 Task: Look for space in Galatina, Italy from 1st July, 2023 to 8th July, 2023 for 2 adults, 1 child in price range Rs.15000 to Rs.20000. Place can be entire place with 1  bedroom having 1 bed and 1 bathroom. Property type can be house, flat, guest house, hotel. Booking option can be shelf check-in. Required host language is English.
Action: Mouse moved to (569, 160)
Screenshot: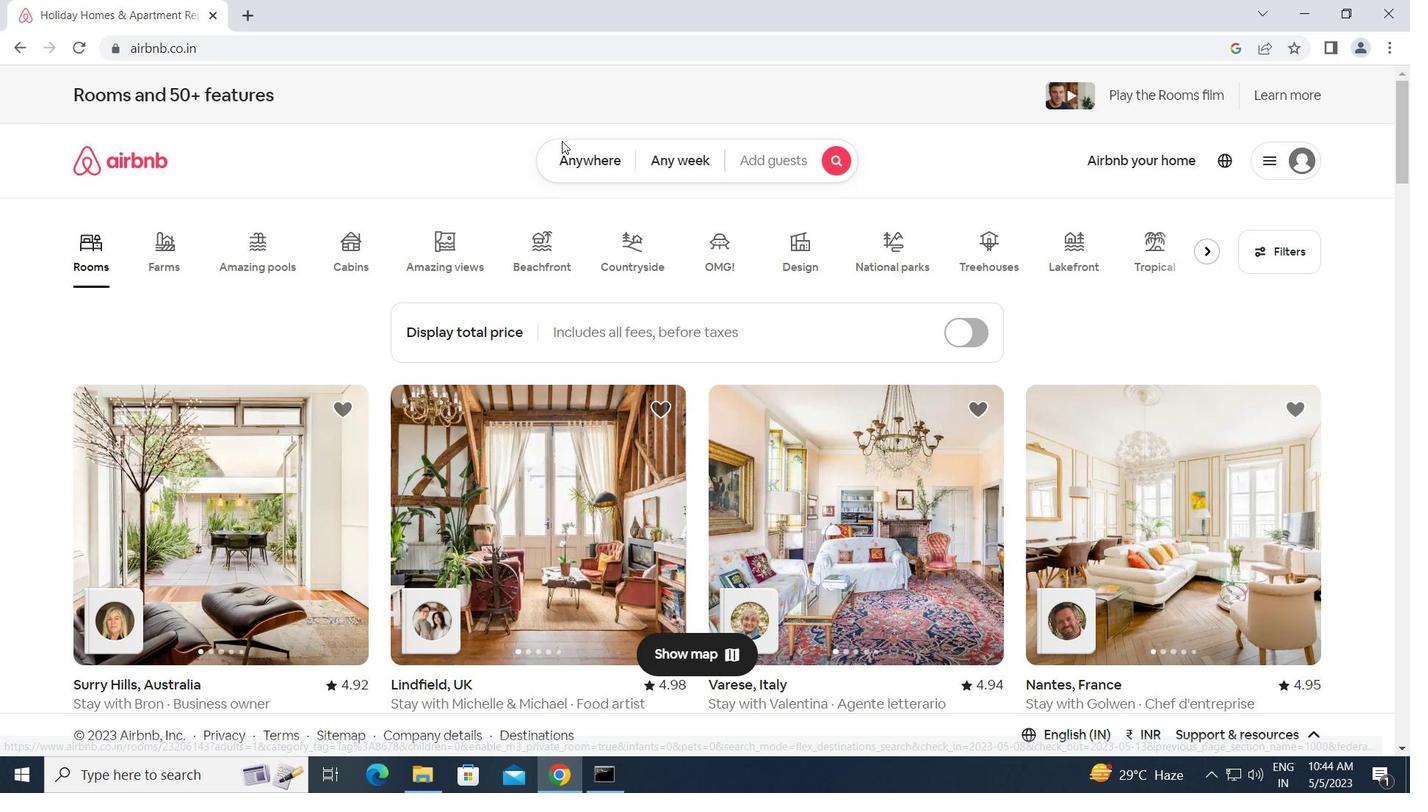 
Action: Mouse pressed left at (569, 160)
Screenshot: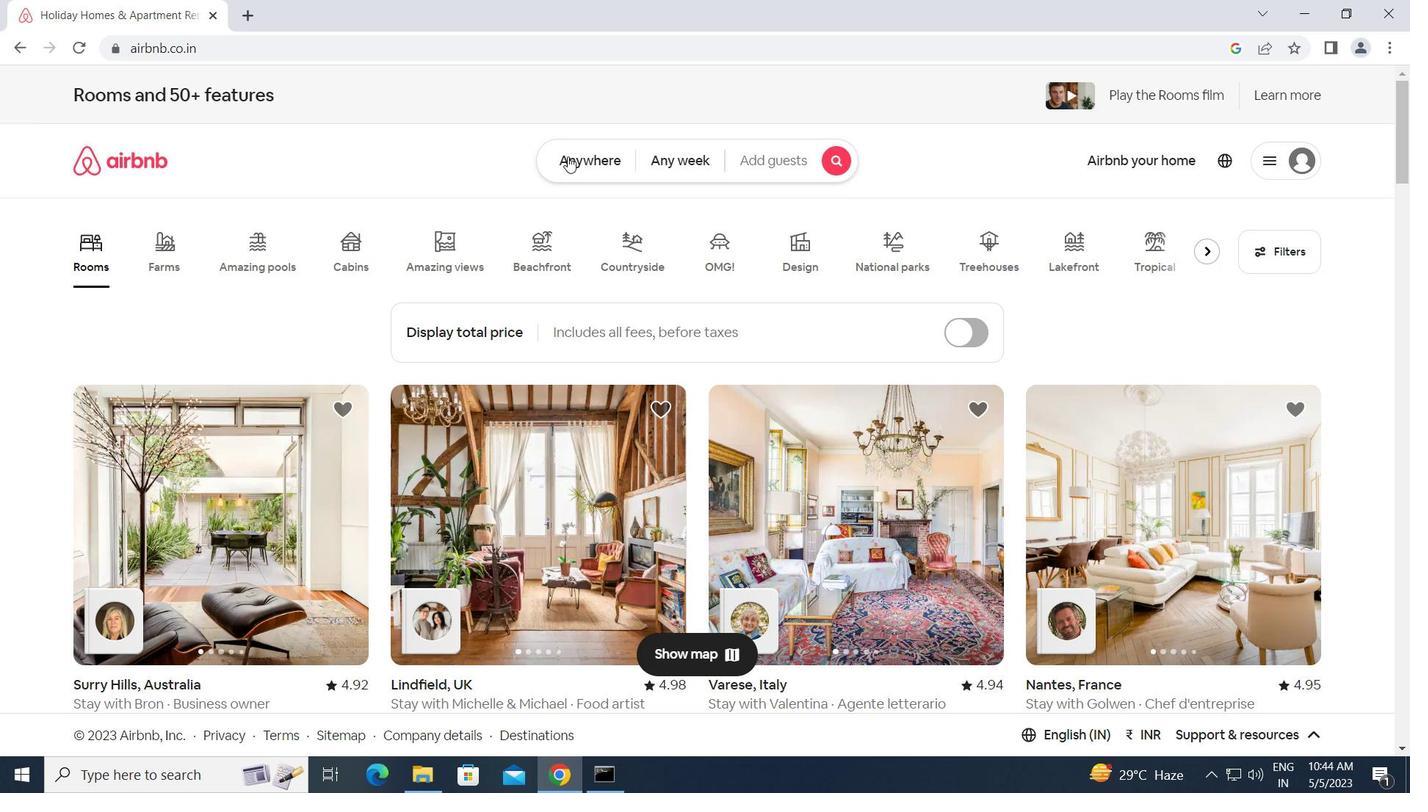 
Action: Mouse moved to (470, 229)
Screenshot: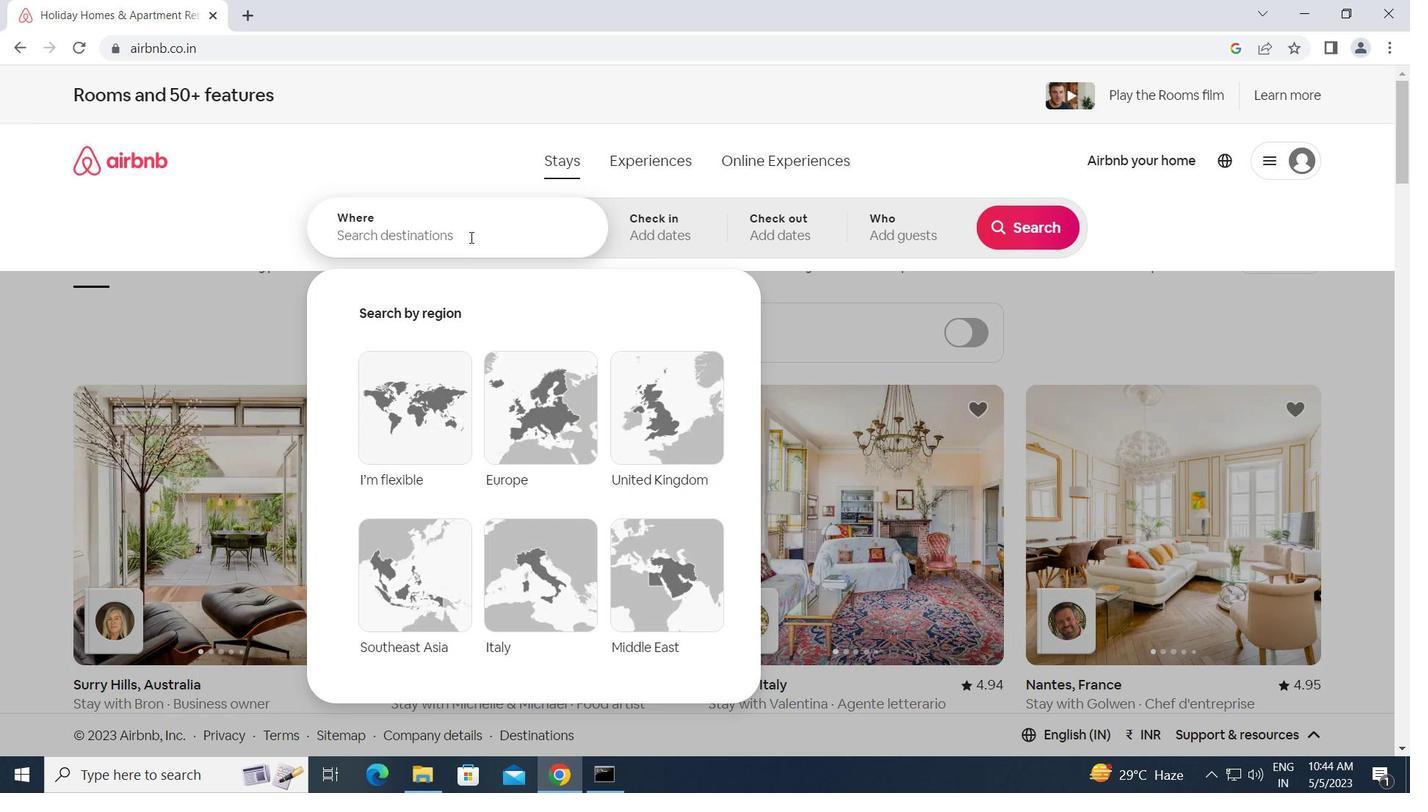 
Action: Mouse pressed left at (470, 229)
Screenshot: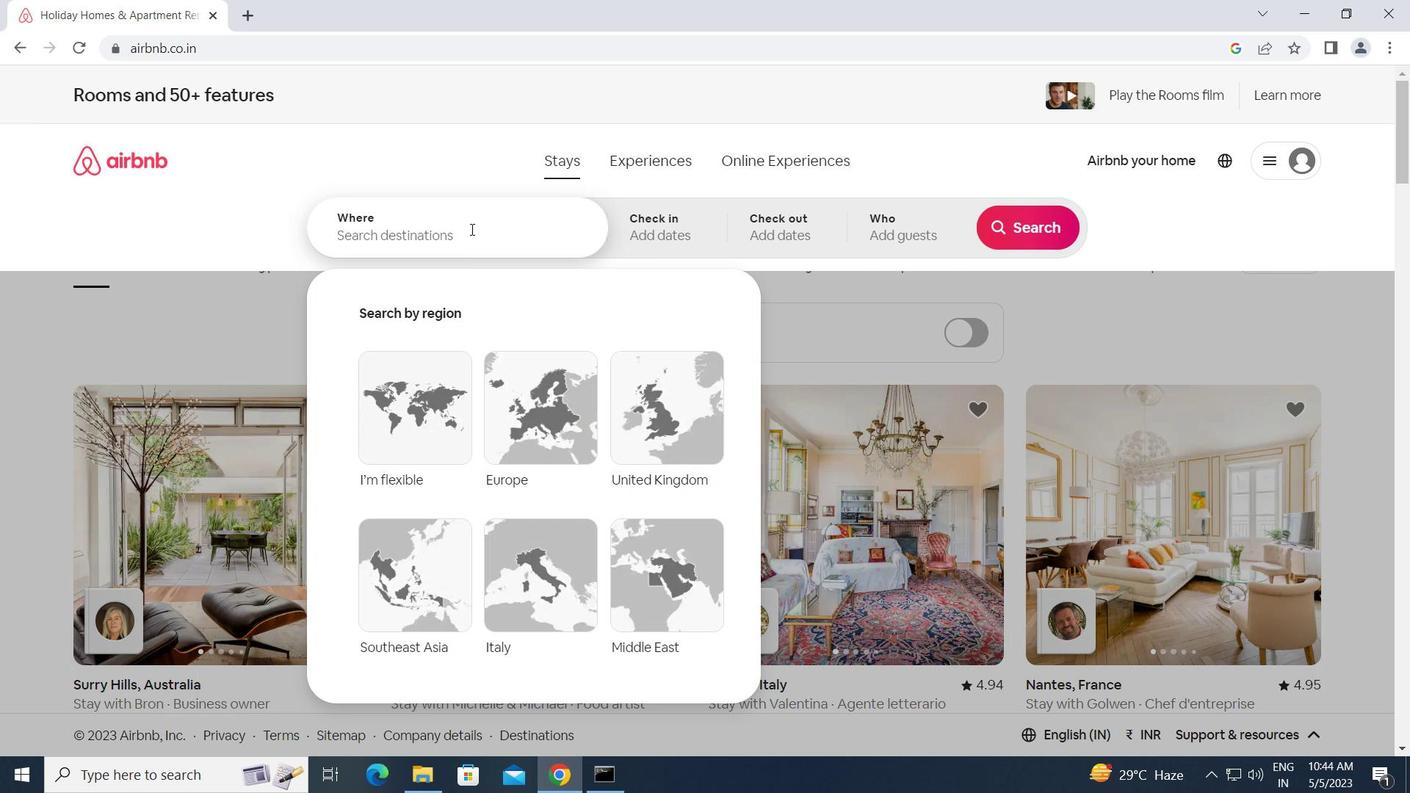 
Action: Mouse moved to (470, 229)
Screenshot: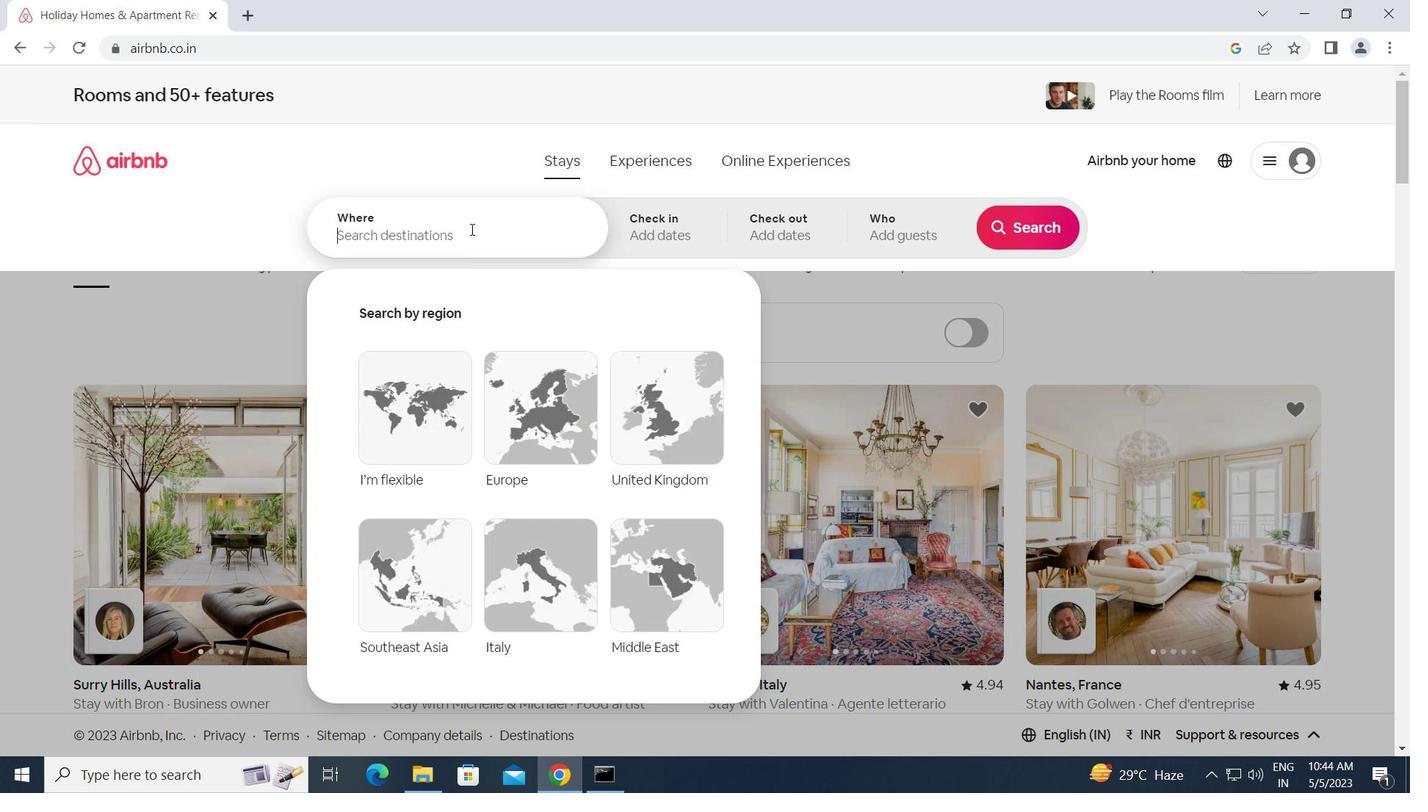 
Action: Key pressed g<Key.caps_lock>alatina,<Key.space><Key.caps_lock>i<Key.caps_lock>taly<Key.enter>
Screenshot: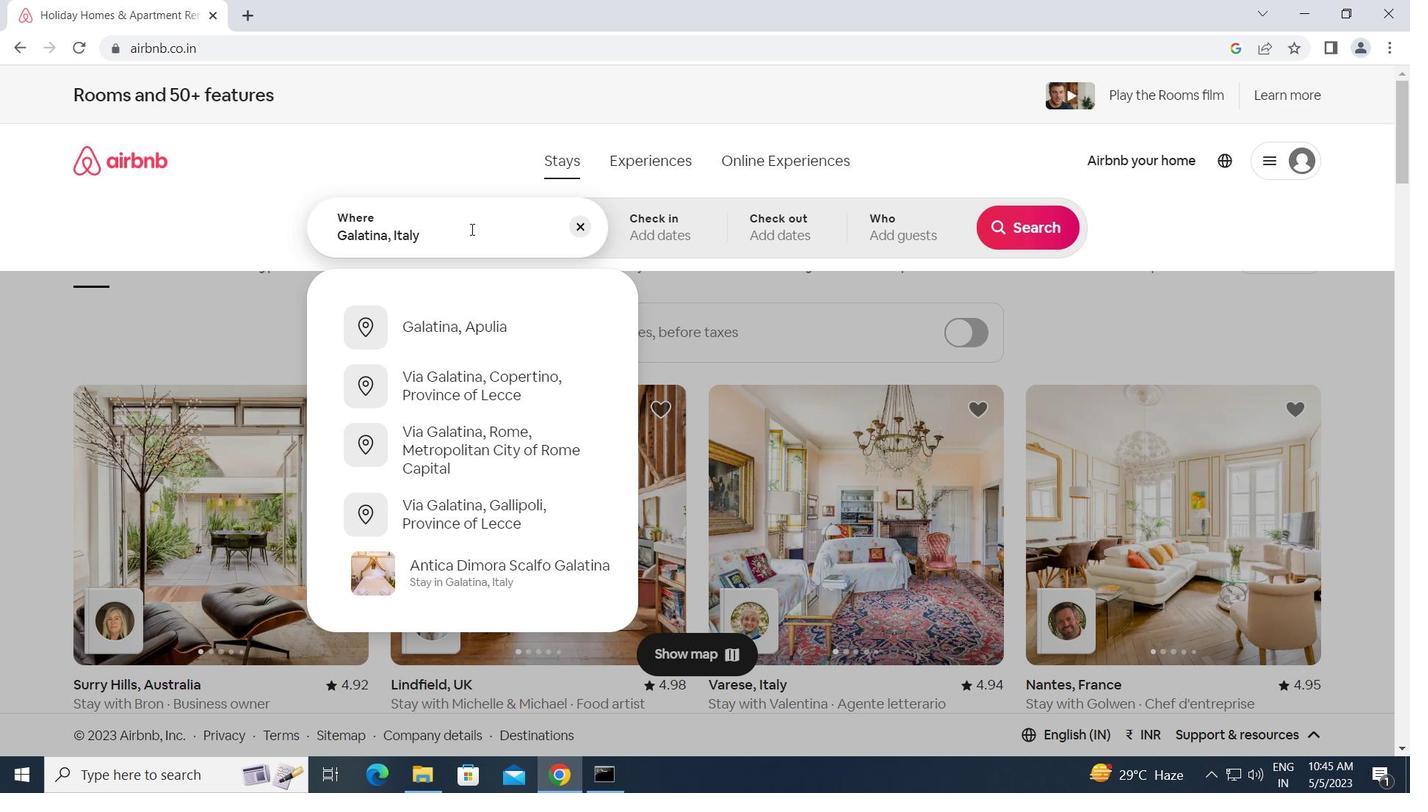 
Action: Mouse moved to (1029, 373)
Screenshot: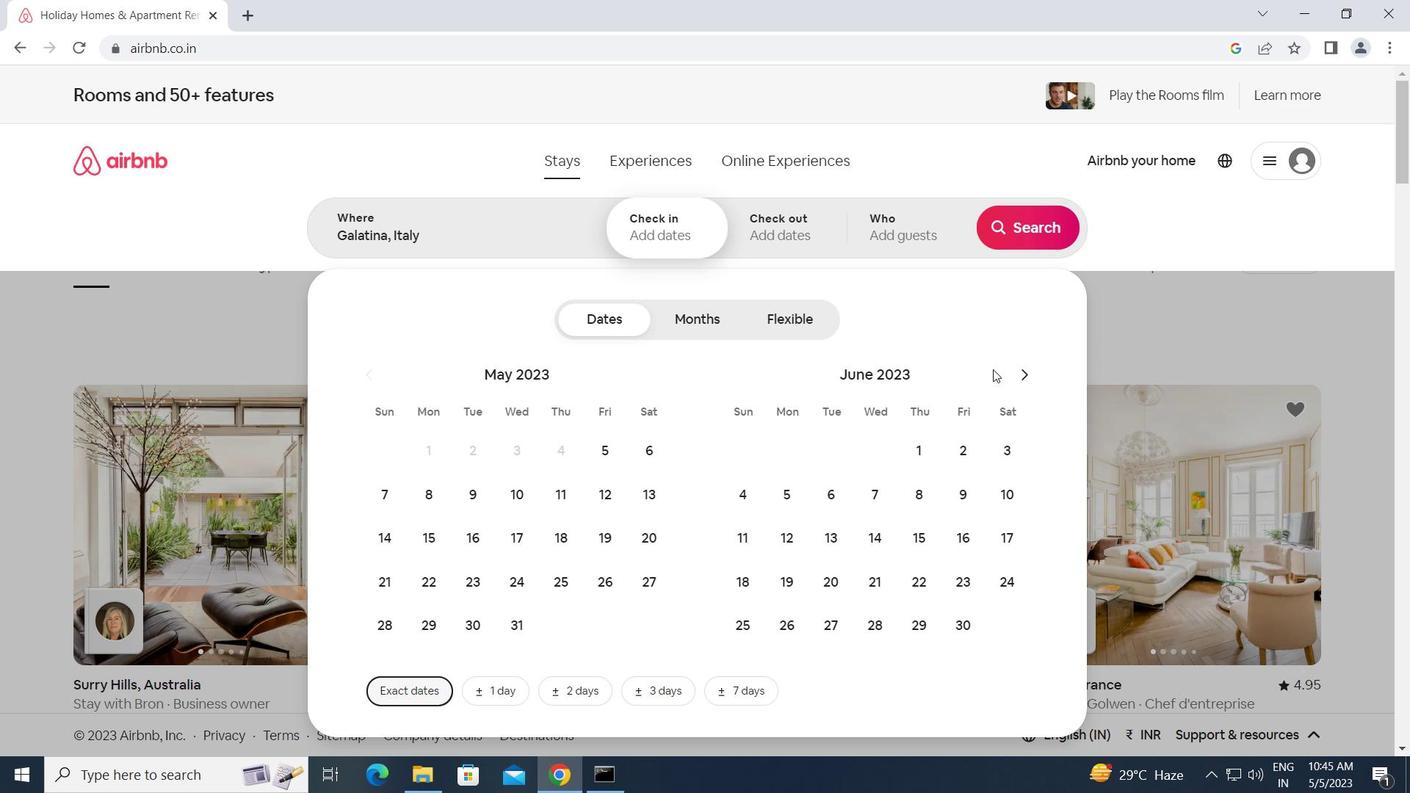 
Action: Mouse pressed left at (1029, 373)
Screenshot: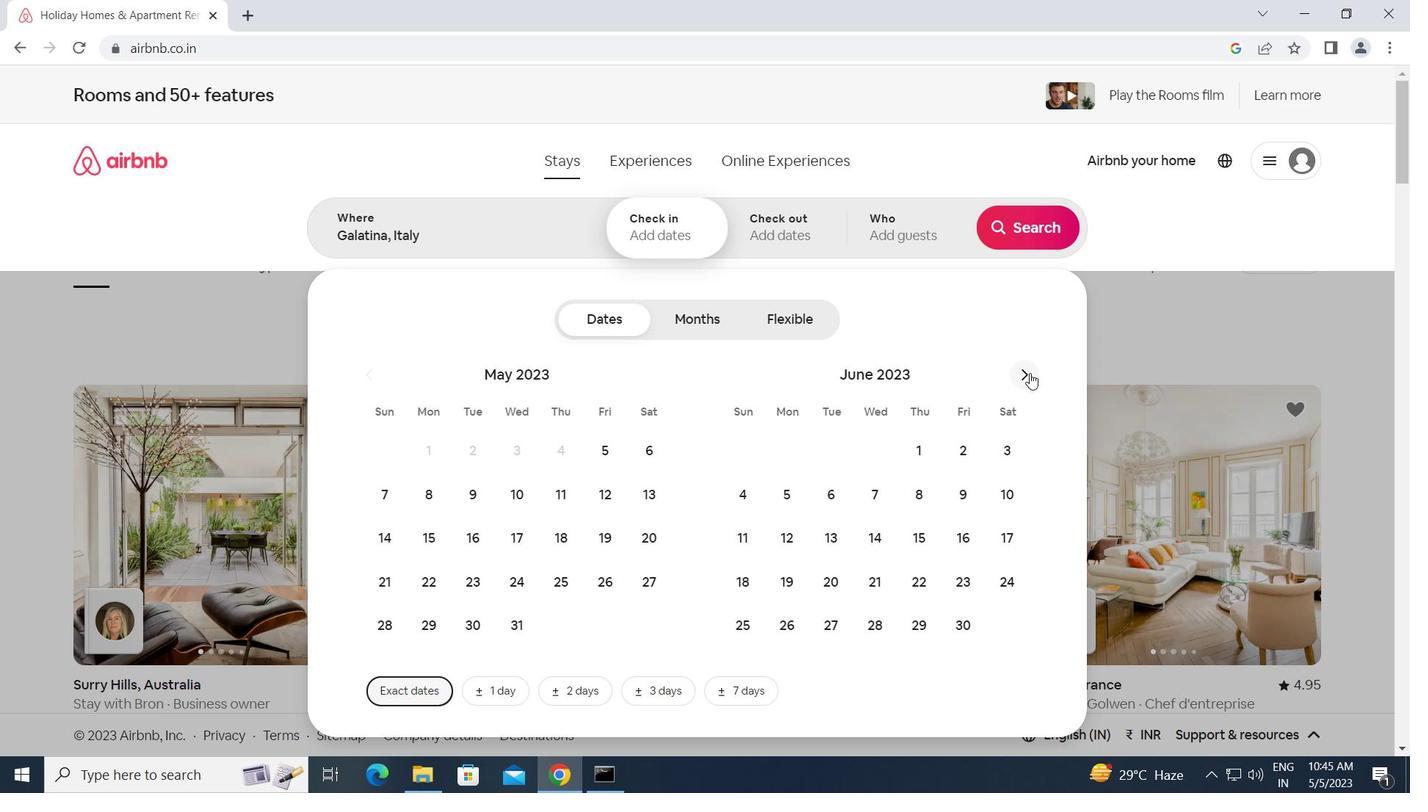 
Action: Mouse moved to (1001, 456)
Screenshot: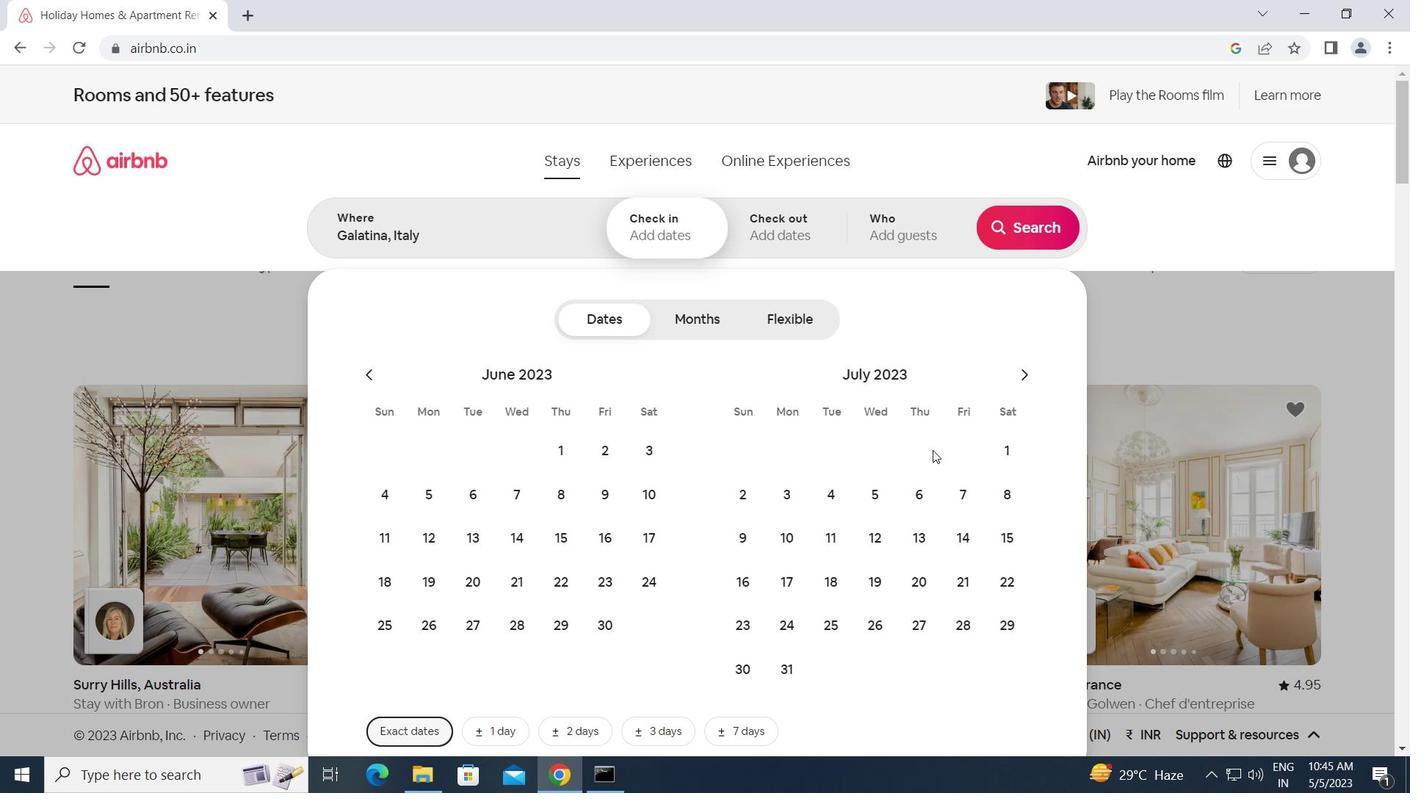 
Action: Mouse pressed left at (1001, 456)
Screenshot: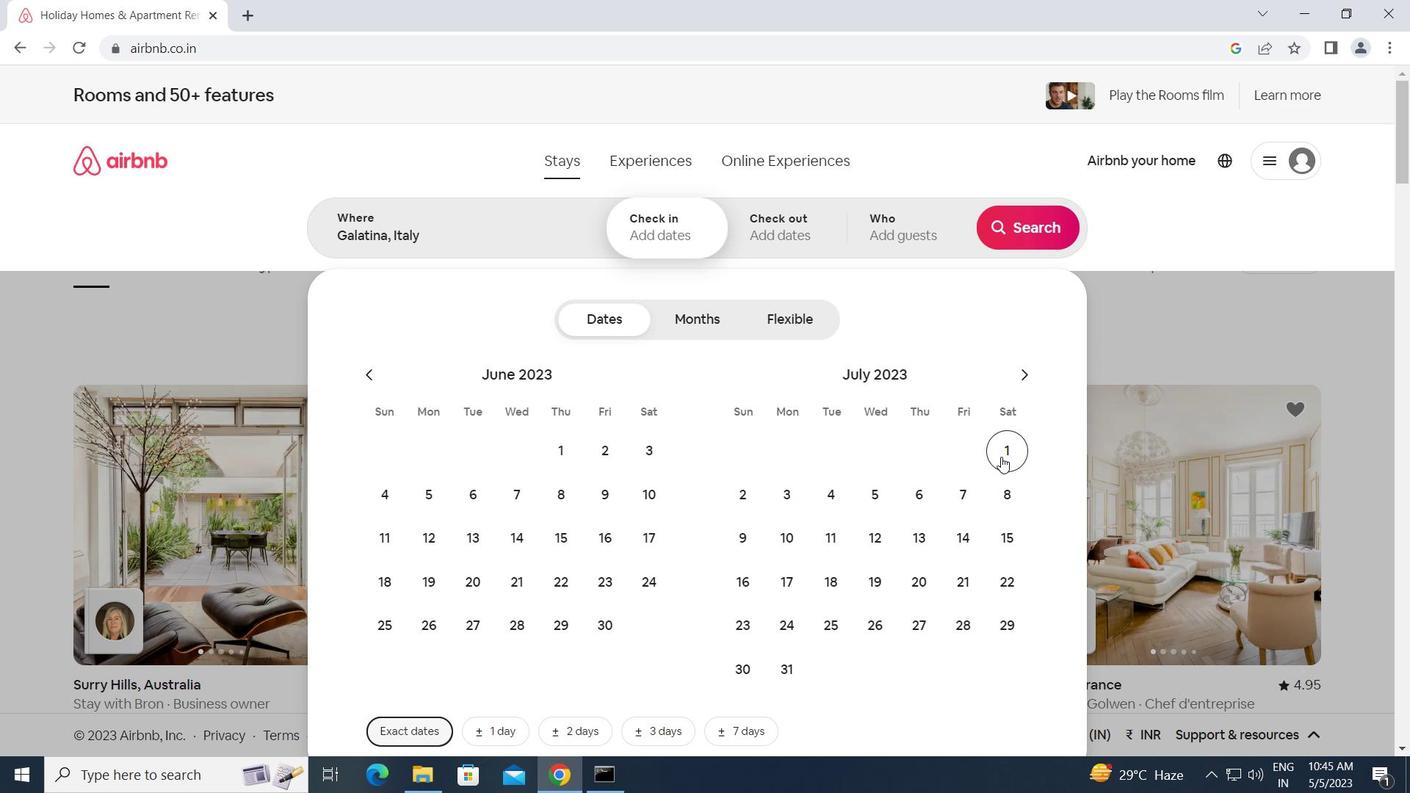 
Action: Mouse moved to (1008, 495)
Screenshot: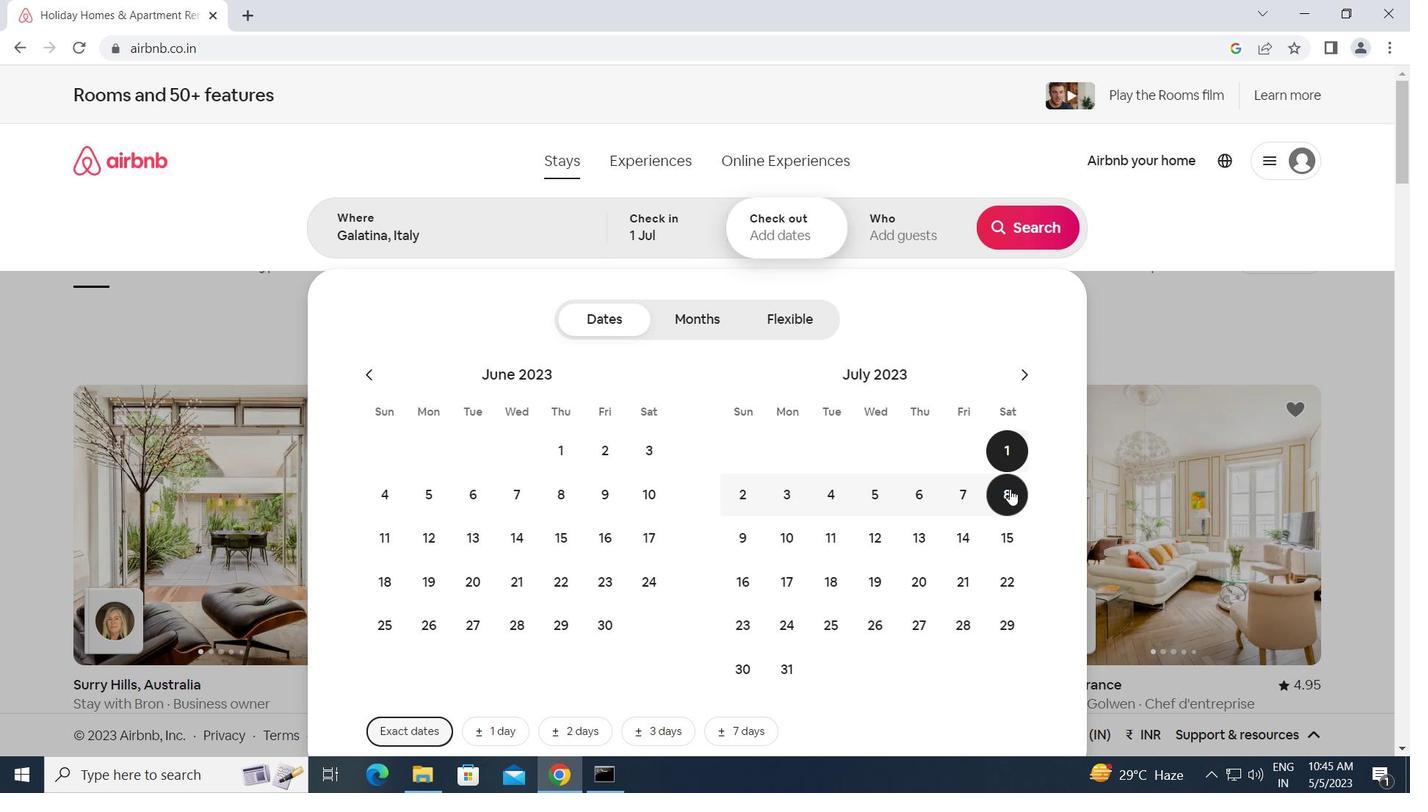 
Action: Mouse pressed left at (1008, 495)
Screenshot: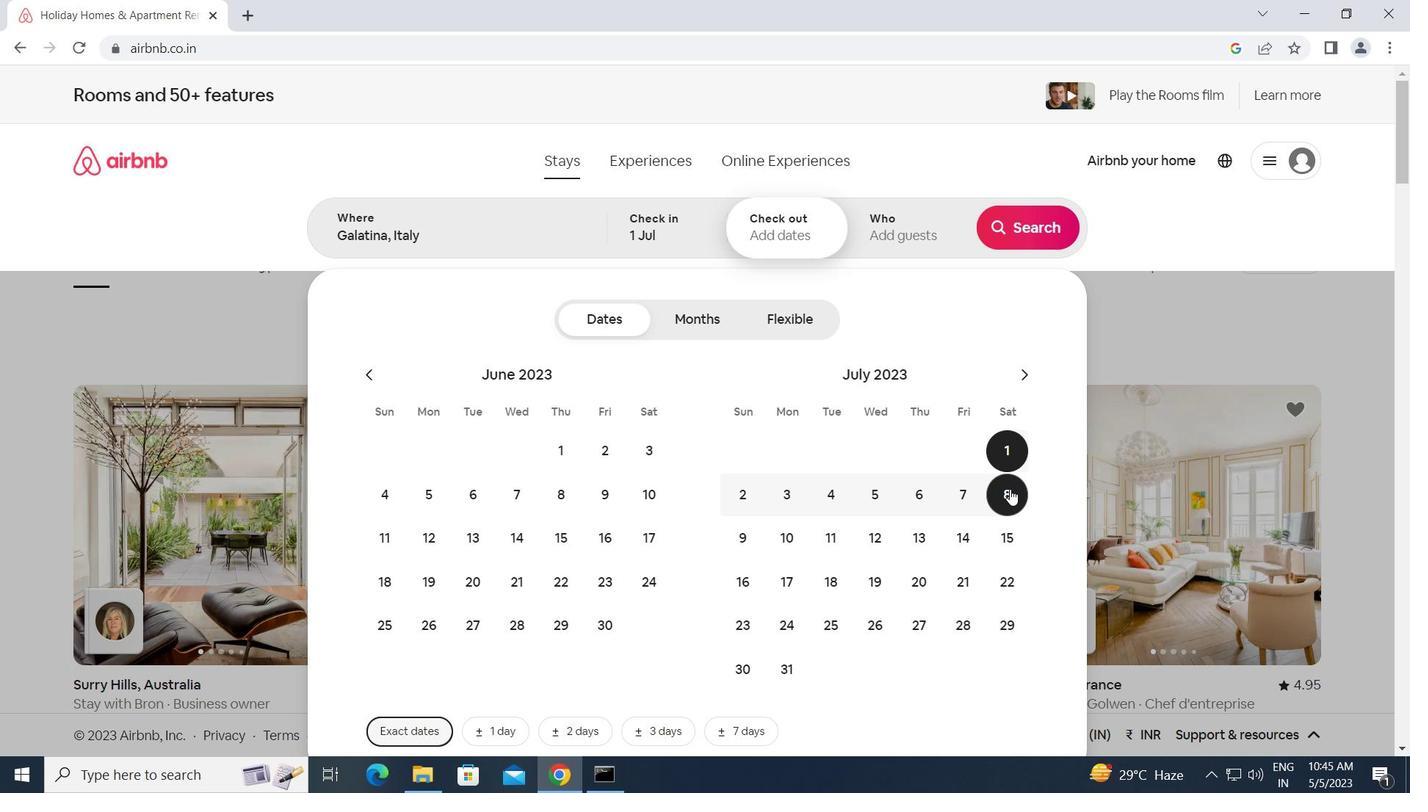 
Action: Mouse moved to (907, 235)
Screenshot: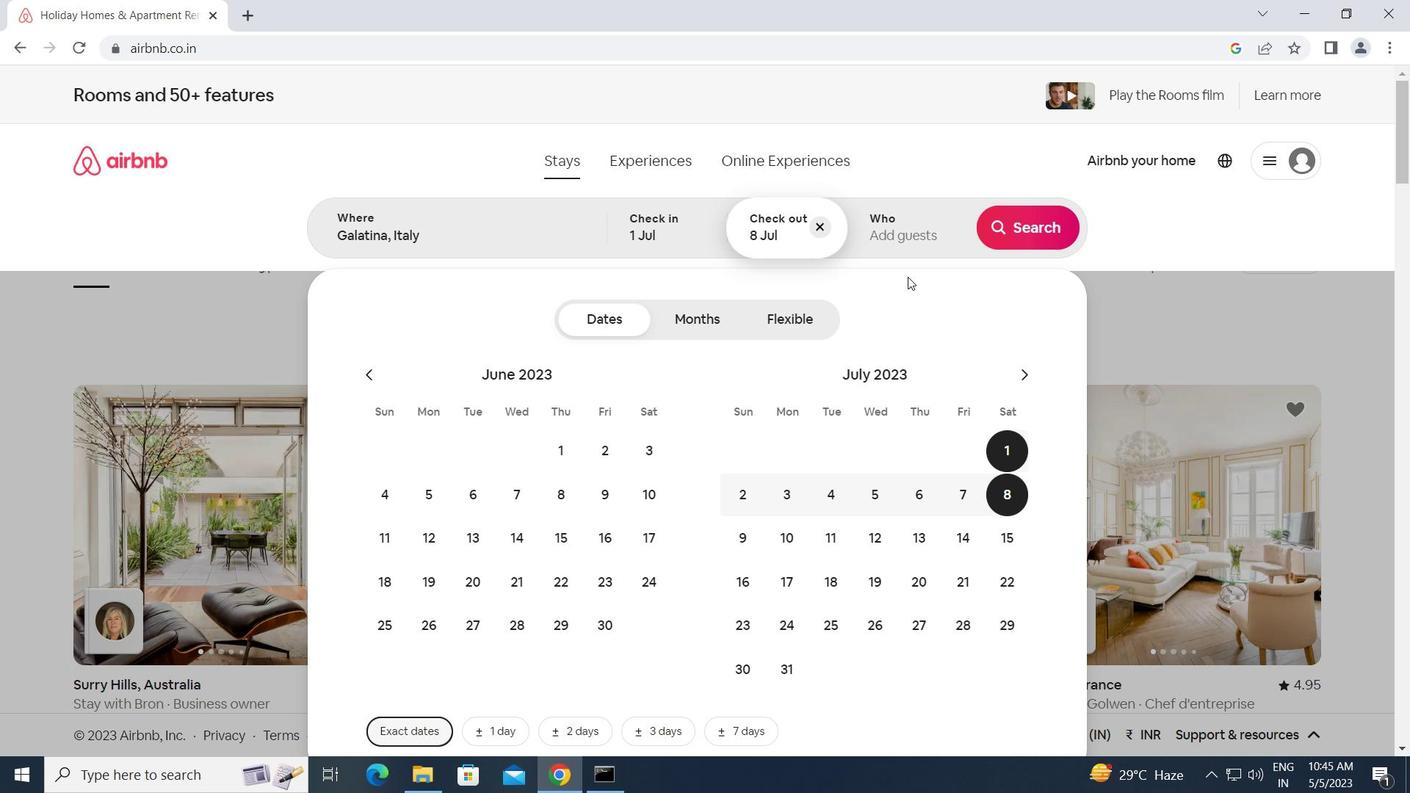 
Action: Mouse pressed left at (907, 235)
Screenshot: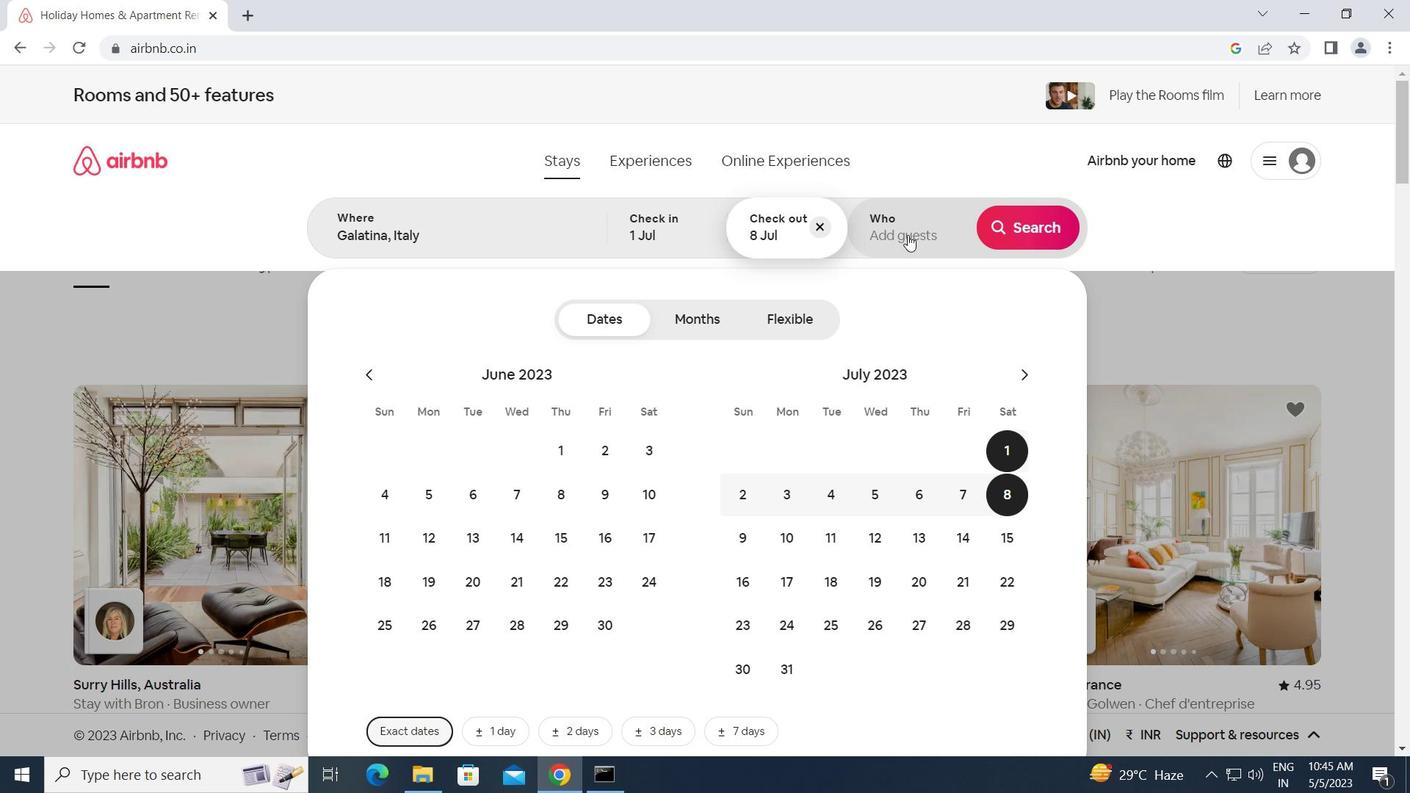 
Action: Mouse moved to (1026, 325)
Screenshot: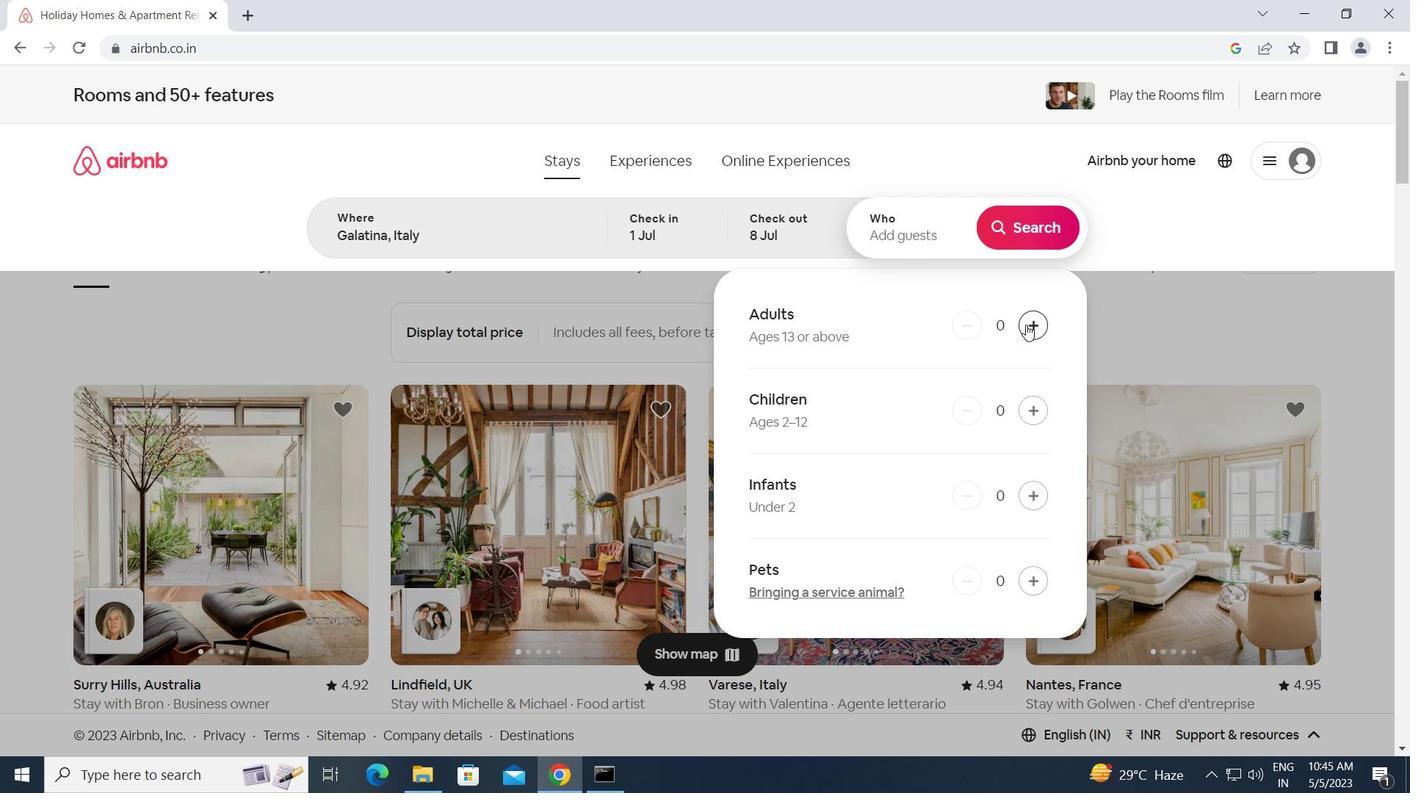 
Action: Mouse pressed left at (1026, 325)
Screenshot: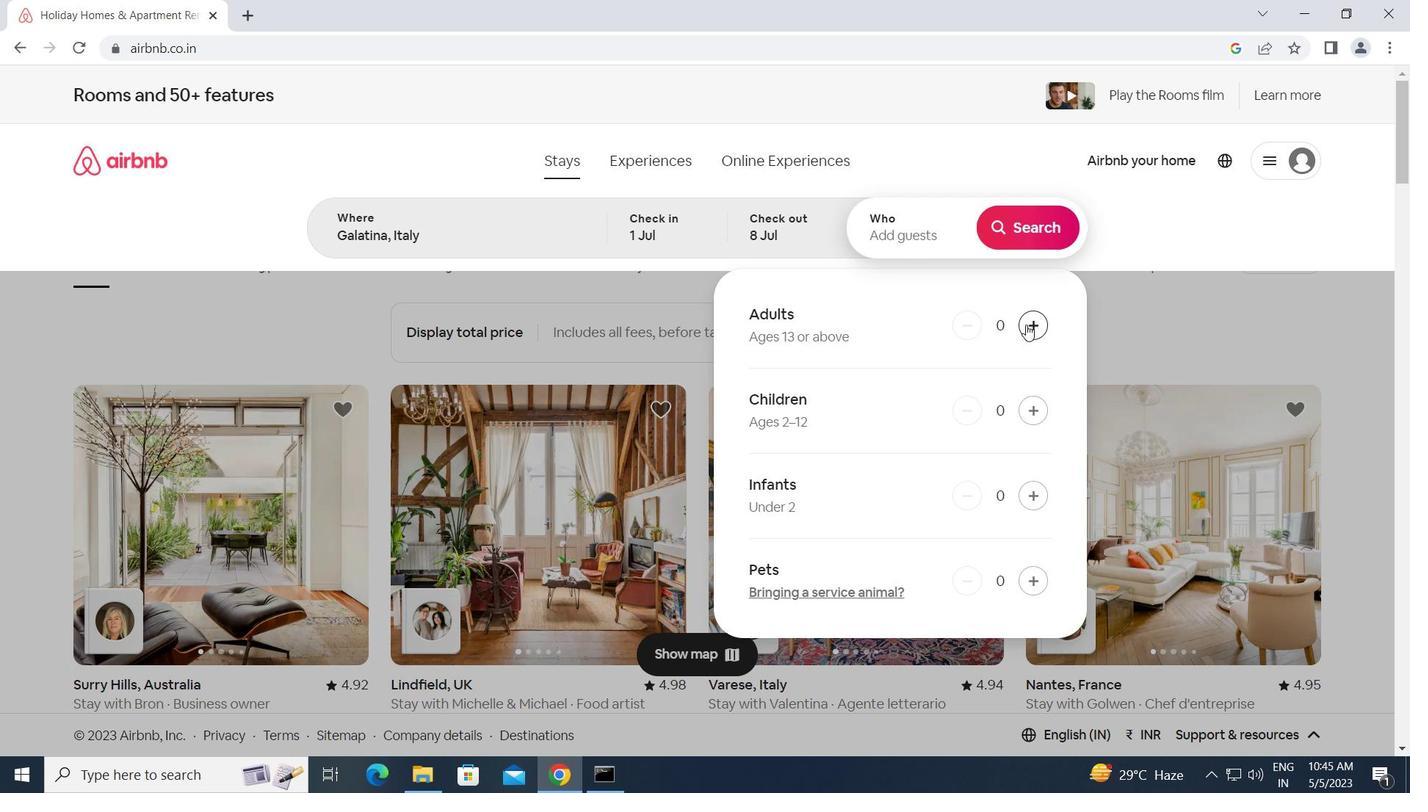 
Action: Mouse pressed left at (1026, 325)
Screenshot: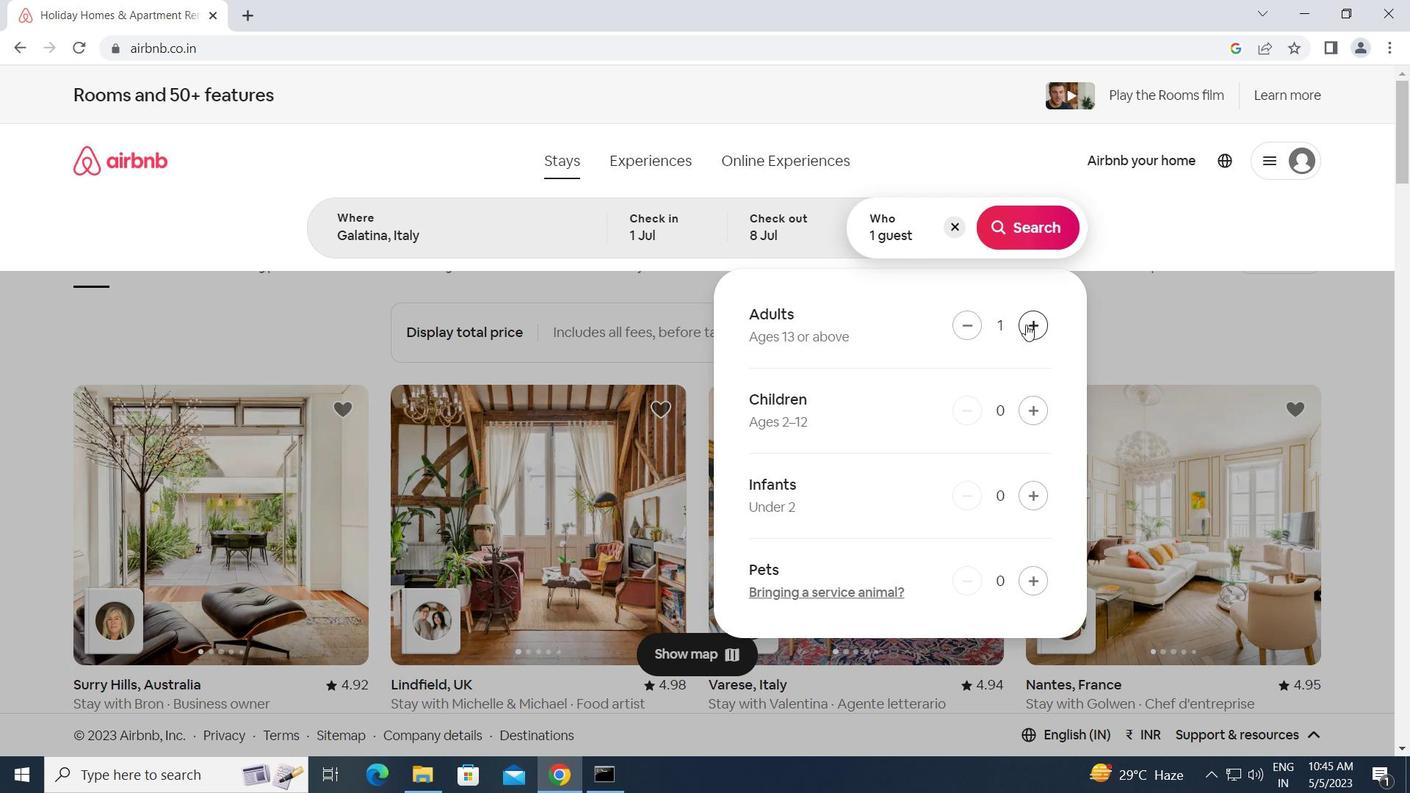 
Action: Mouse moved to (1031, 406)
Screenshot: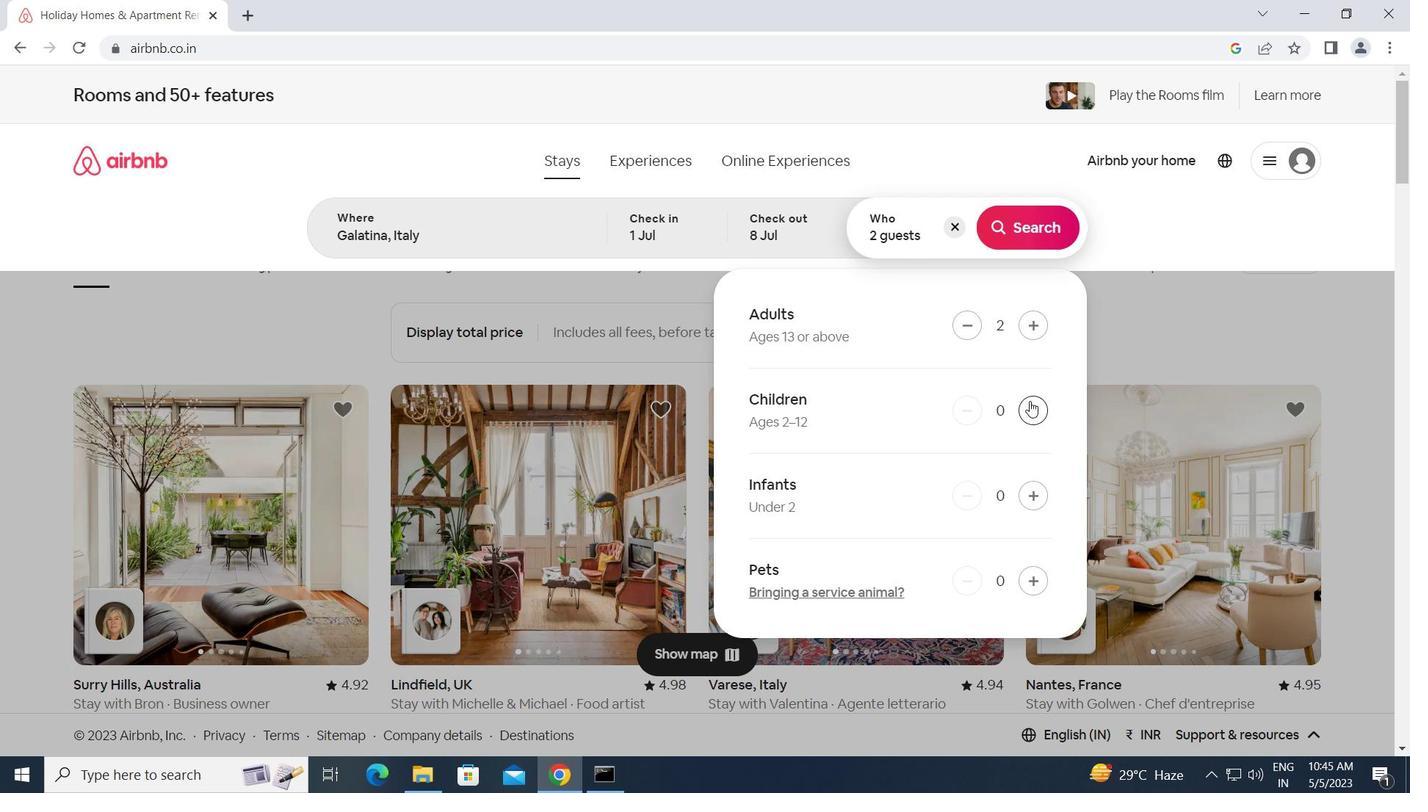 
Action: Mouse pressed left at (1031, 406)
Screenshot: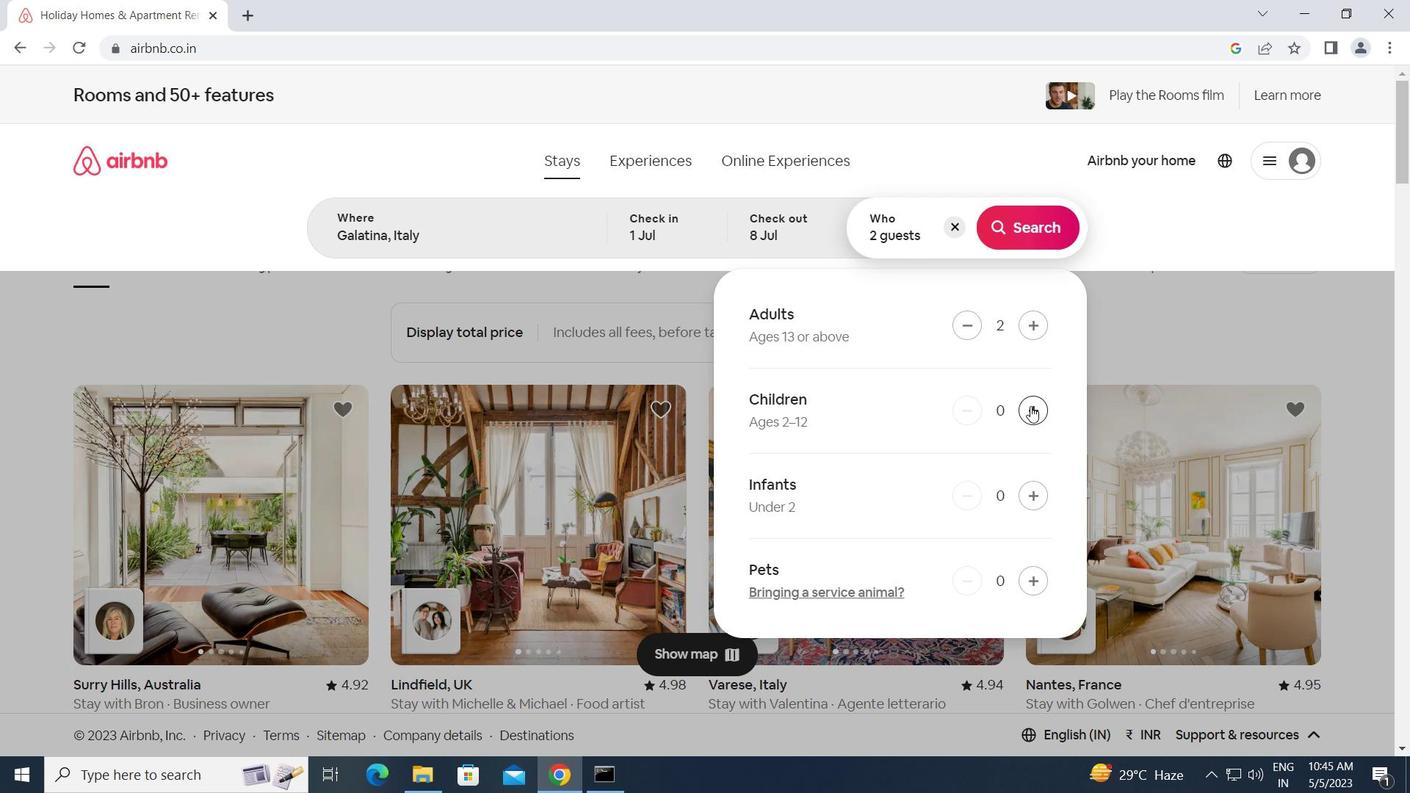 
Action: Mouse moved to (1034, 223)
Screenshot: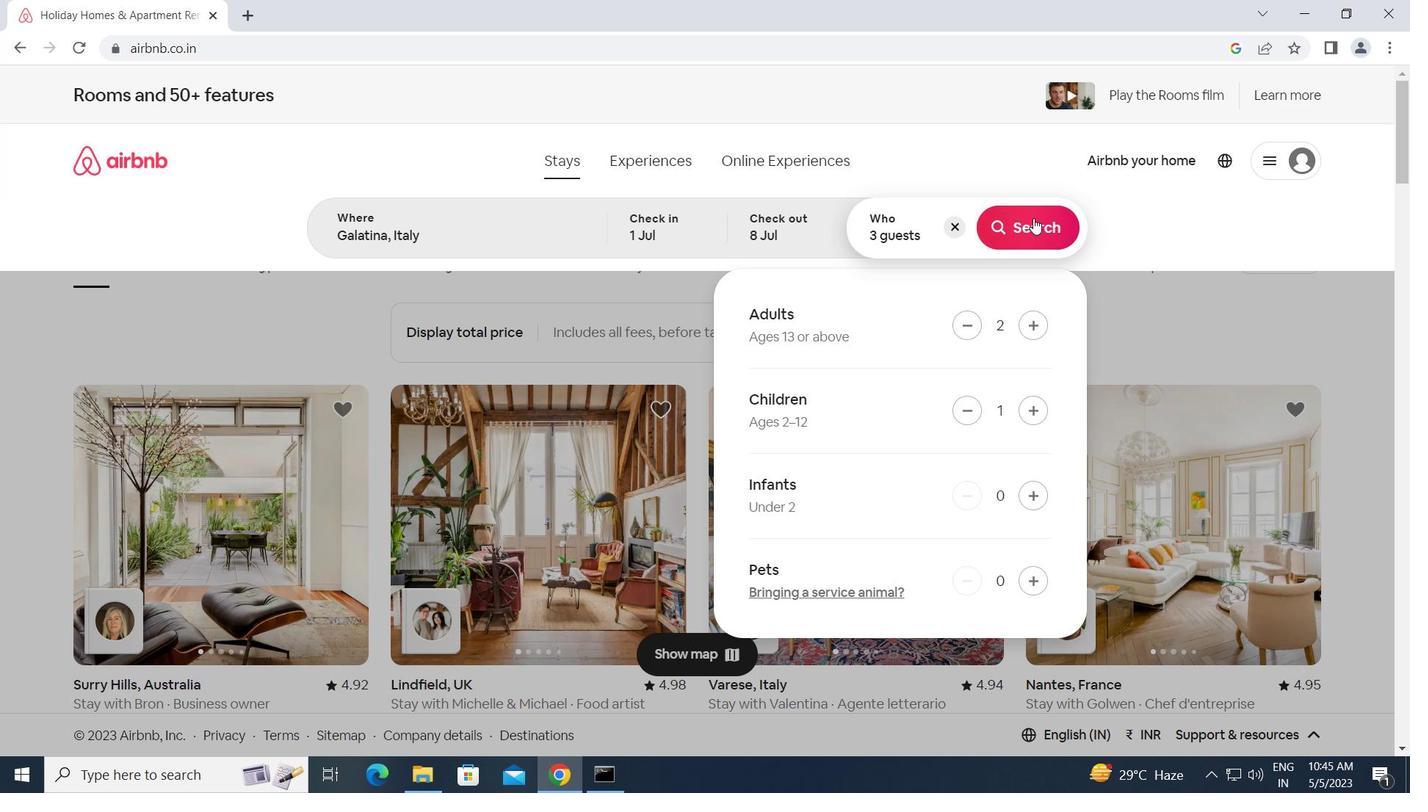 
Action: Mouse pressed left at (1034, 223)
Screenshot: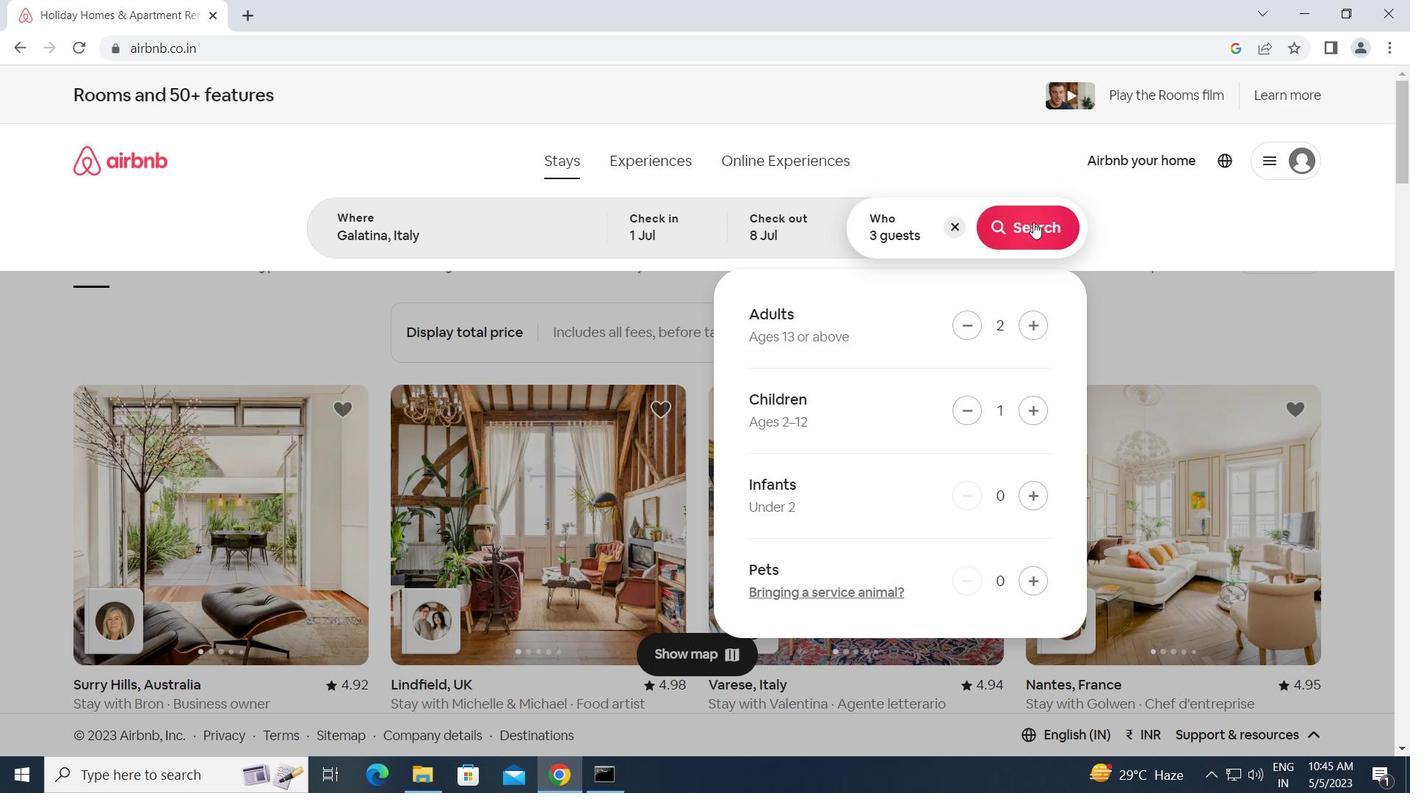 
Action: Mouse moved to (1329, 171)
Screenshot: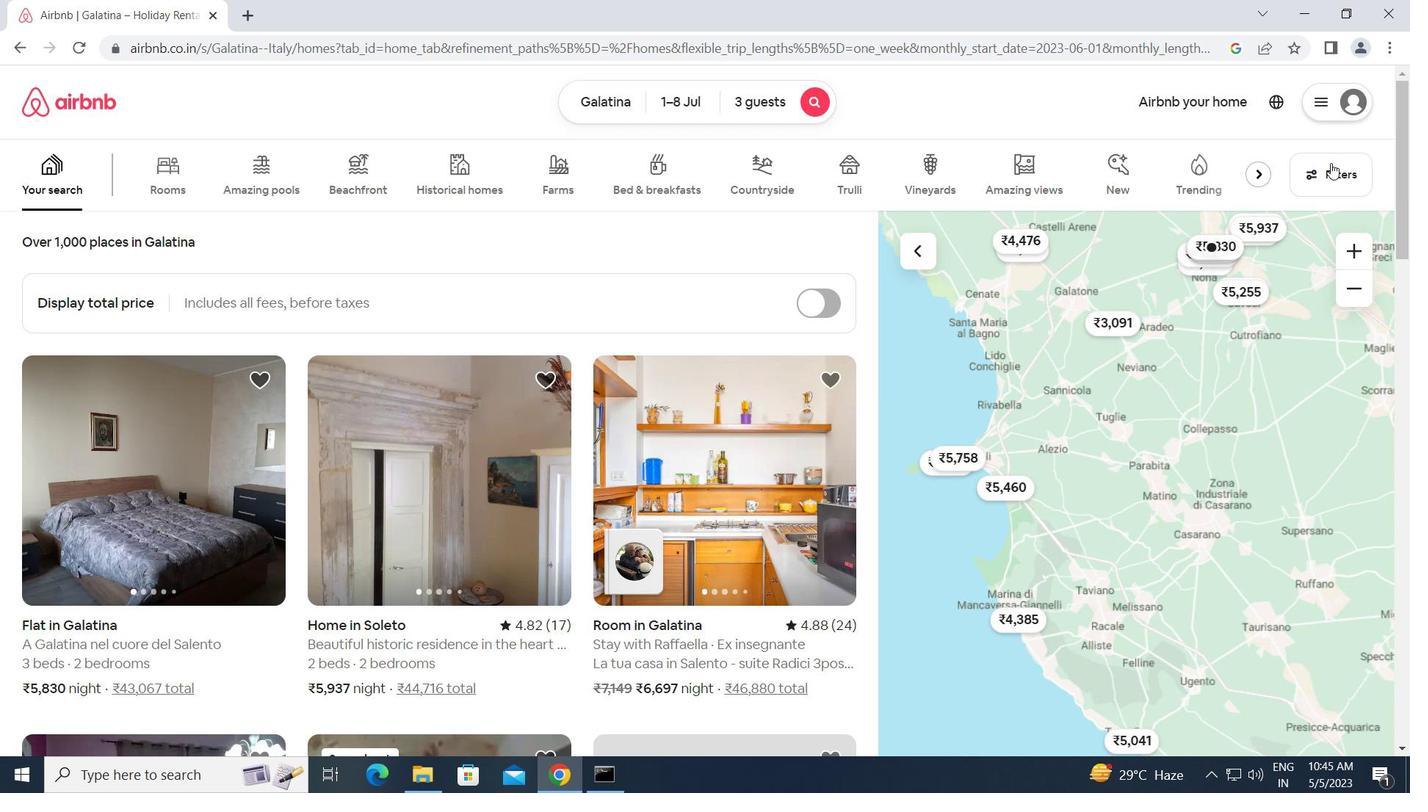 
Action: Mouse pressed left at (1329, 171)
Screenshot: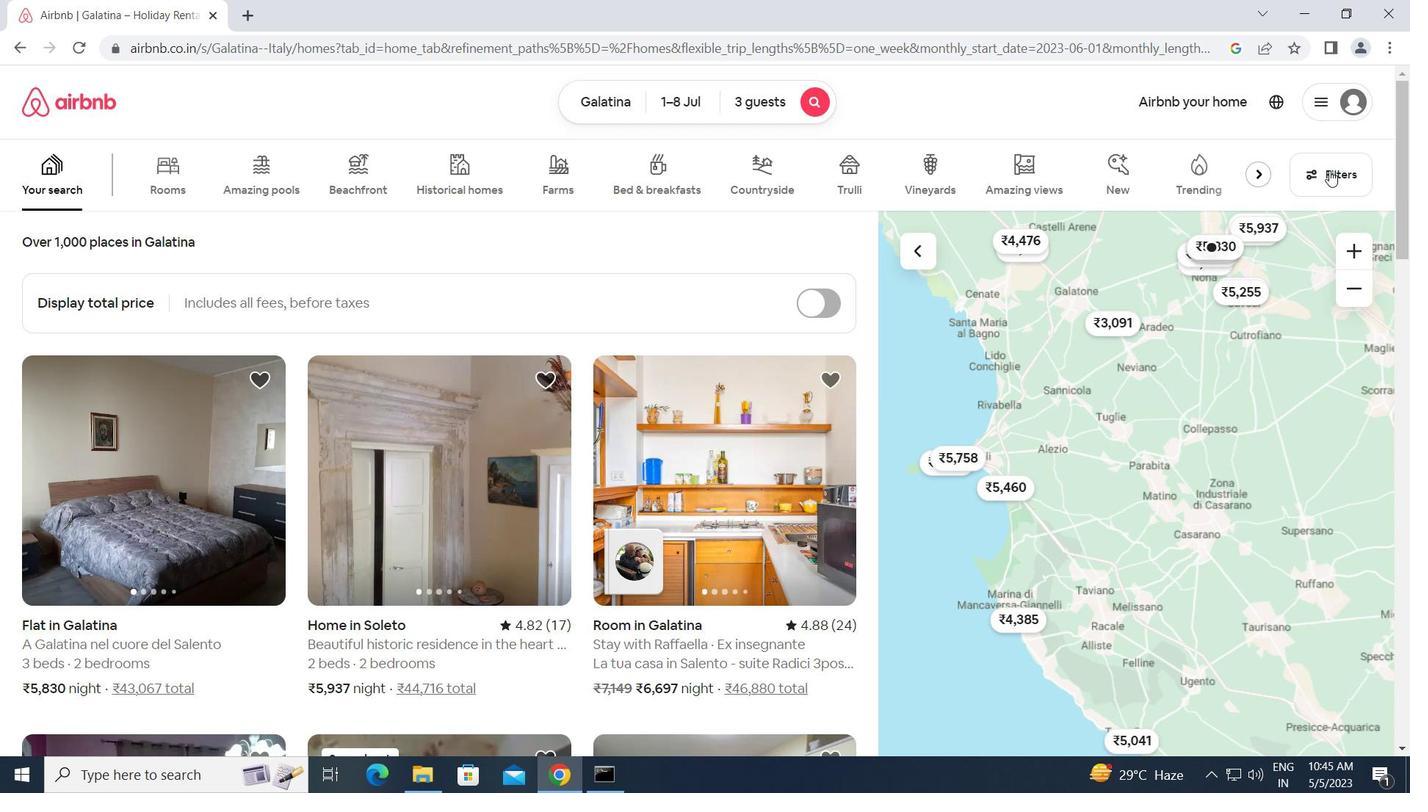 
Action: Mouse moved to (503, 591)
Screenshot: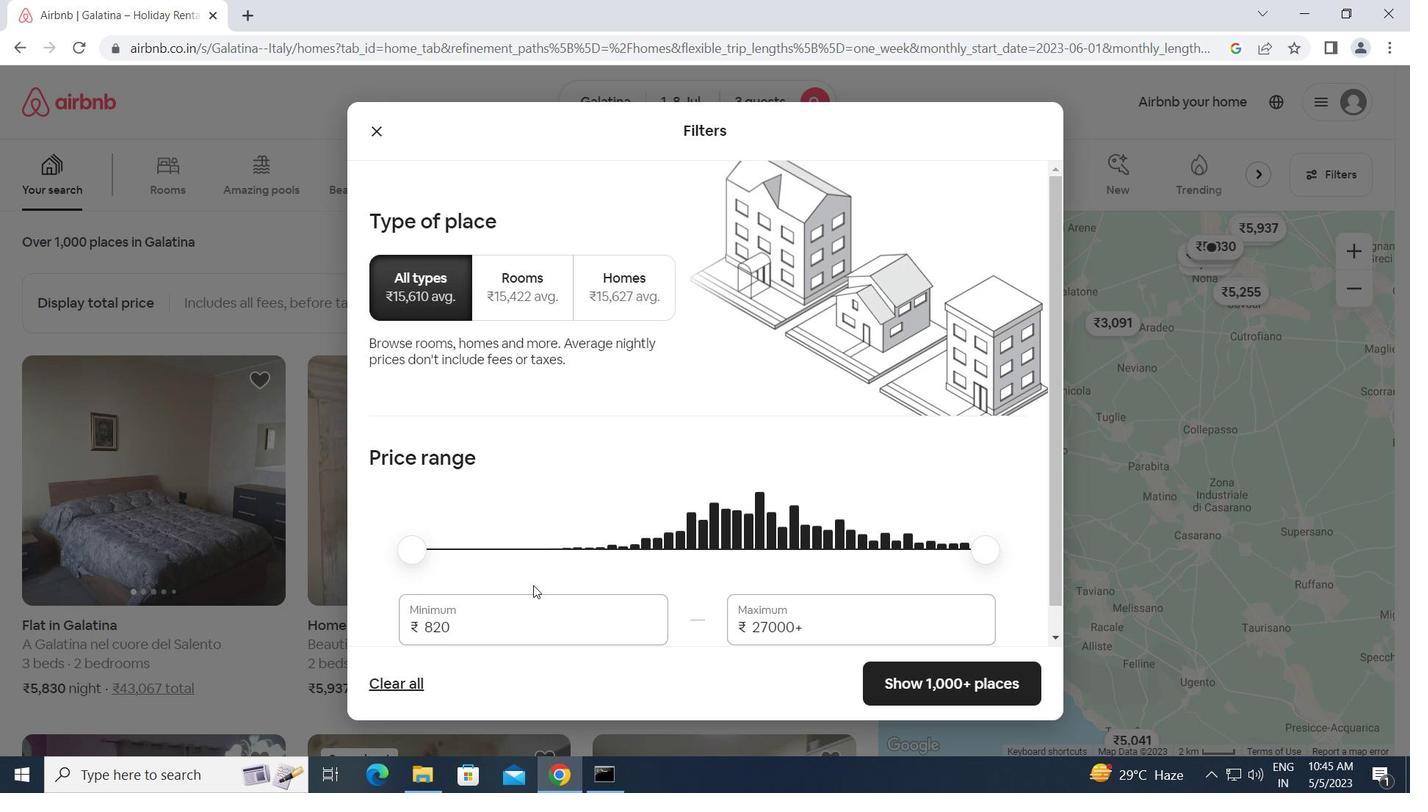 
Action: Mouse scrolled (503, 590) with delta (0, 0)
Screenshot: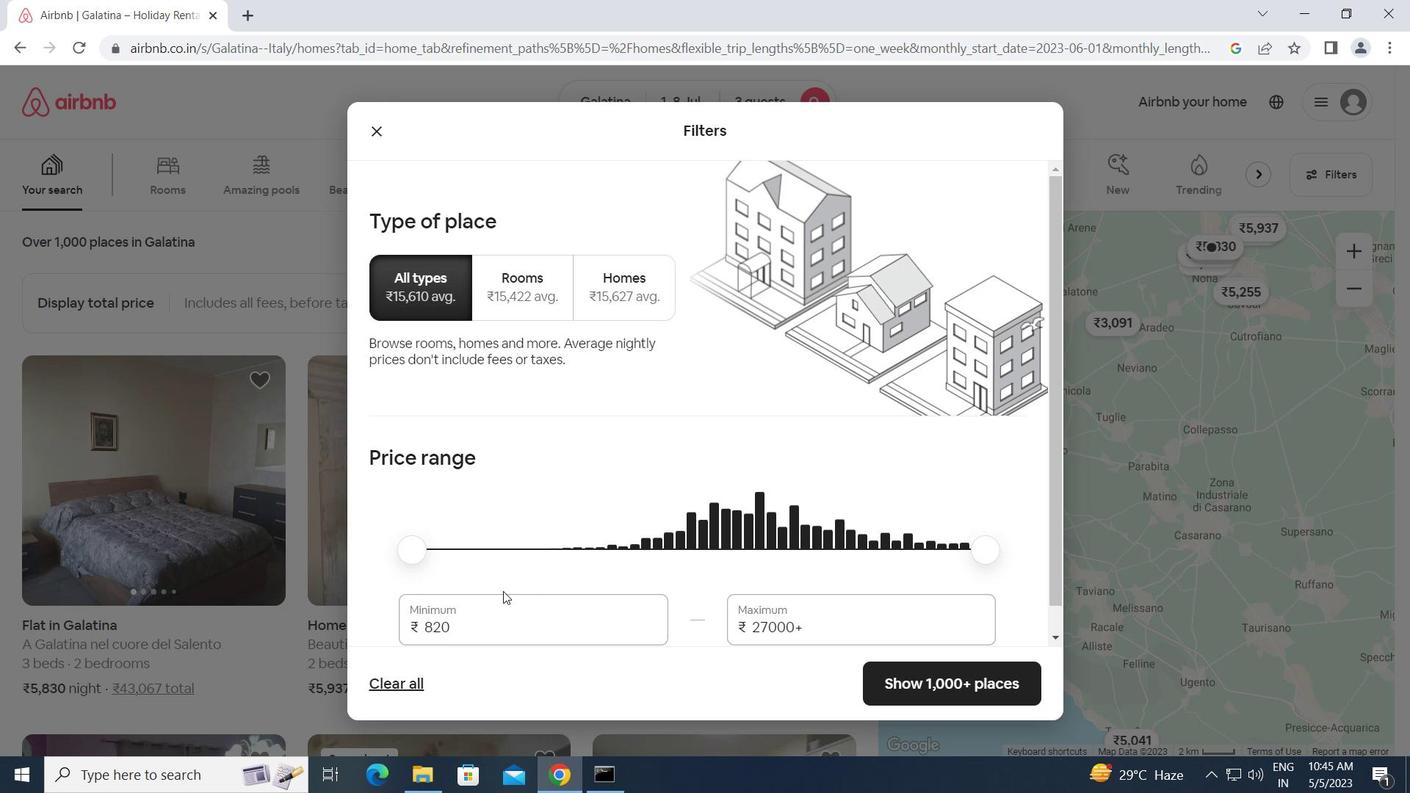 
Action: Mouse scrolled (503, 590) with delta (0, 0)
Screenshot: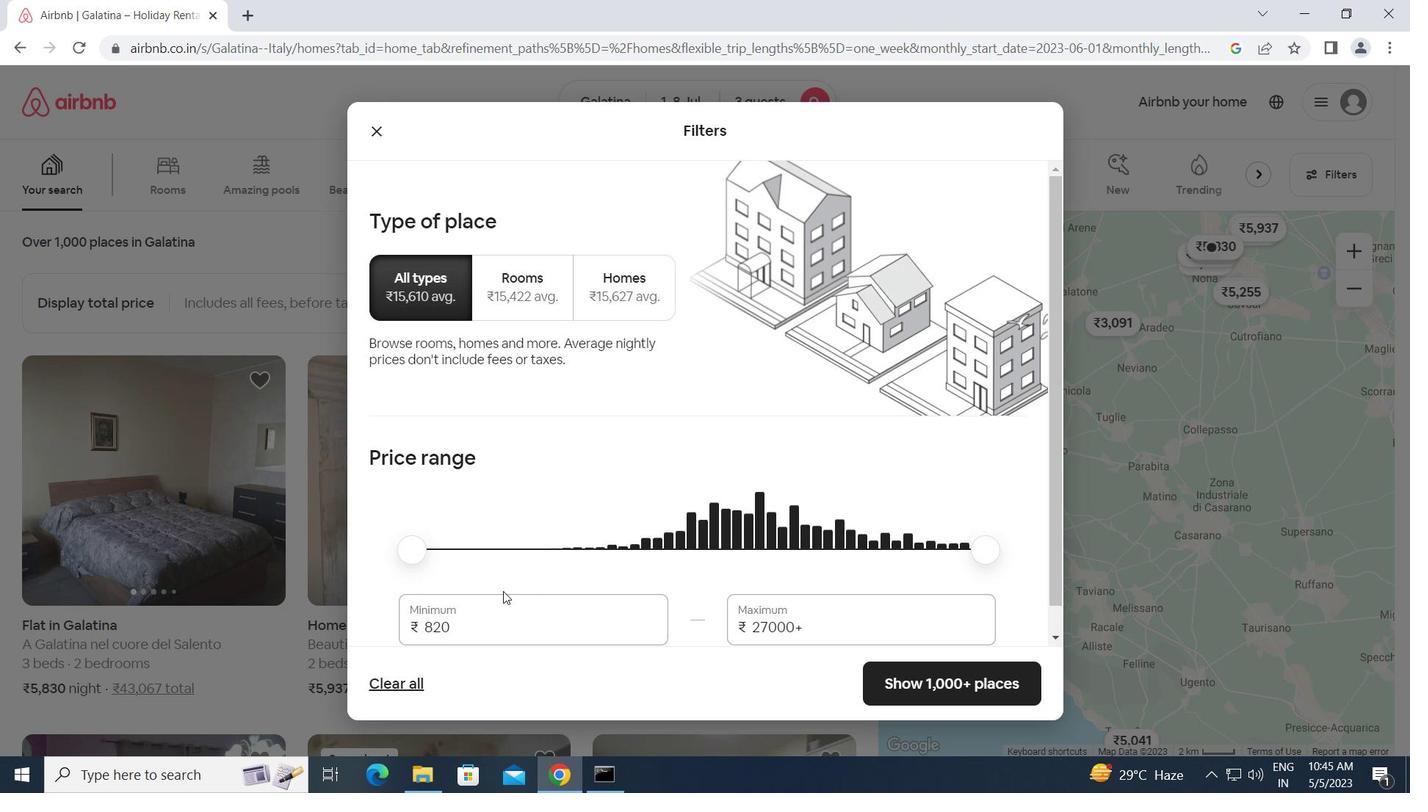 
Action: Mouse scrolled (503, 590) with delta (0, 0)
Screenshot: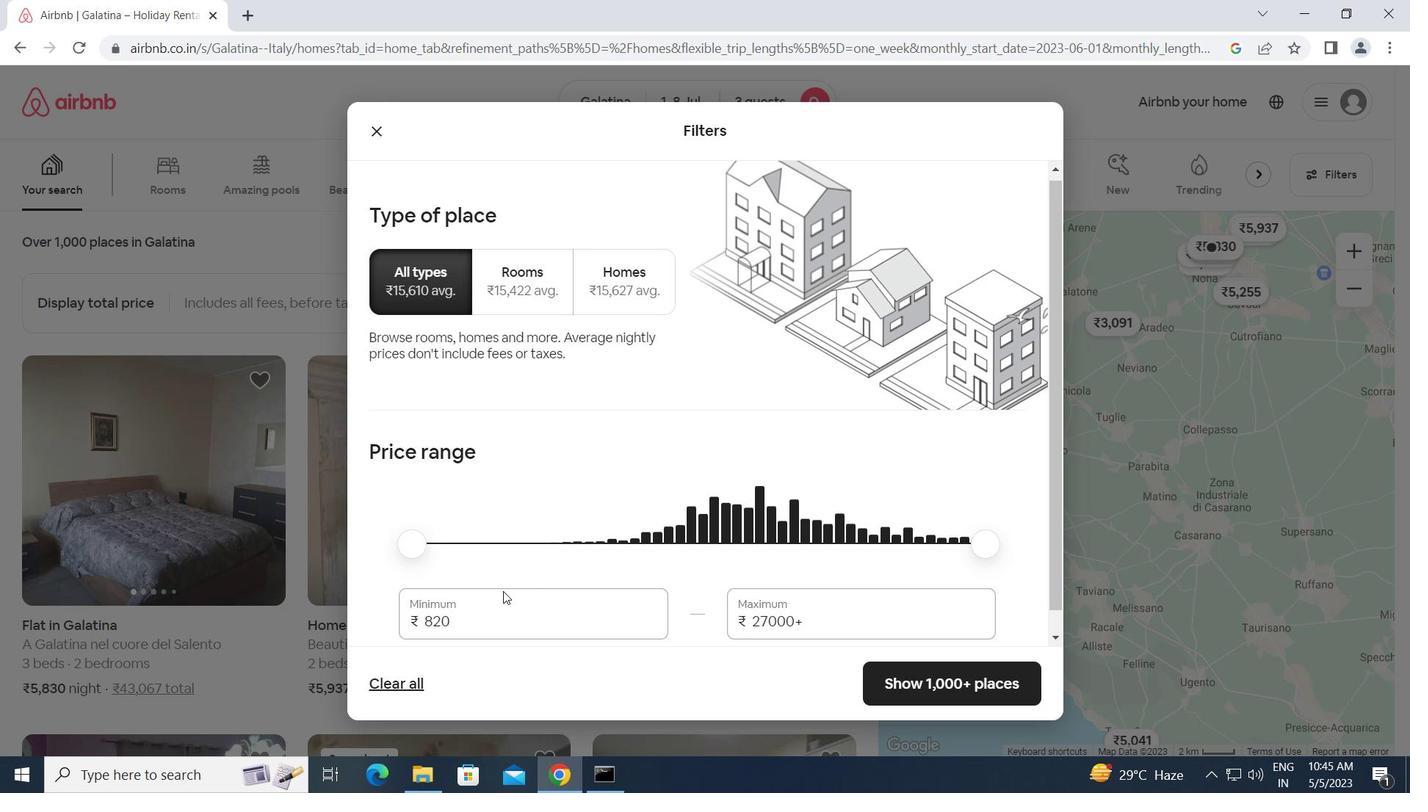 
Action: Mouse moved to (475, 552)
Screenshot: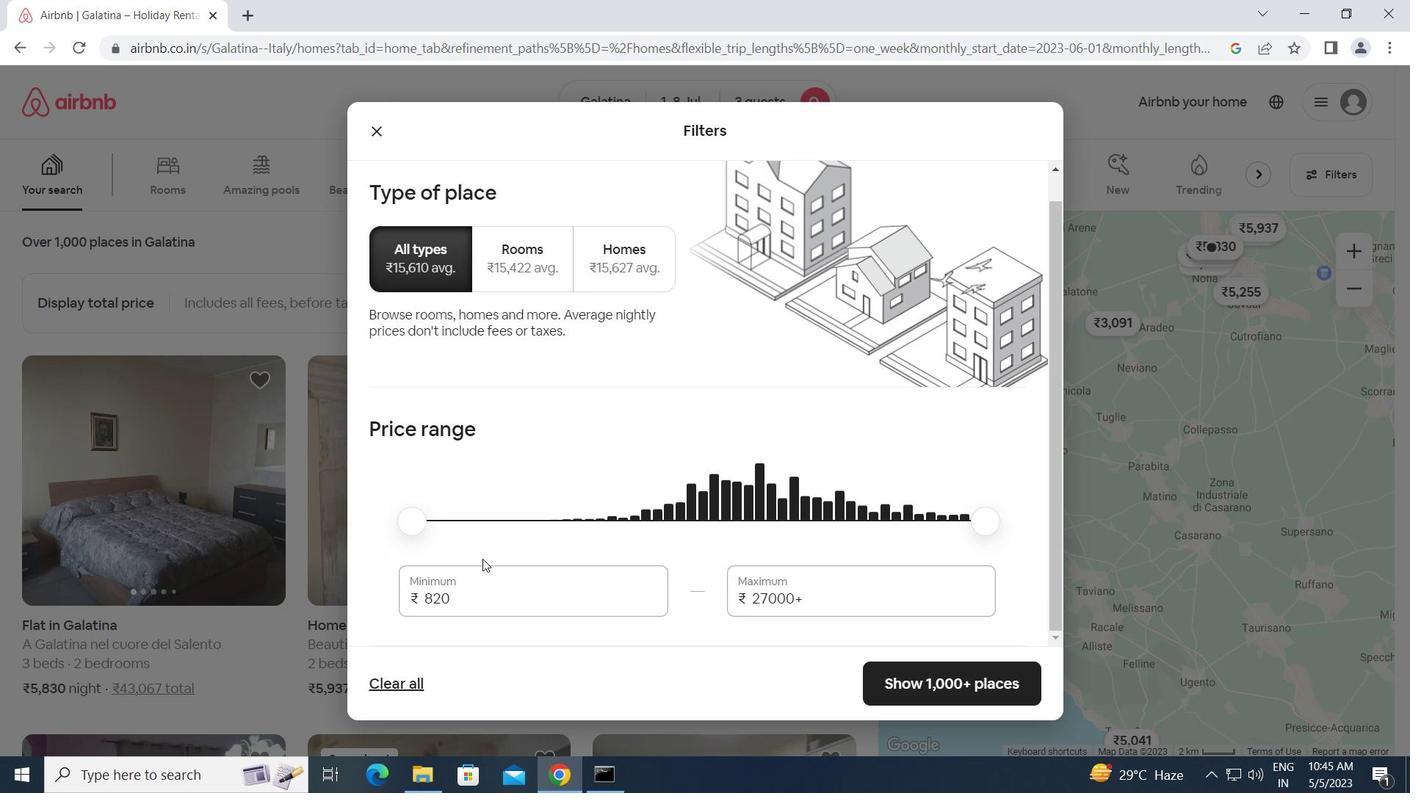 
Action: Mouse scrolled (475, 551) with delta (0, 0)
Screenshot: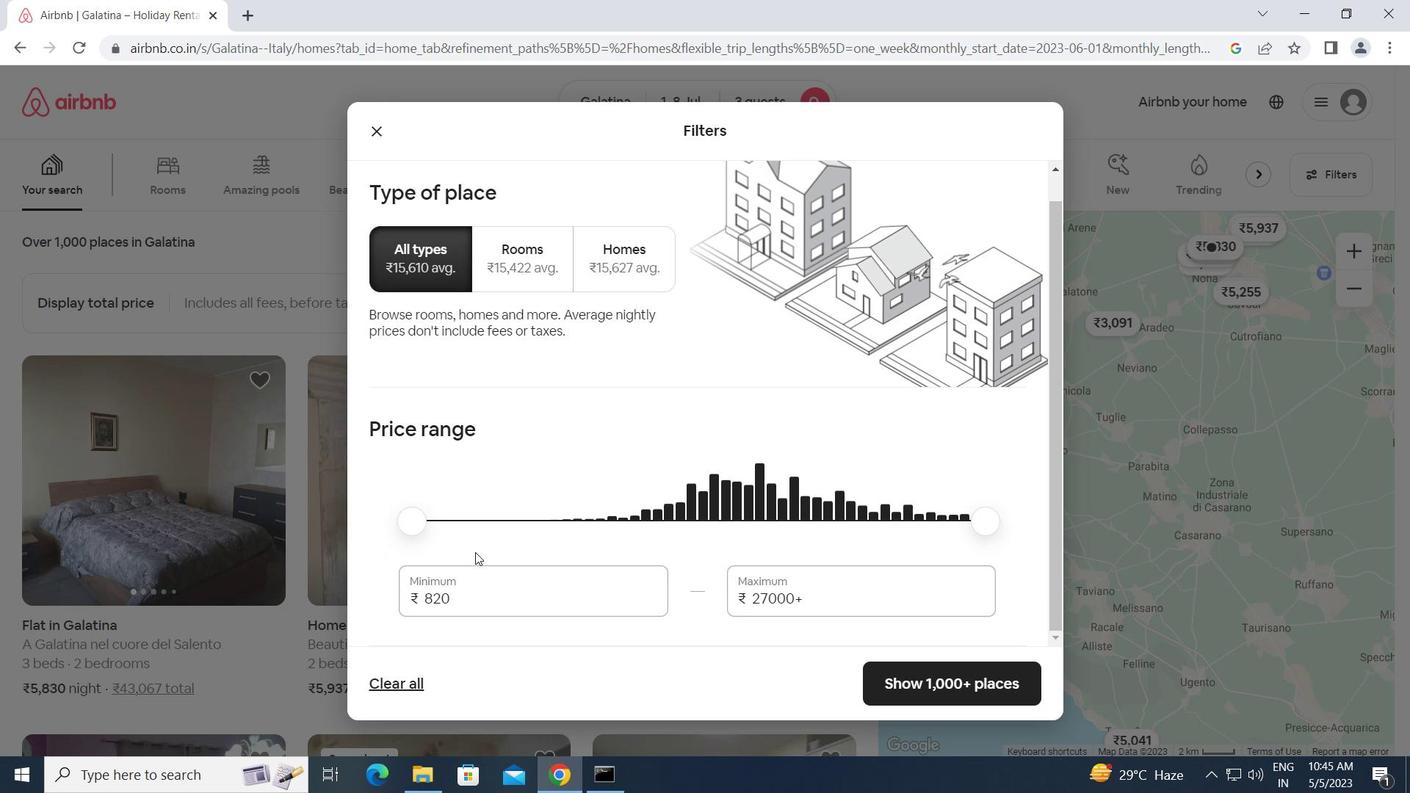 
Action: Mouse scrolled (475, 551) with delta (0, 0)
Screenshot: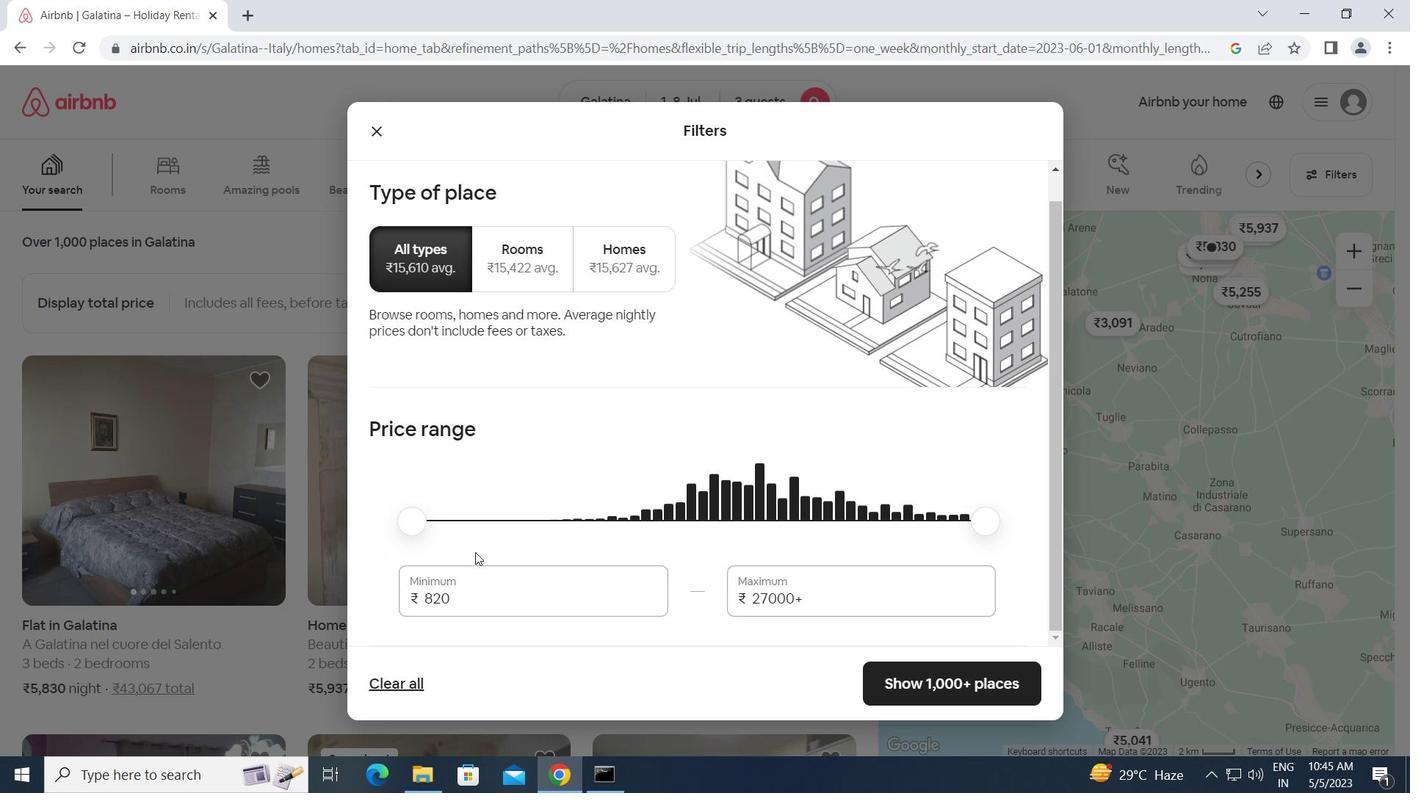 
Action: Mouse scrolled (475, 551) with delta (0, 0)
Screenshot: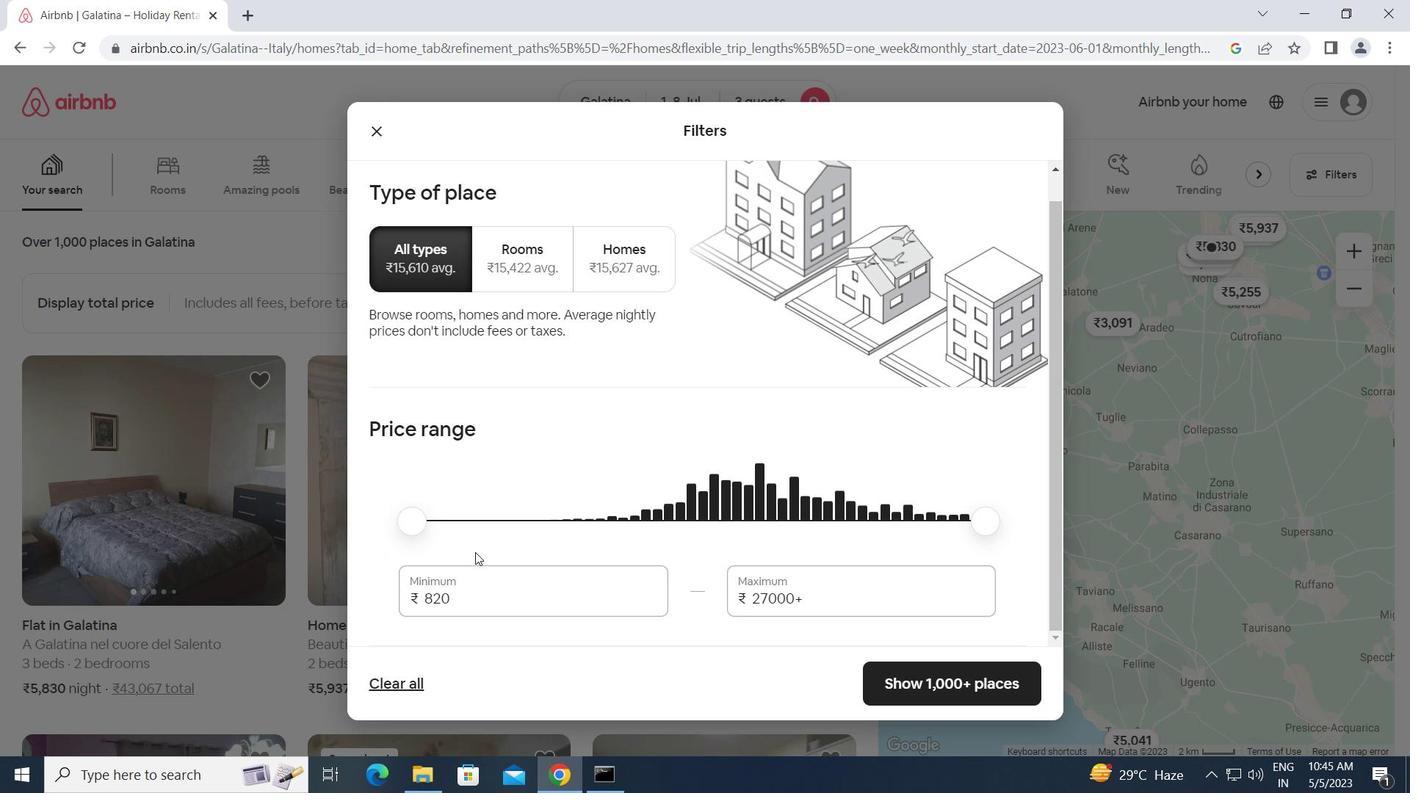 
Action: Mouse moved to (470, 549)
Screenshot: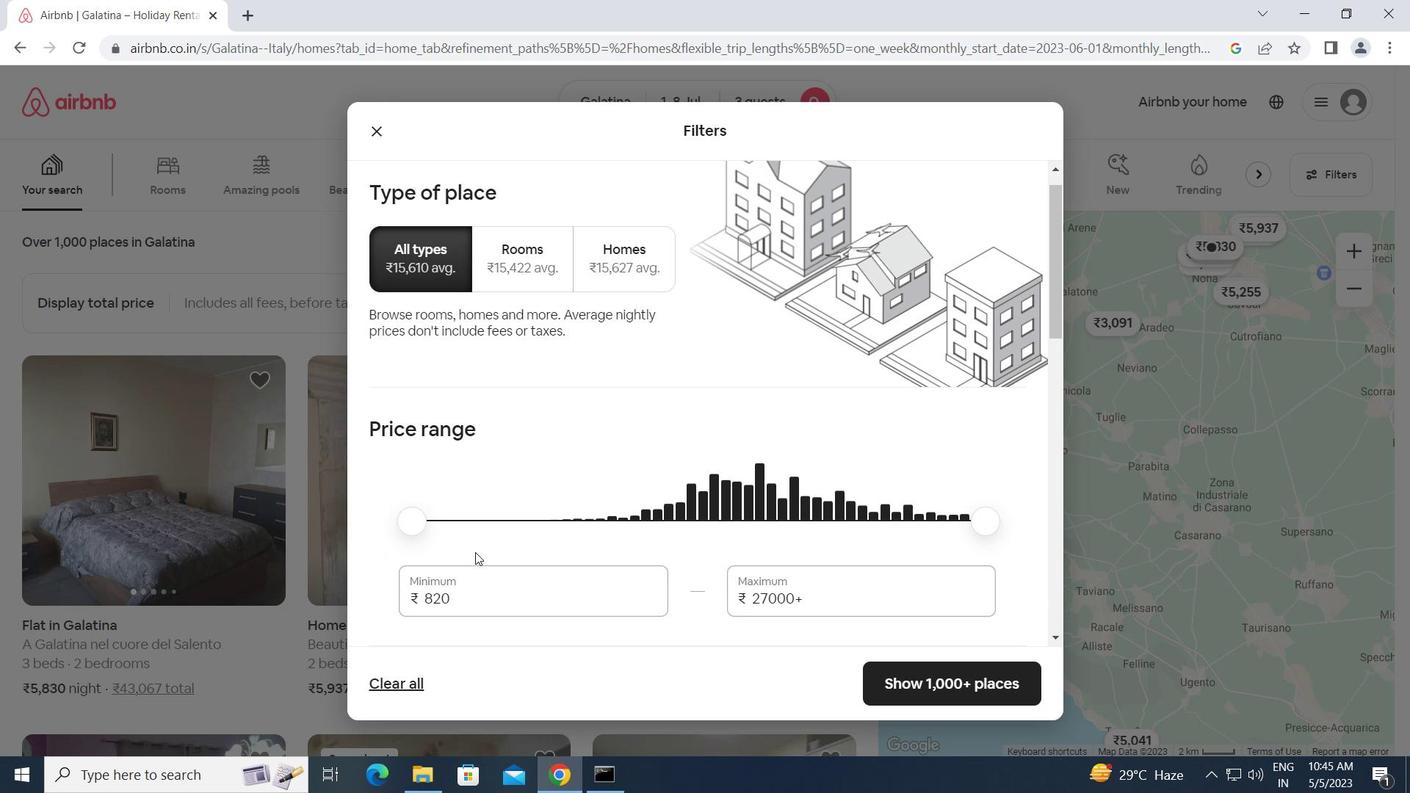 
Action: Mouse pressed left at (470, 549)
Screenshot: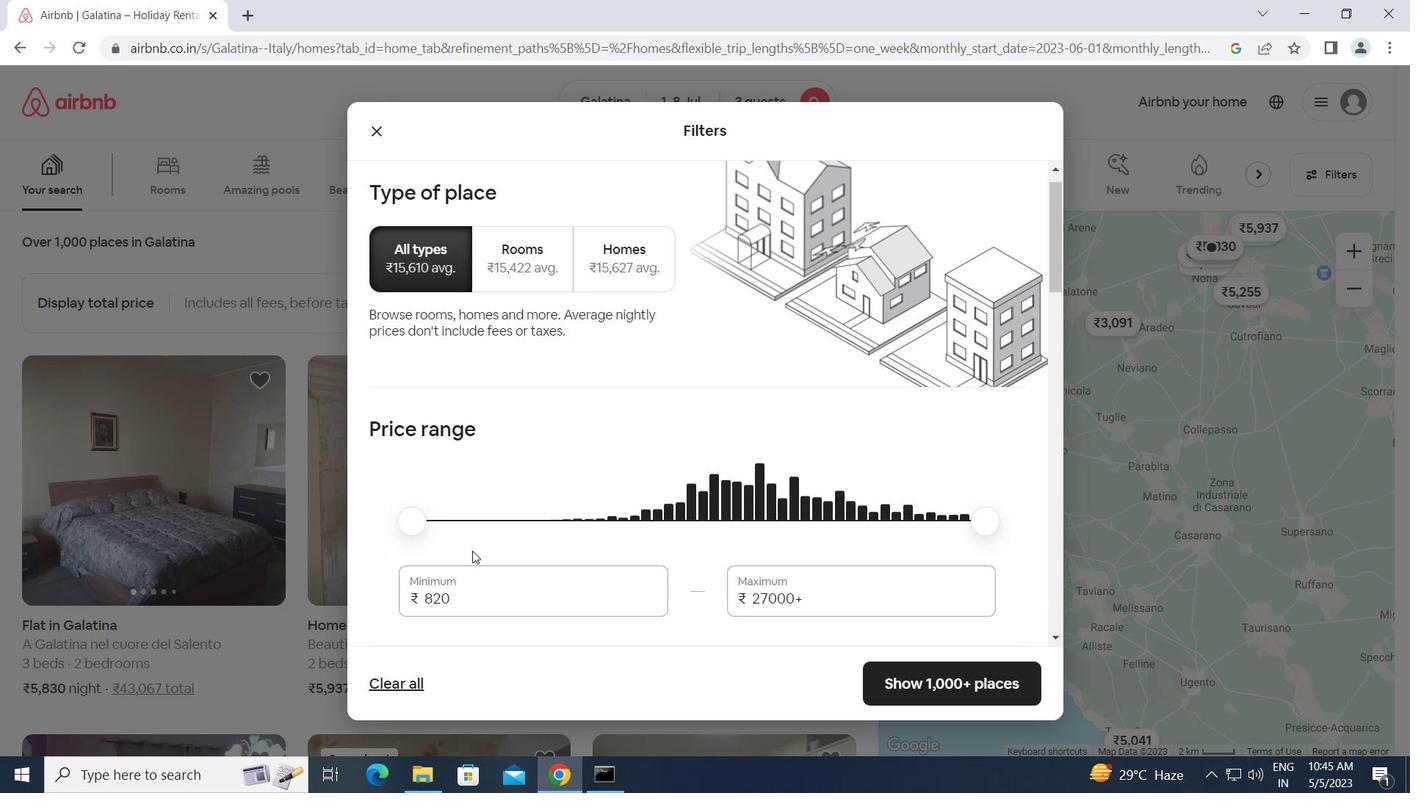 
Action: Mouse moved to (453, 597)
Screenshot: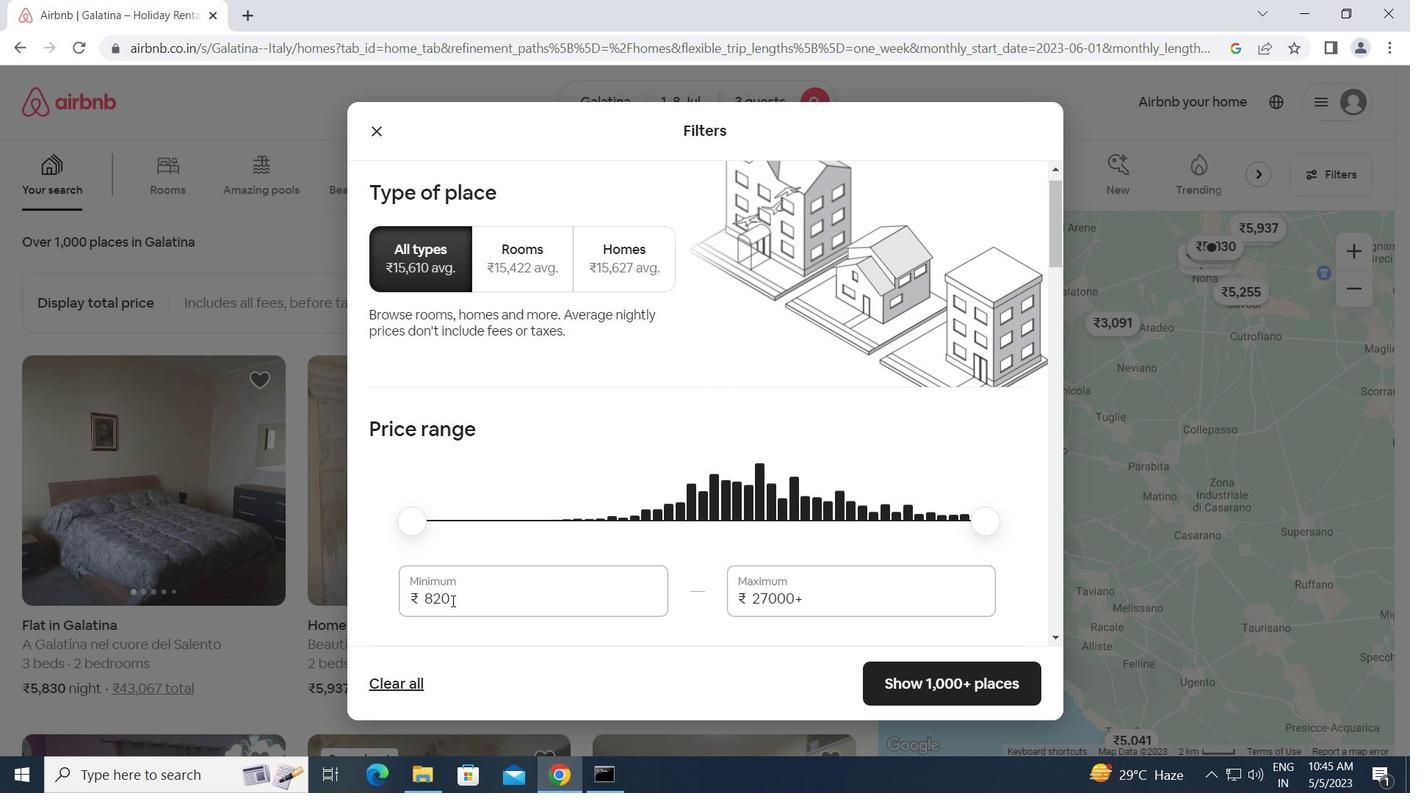 
Action: Mouse pressed left at (453, 597)
Screenshot: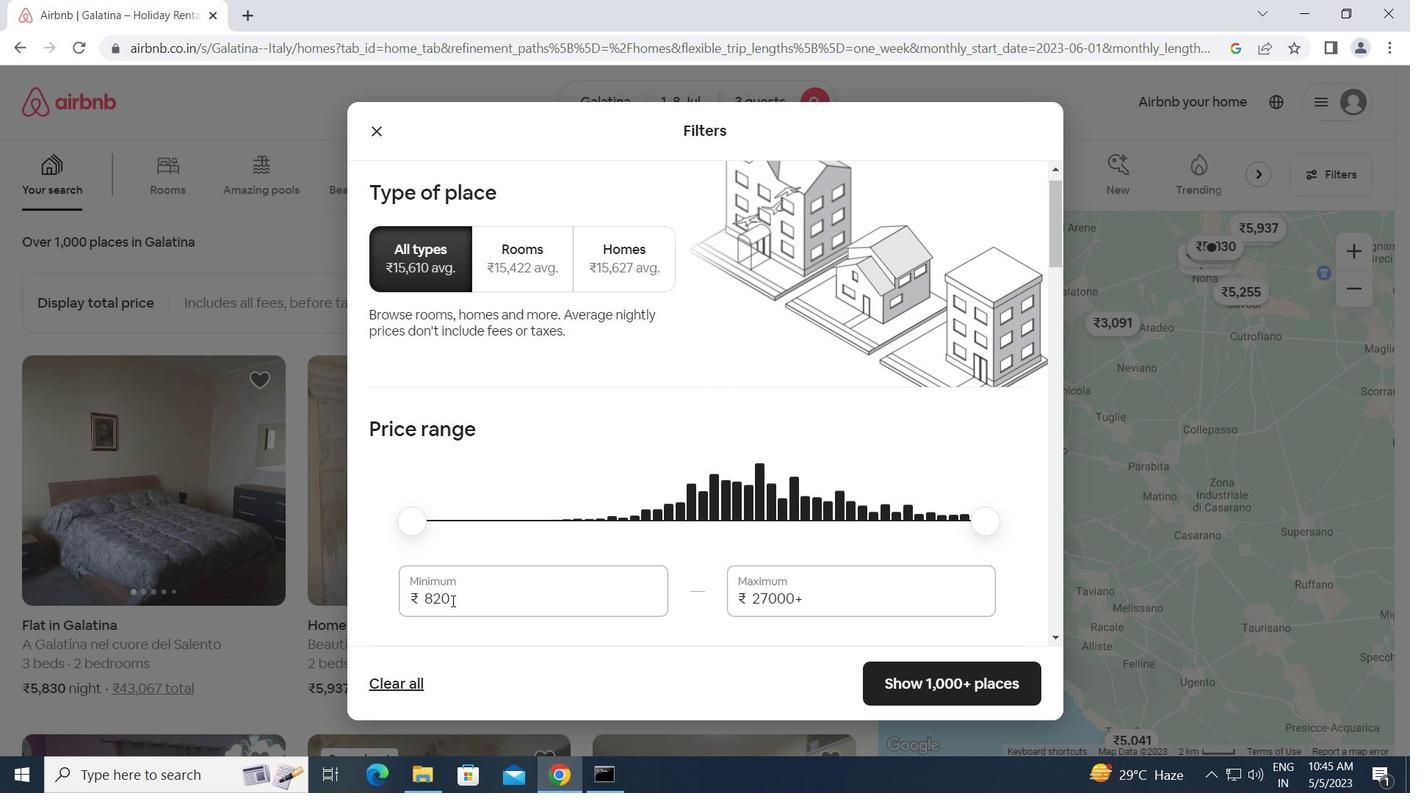 
Action: Mouse moved to (406, 605)
Screenshot: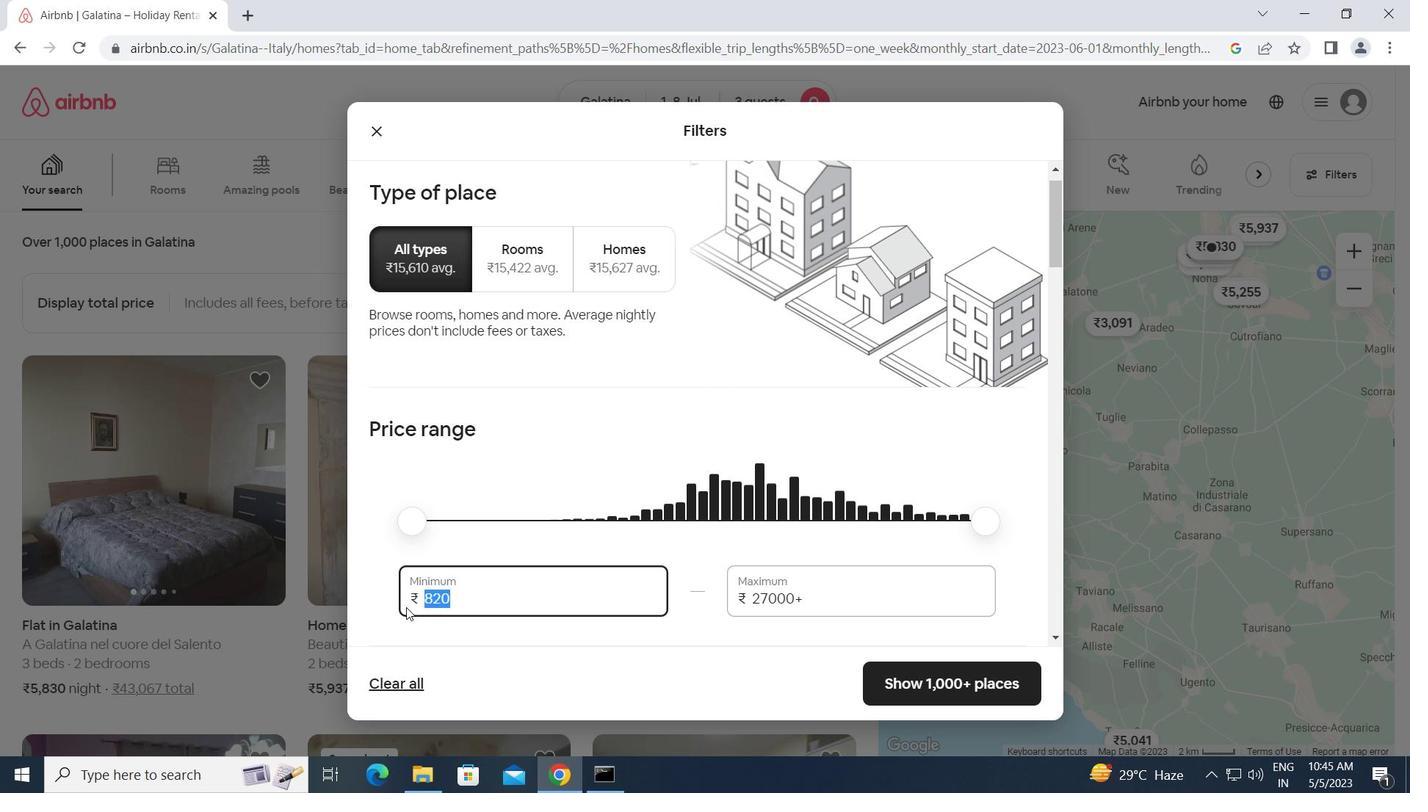 
Action: Key pressed 15000<Key.tab>20000
Screenshot: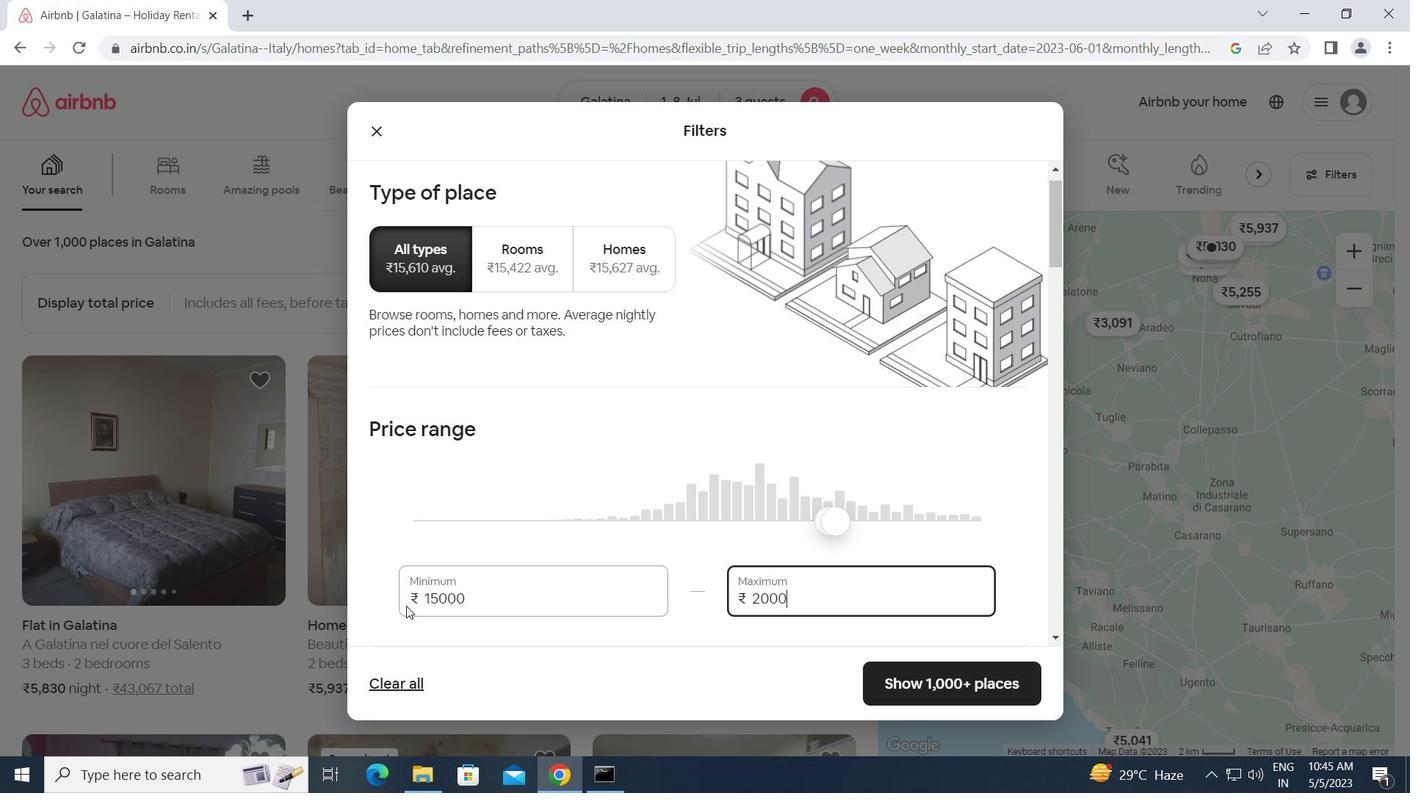 
Action: Mouse scrolled (406, 605) with delta (0, 0)
Screenshot: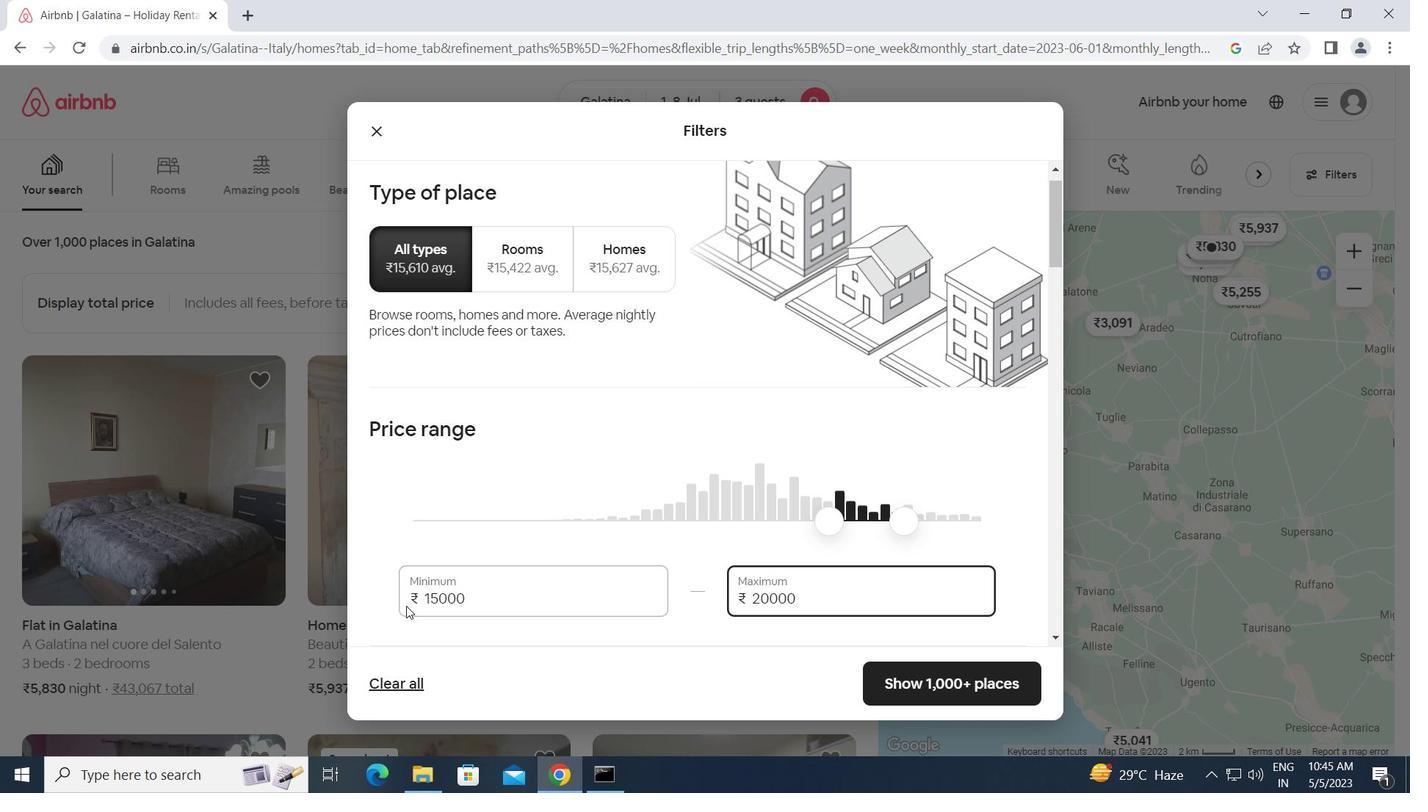
Action: Mouse scrolled (406, 605) with delta (0, 0)
Screenshot: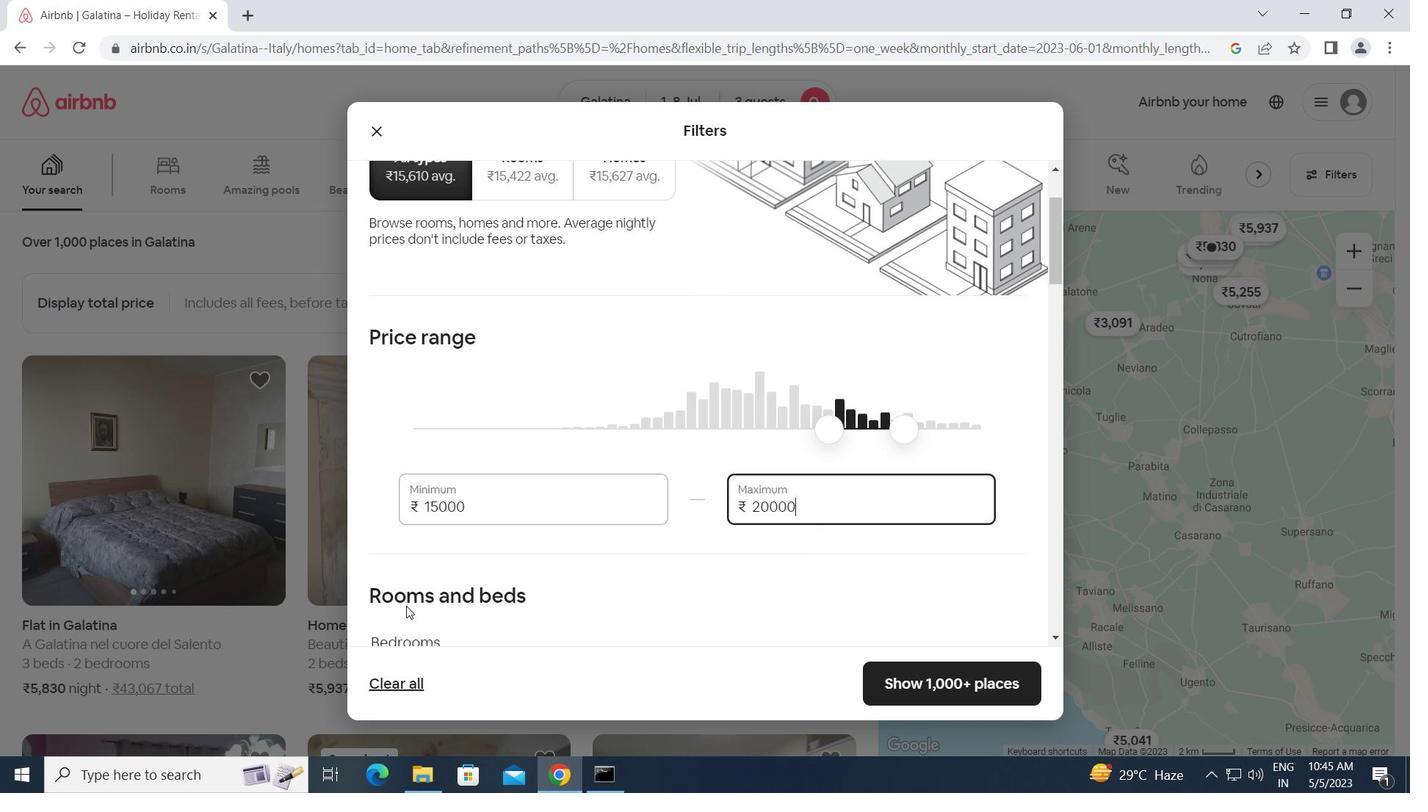 
Action: Mouse scrolled (406, 605) with delta (0, 0)
Screenshot: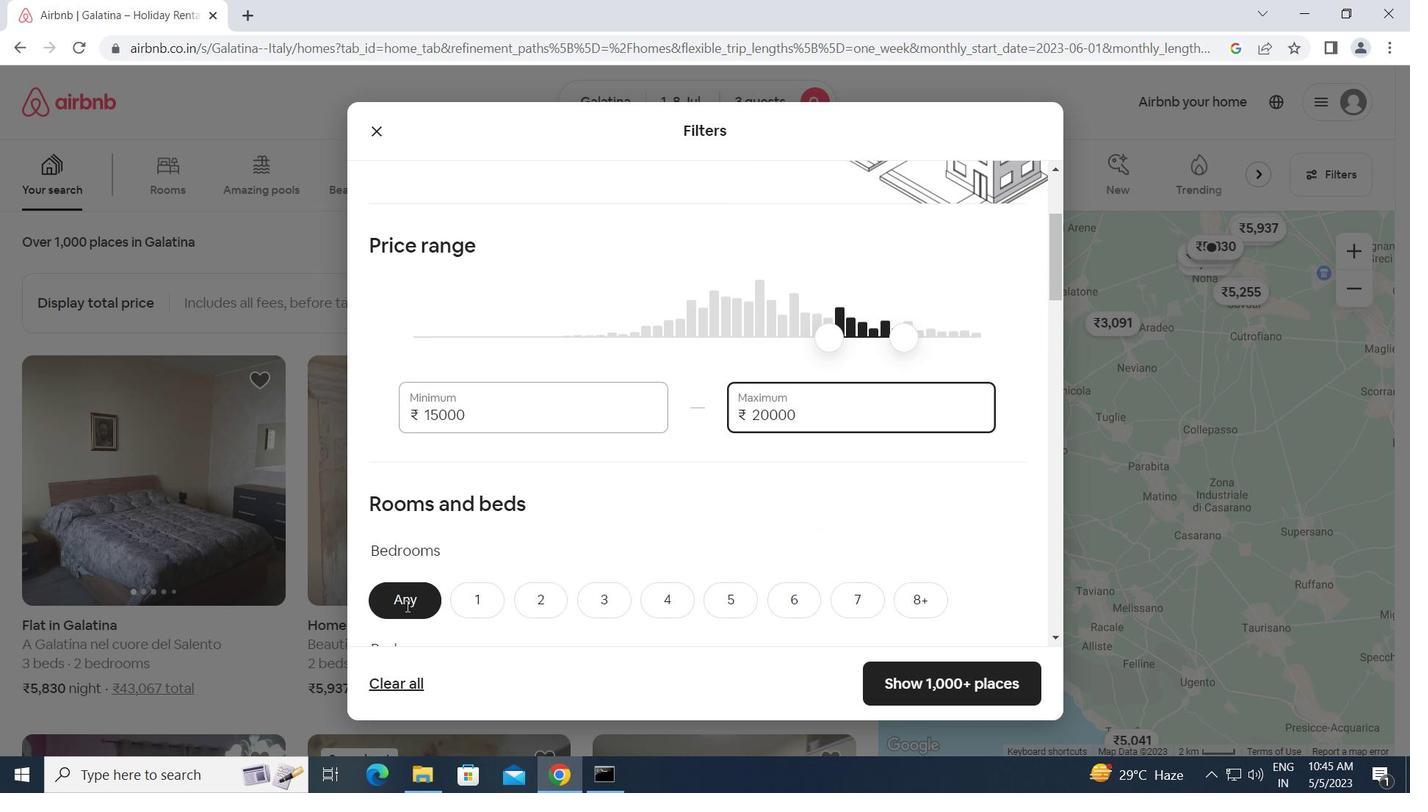 
Action: Mouse scrolled (406, 605) with delta (0, 0)
Screenshot: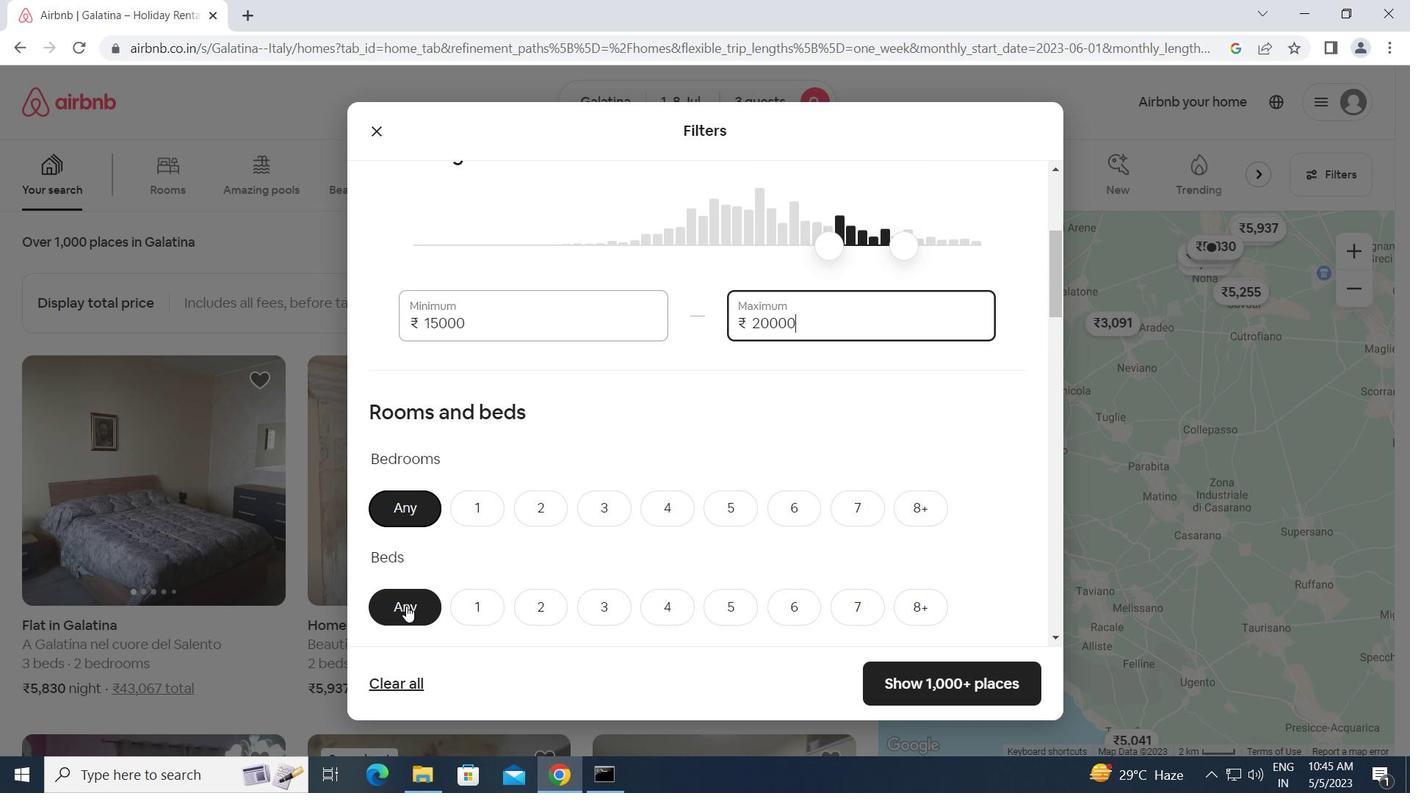 
Action: Mouse moved to (476, 412)
Screenshot: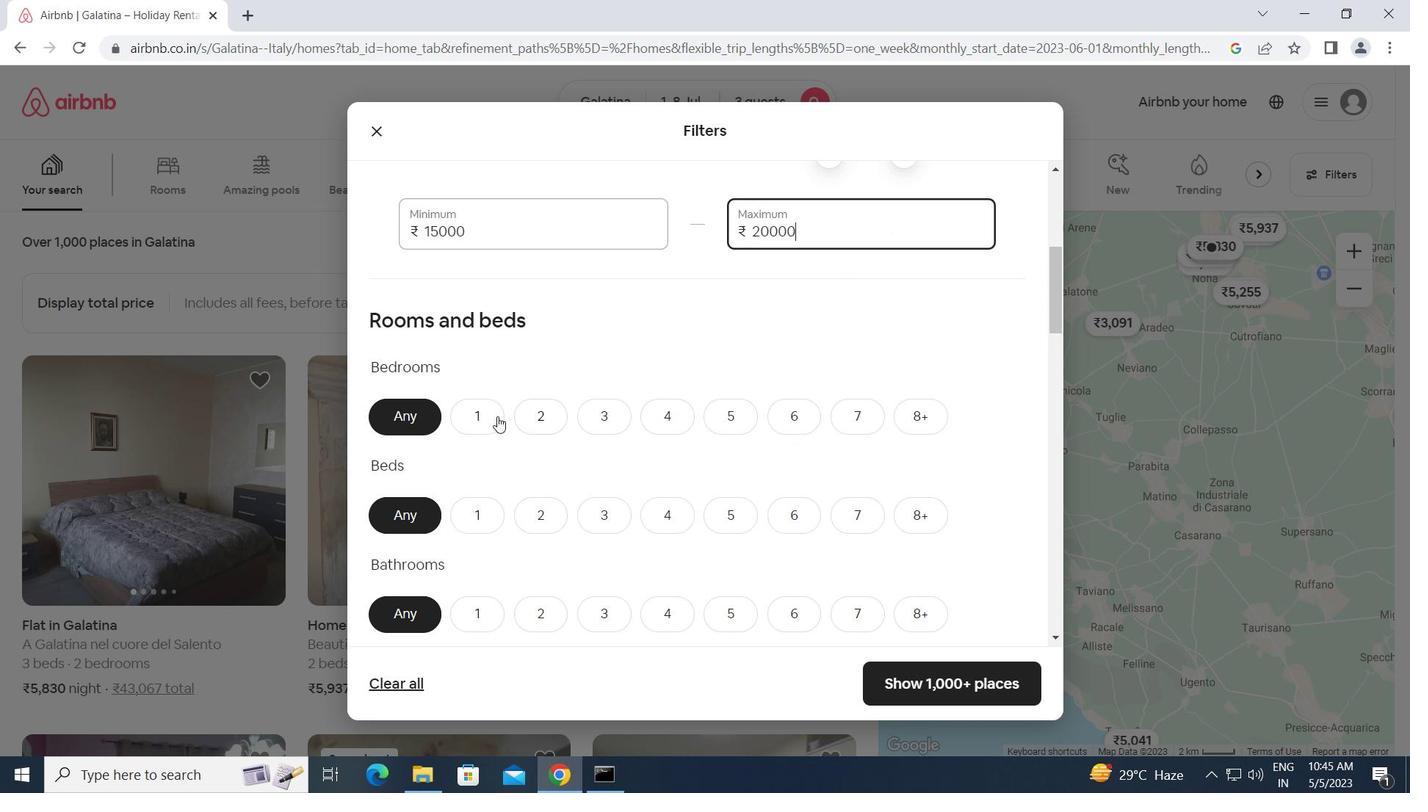 
Action: Mouse pressed left at (476, 412)
Screenshot: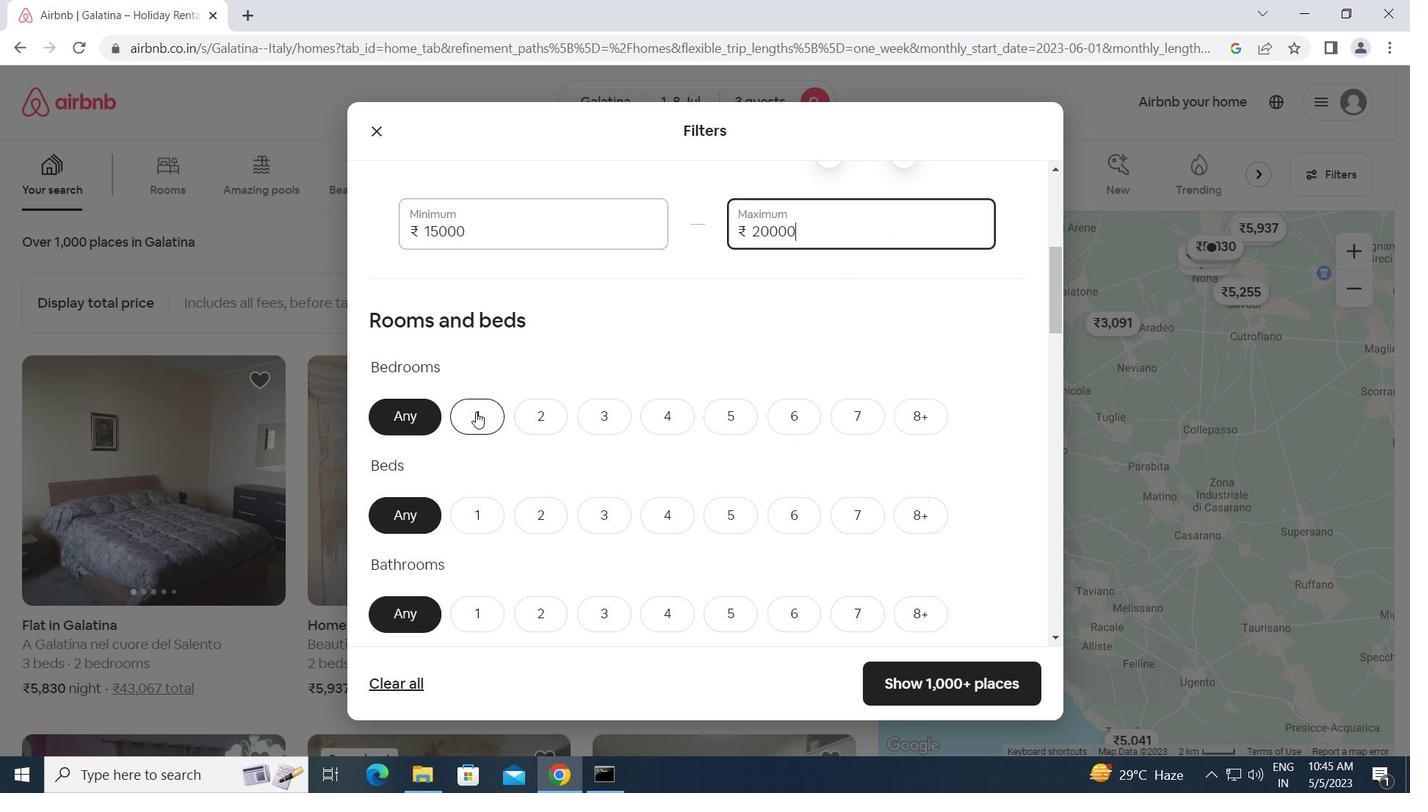 
Action: Mouse moved to (469, 509)
Screenshot: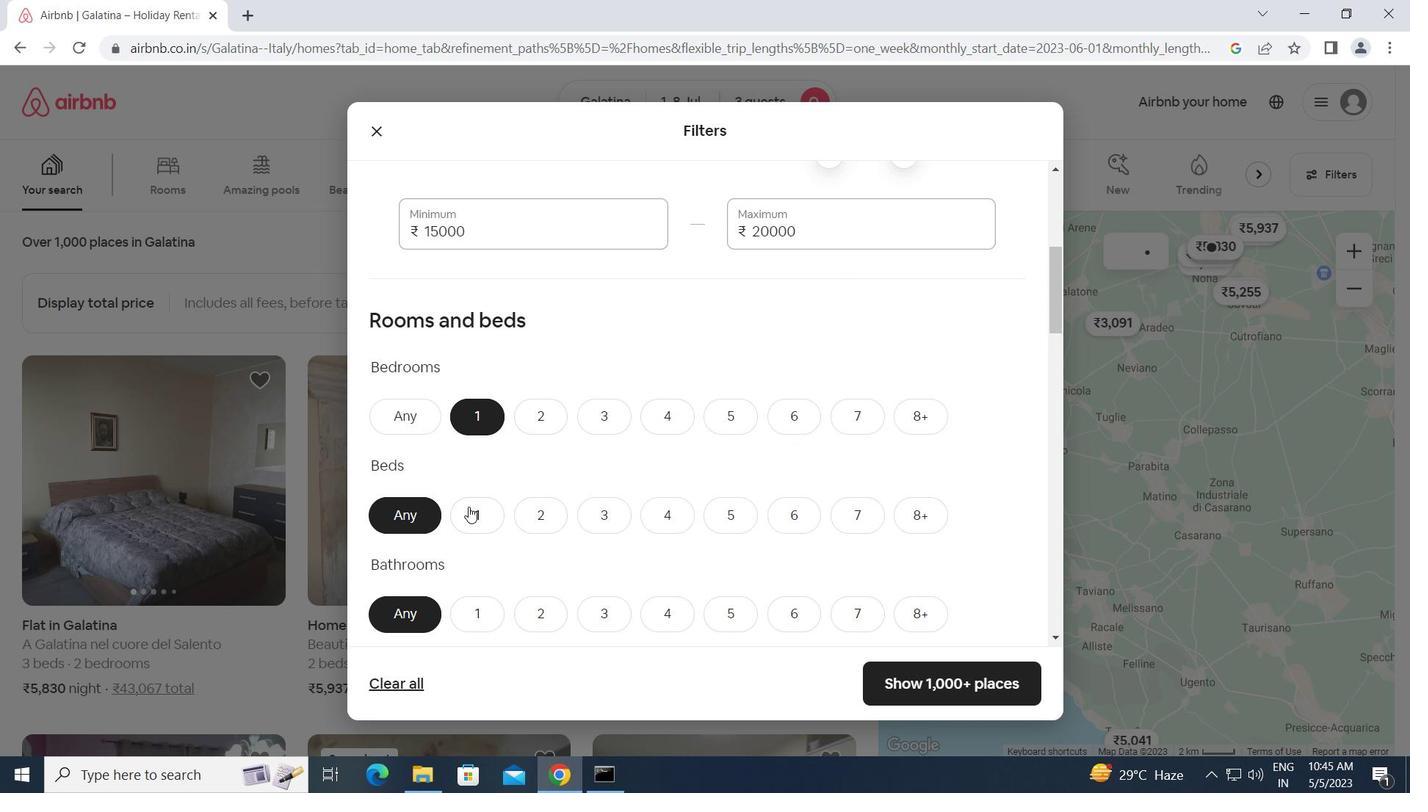 
Action: Mouse pressed left at (469, 509)
Screenshot: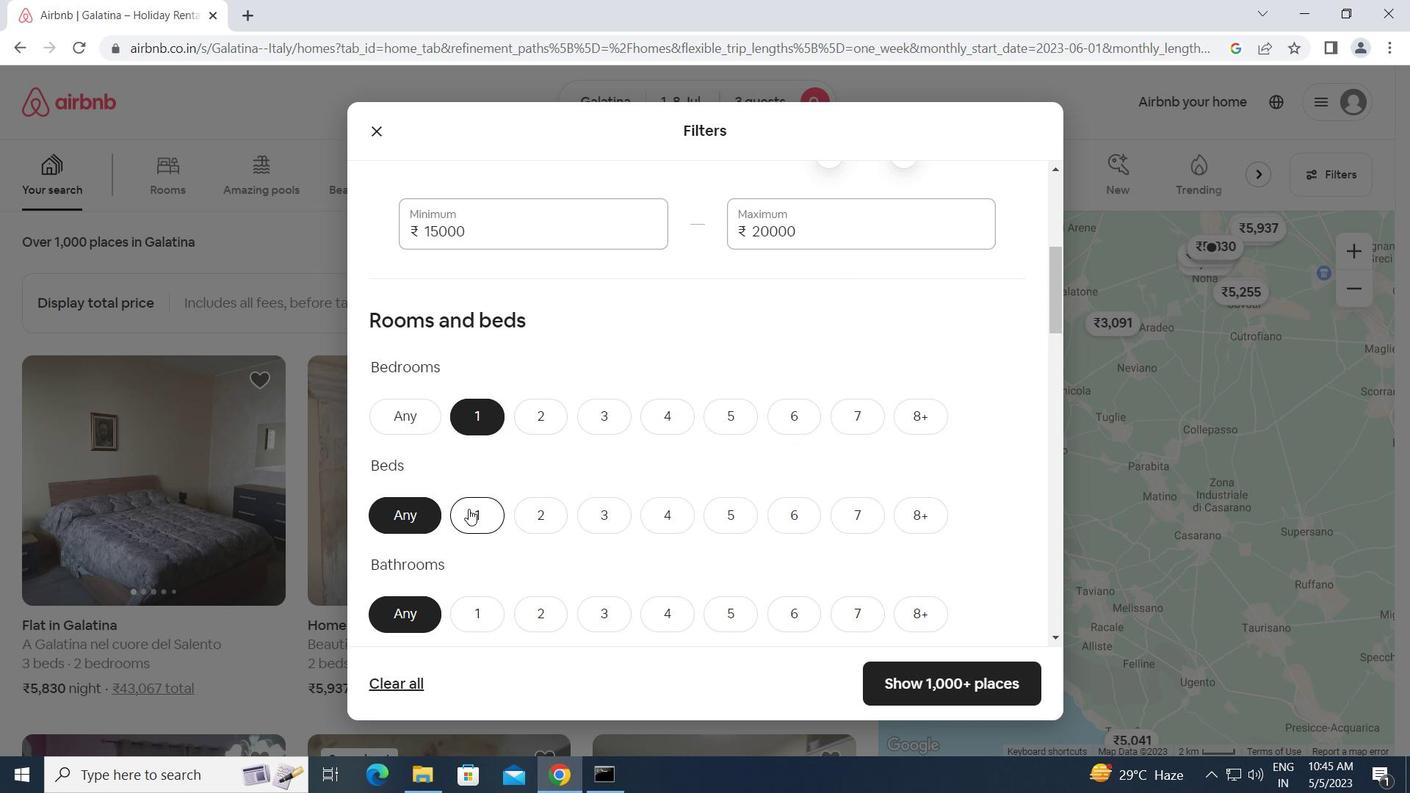 
Action: Mouse moved to (486, 622)
Screenshot: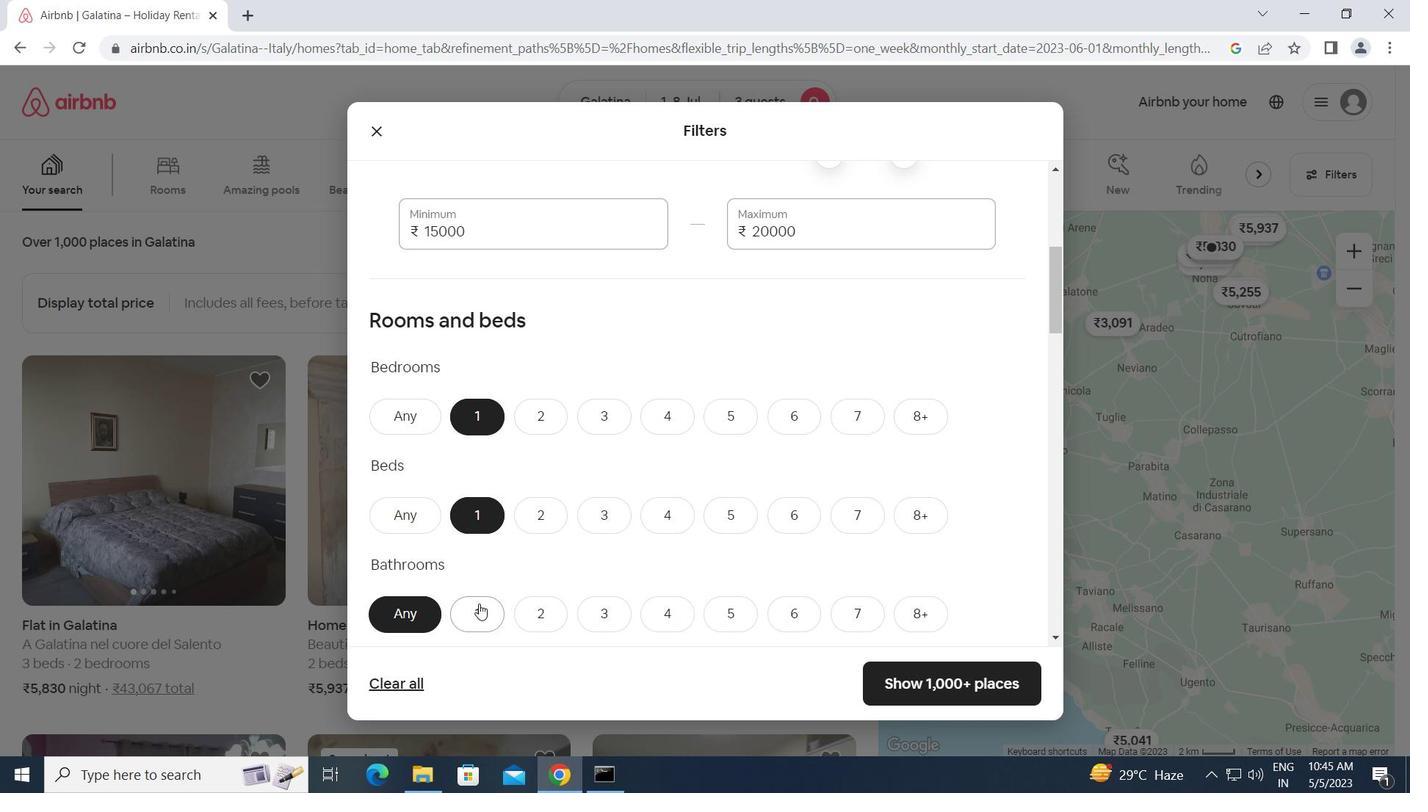 
Action: Mouse pressed left at (486, 622)
Screenshot: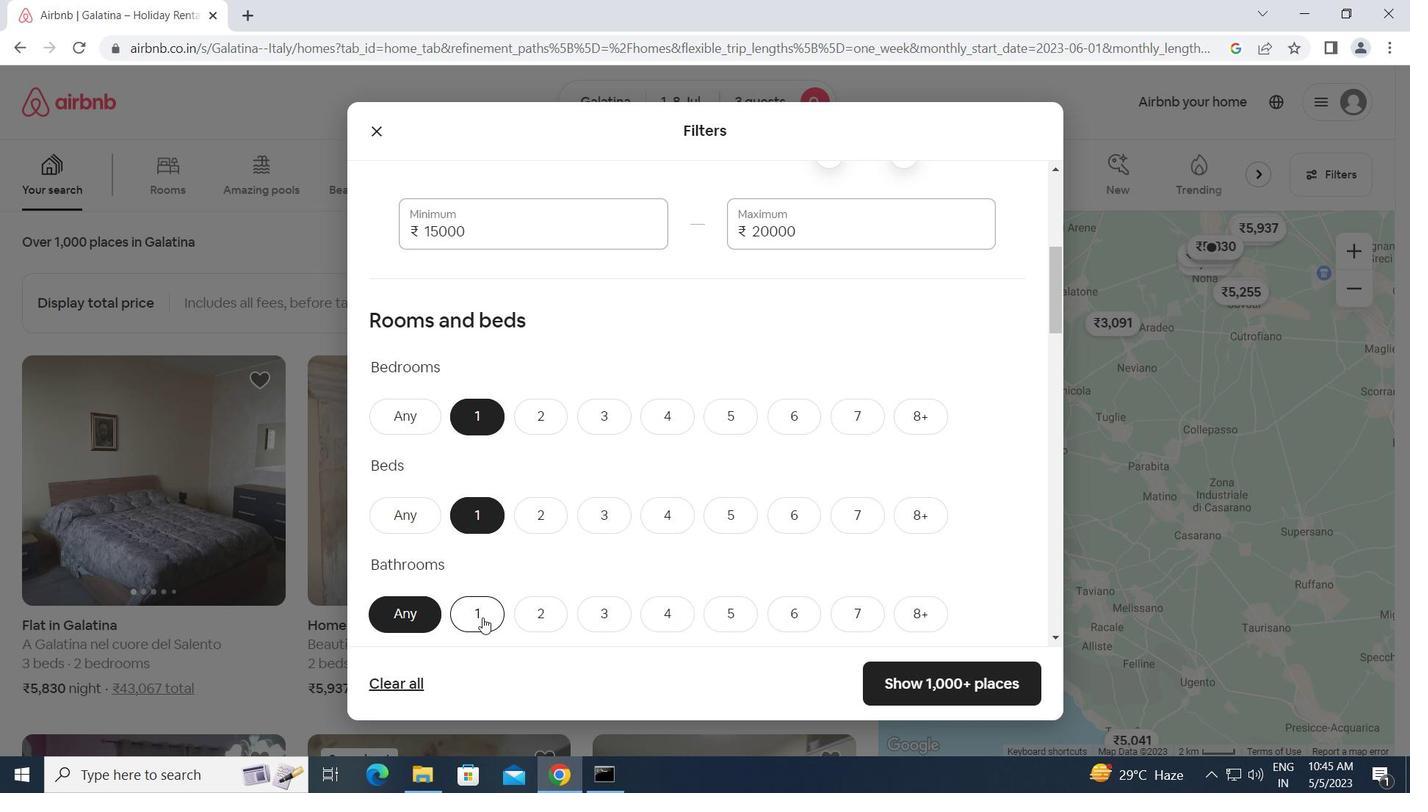 
Action: Mouse moved to (486, 622)
Screenshot: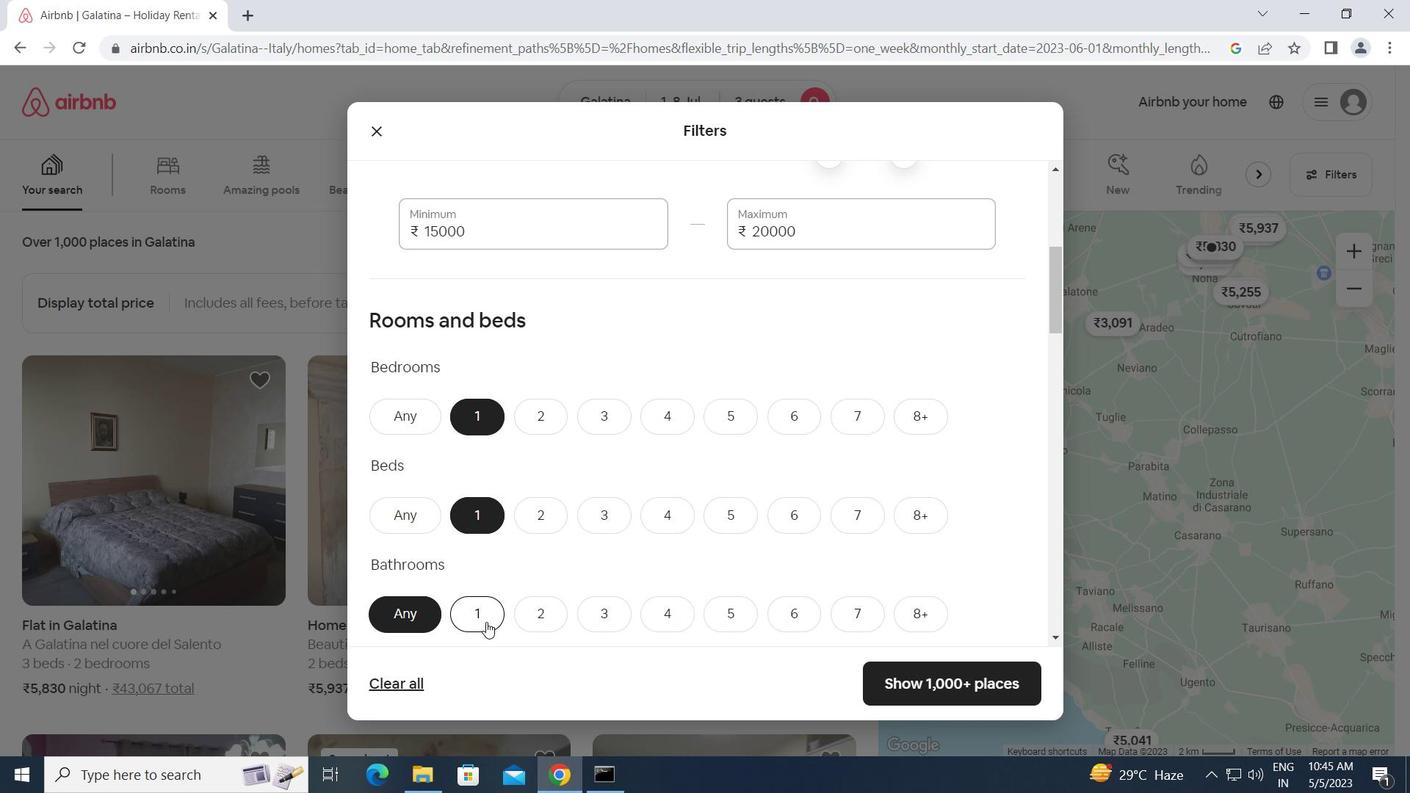 
Action: Mouse scrolled (486, 621) with delta (0, 0)
Screenshot: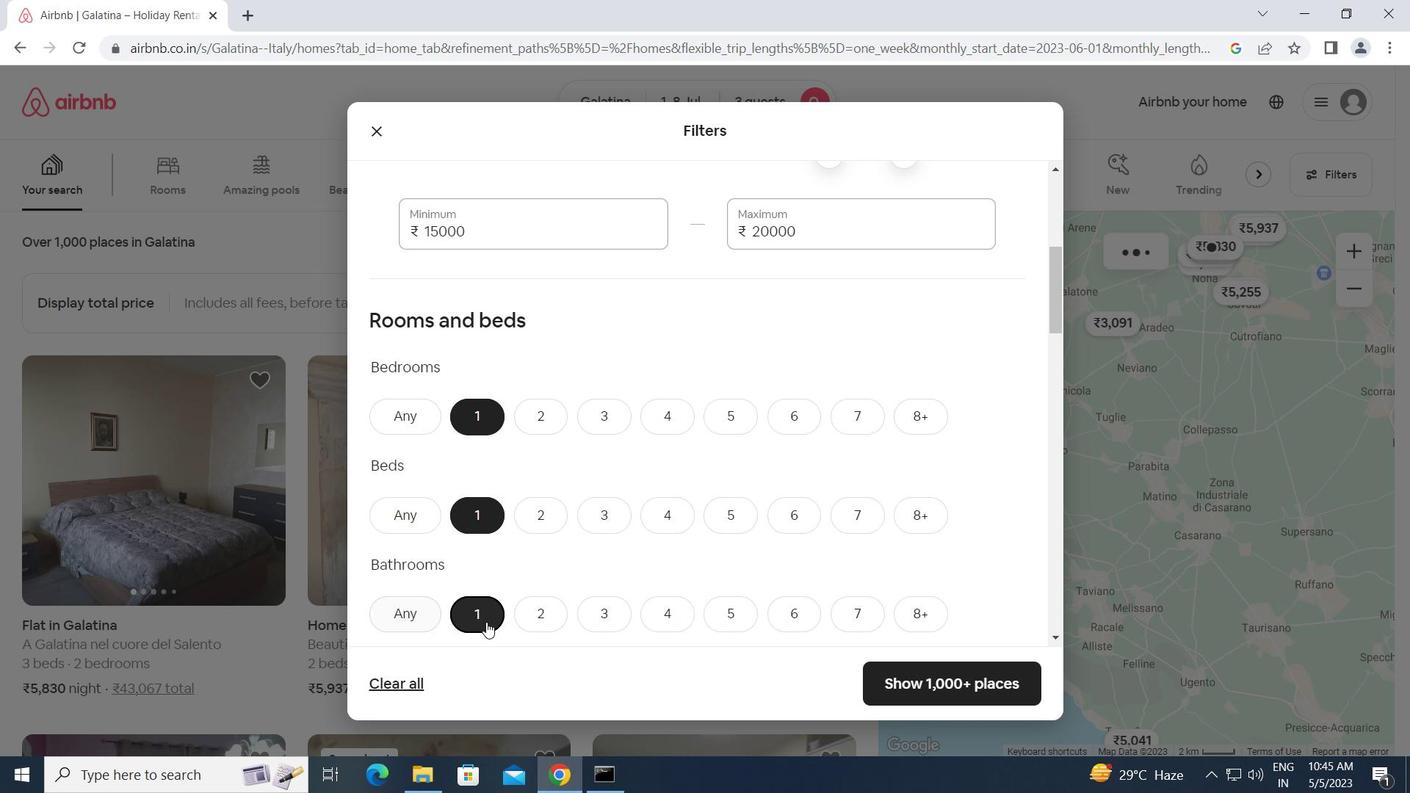 
Action: Mouse scrolled (486, 621) with delta (0, 0)
Screenshot: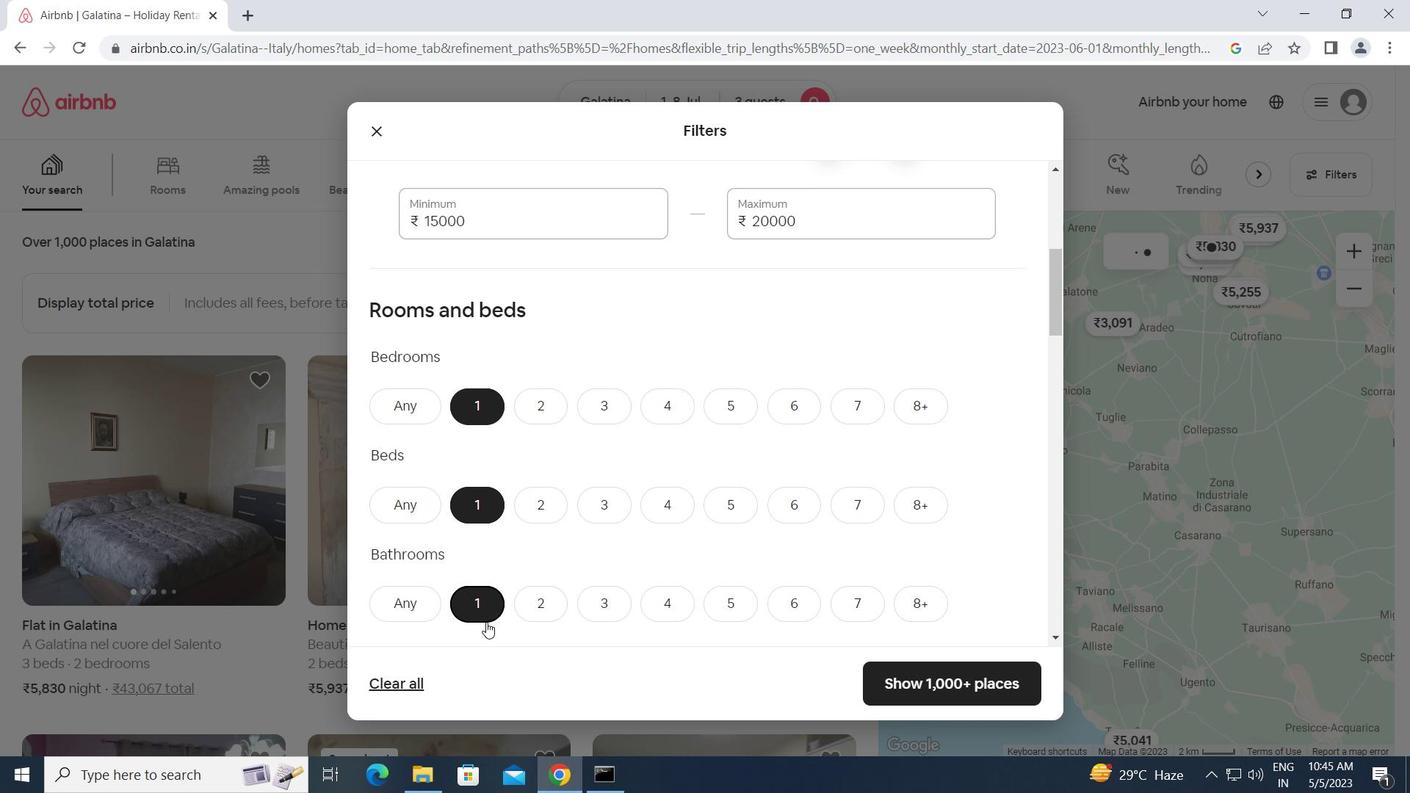 
Action: Mouse scrolled (486, 621) with delta (0, 0)
Screenshot: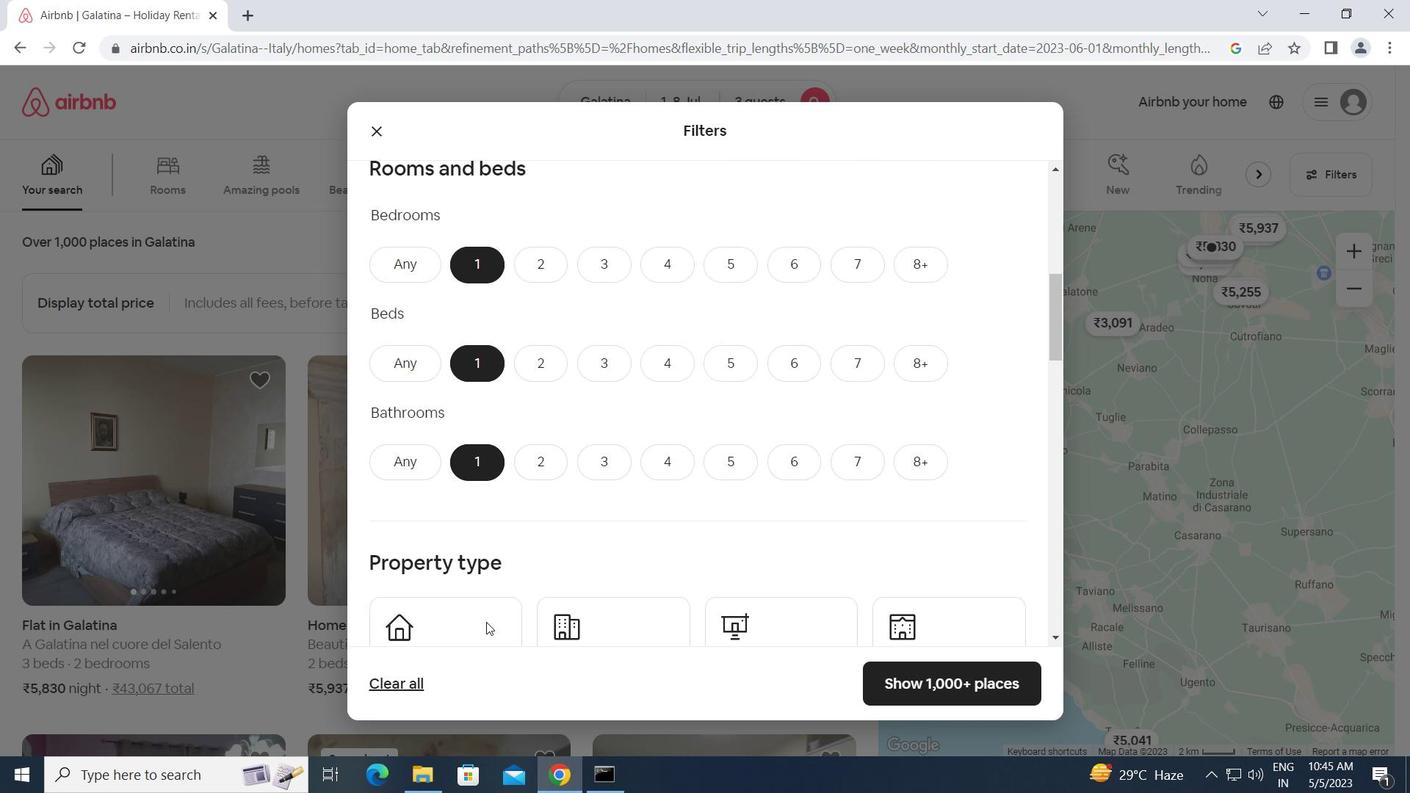 
Action: Mouse moved to (449, 529)
Screenshot: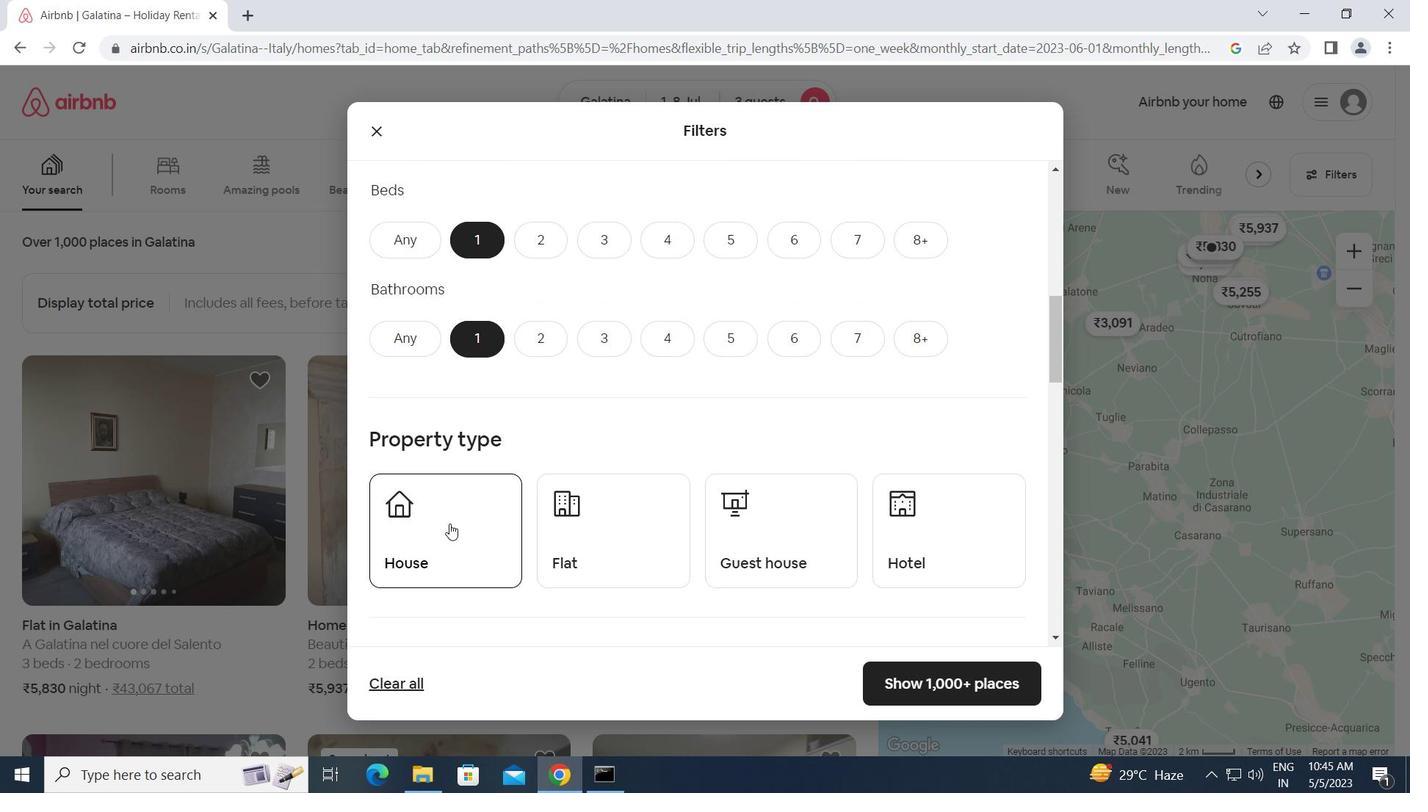 
Action: Mouse pressed left at (449, 529)
Screenshot: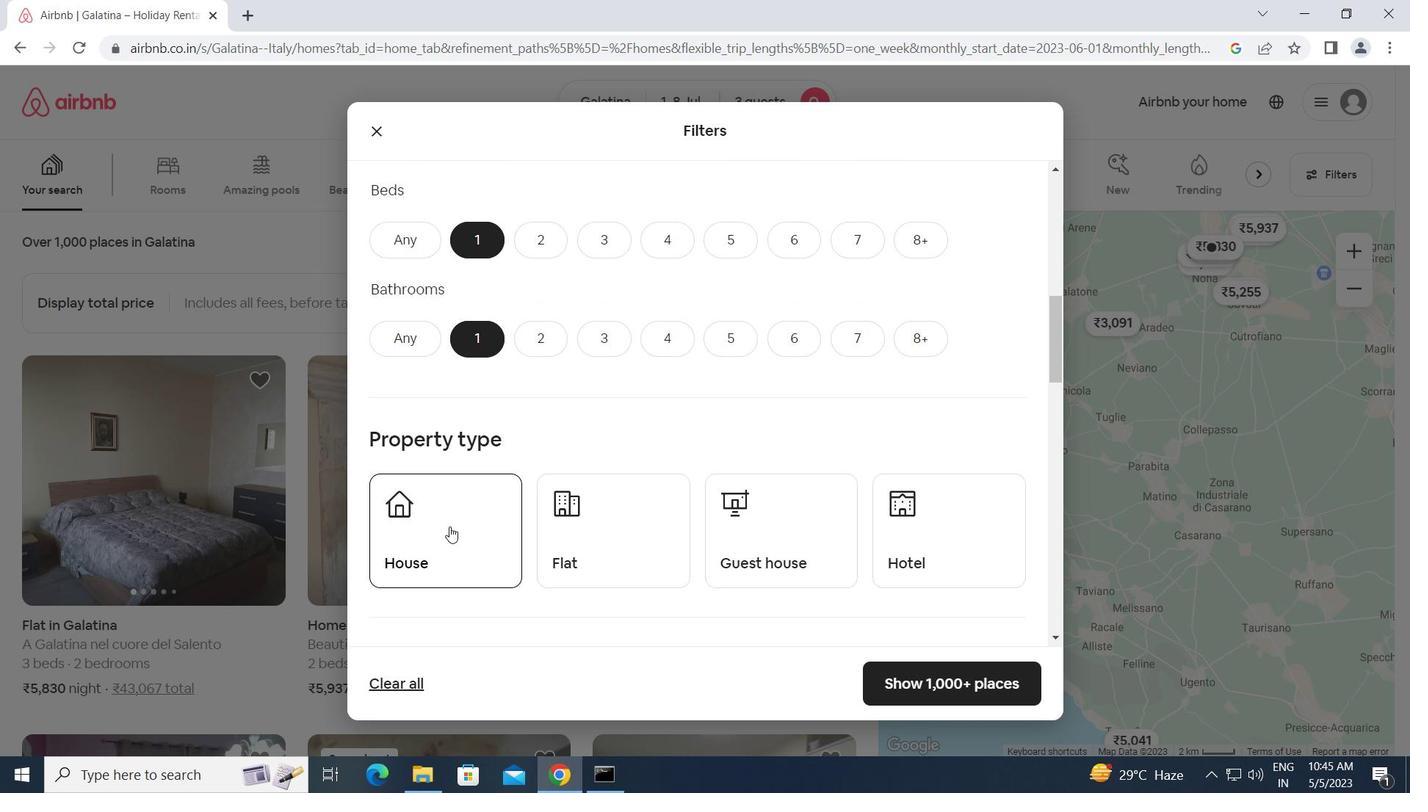 
Action: Mouse moved to (573, 544)
Screenshot: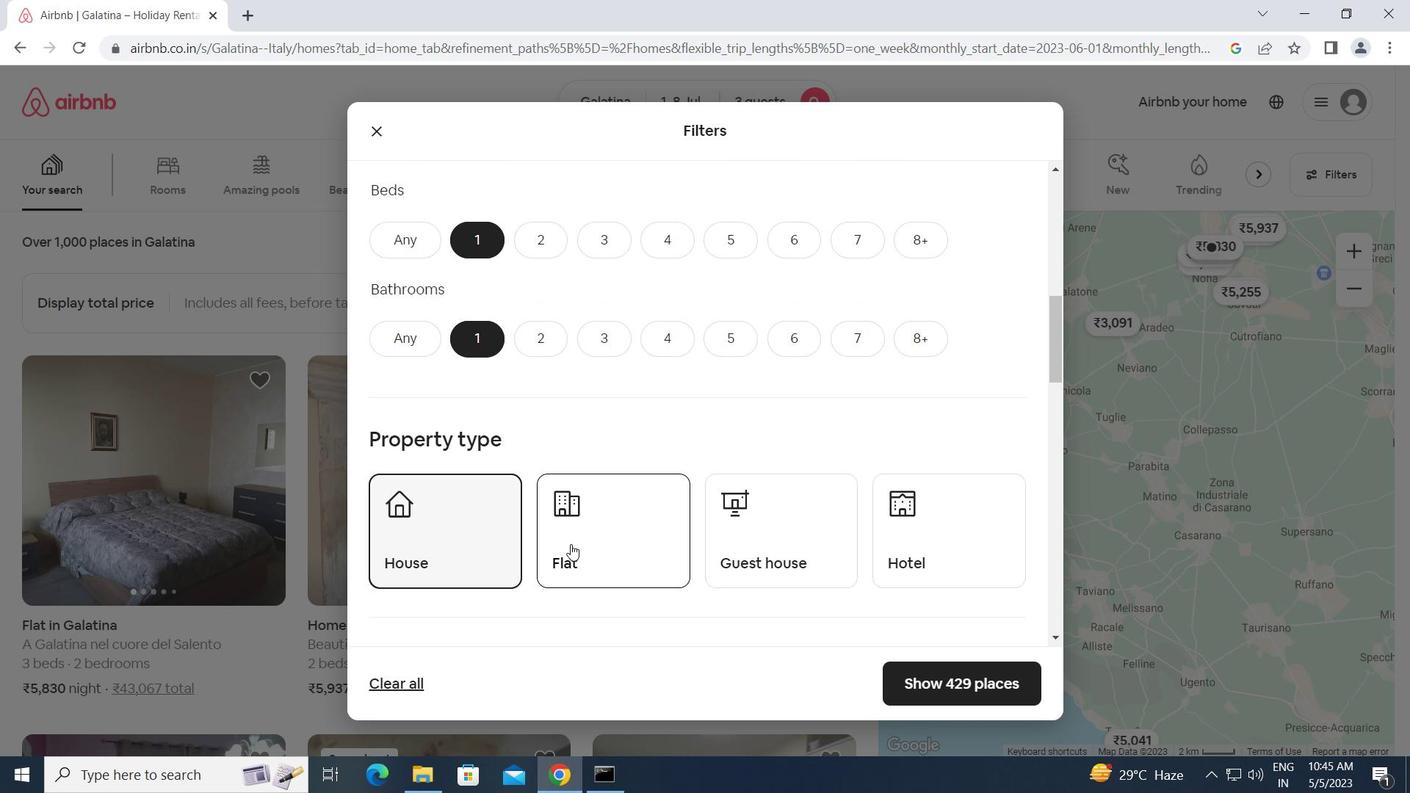 
Action: Mouse pressed left at (573, 544)
Screenshot: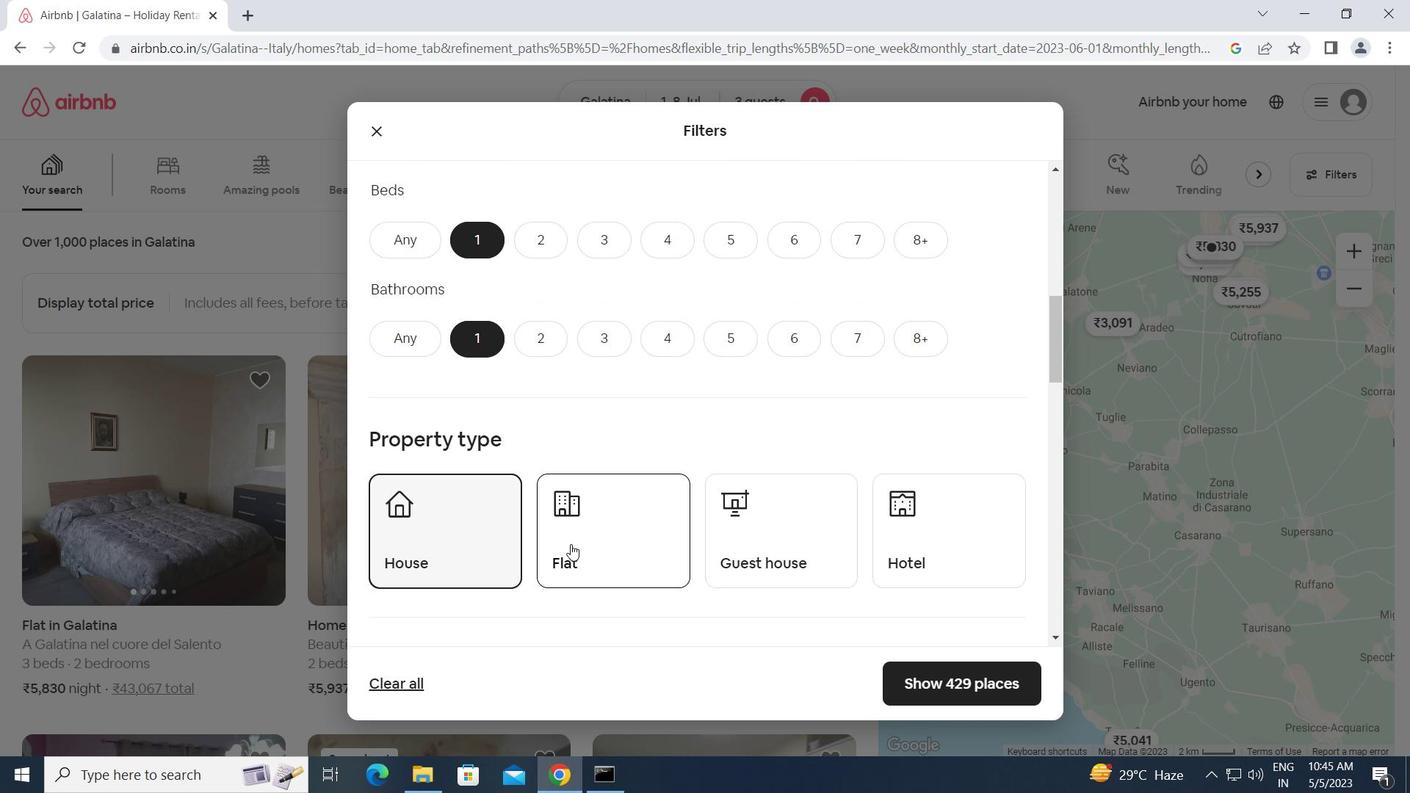 
Action: Mouse moved to (754, 544)
Screenshot: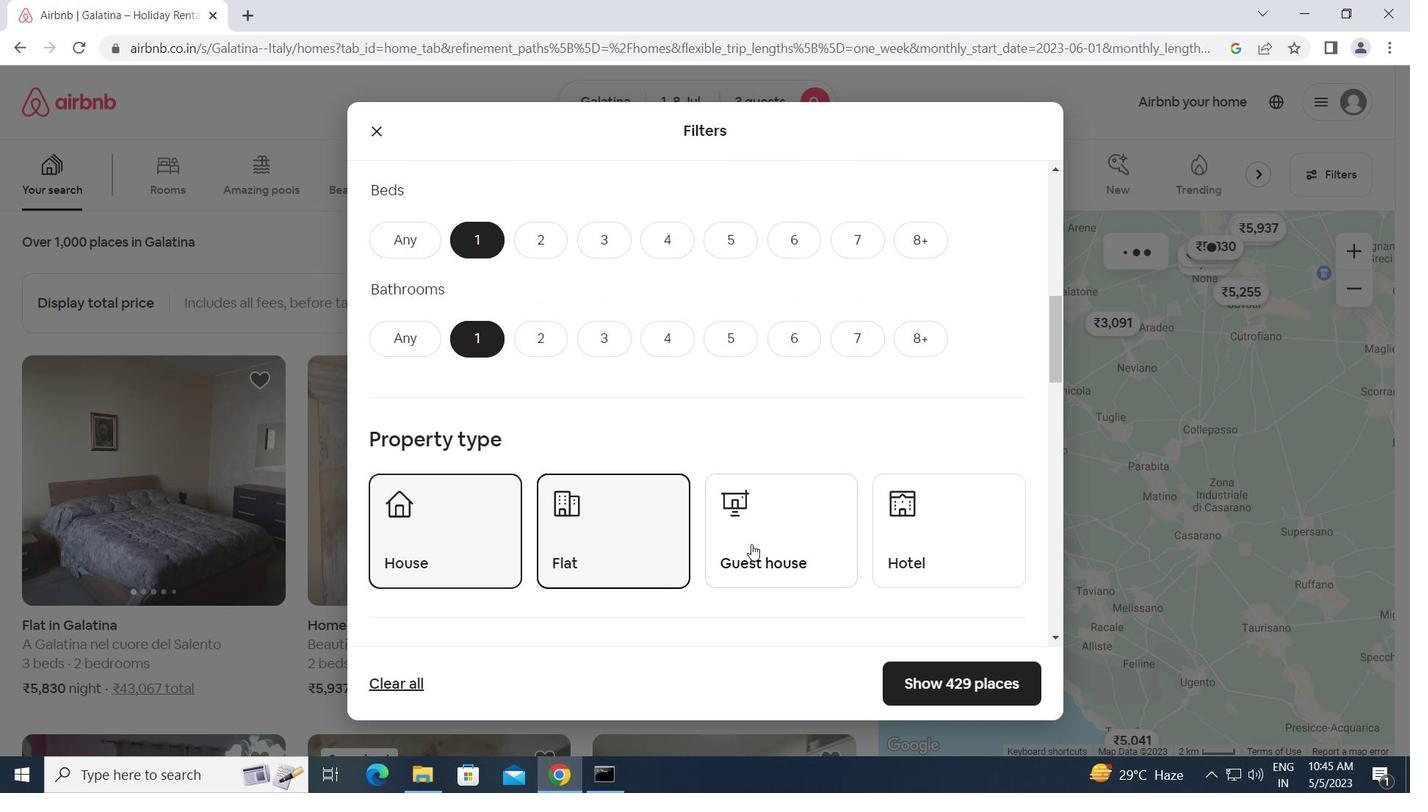 
Action: Mouse pressed left at (754, 544)
Screenshot: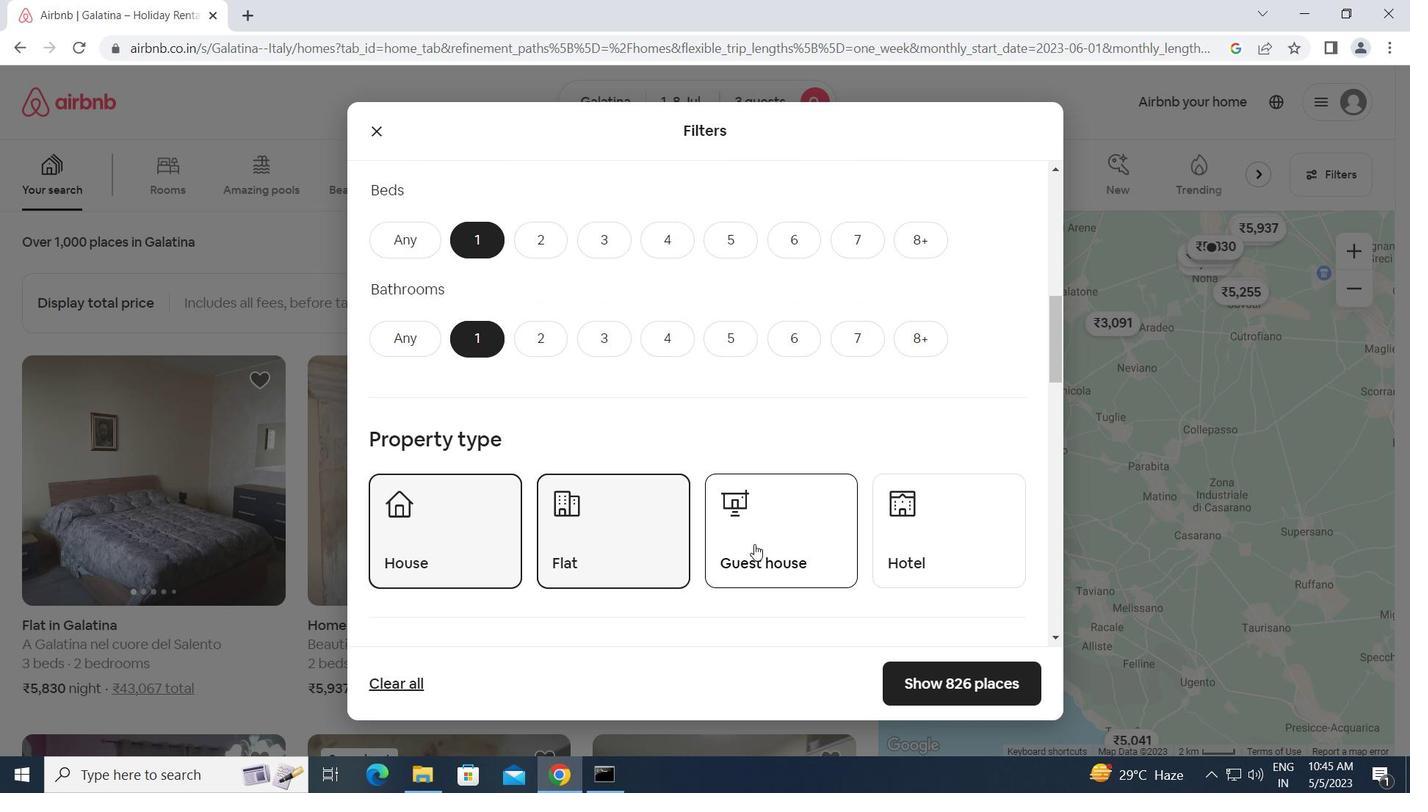 
Action: Mouse moved to (904, 557)
Screenshot: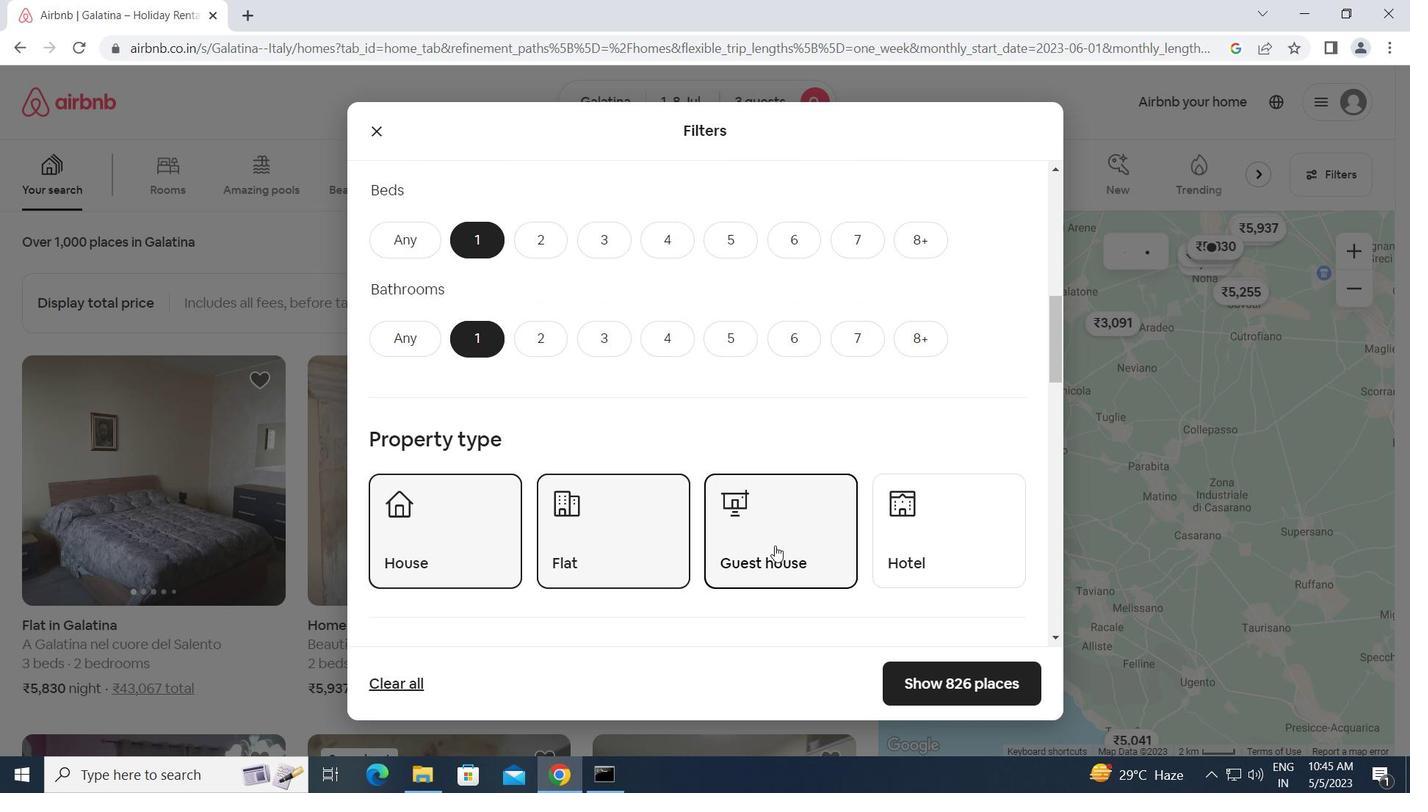 
Action: Mouse pressed left at (904, 557)
Screenshot: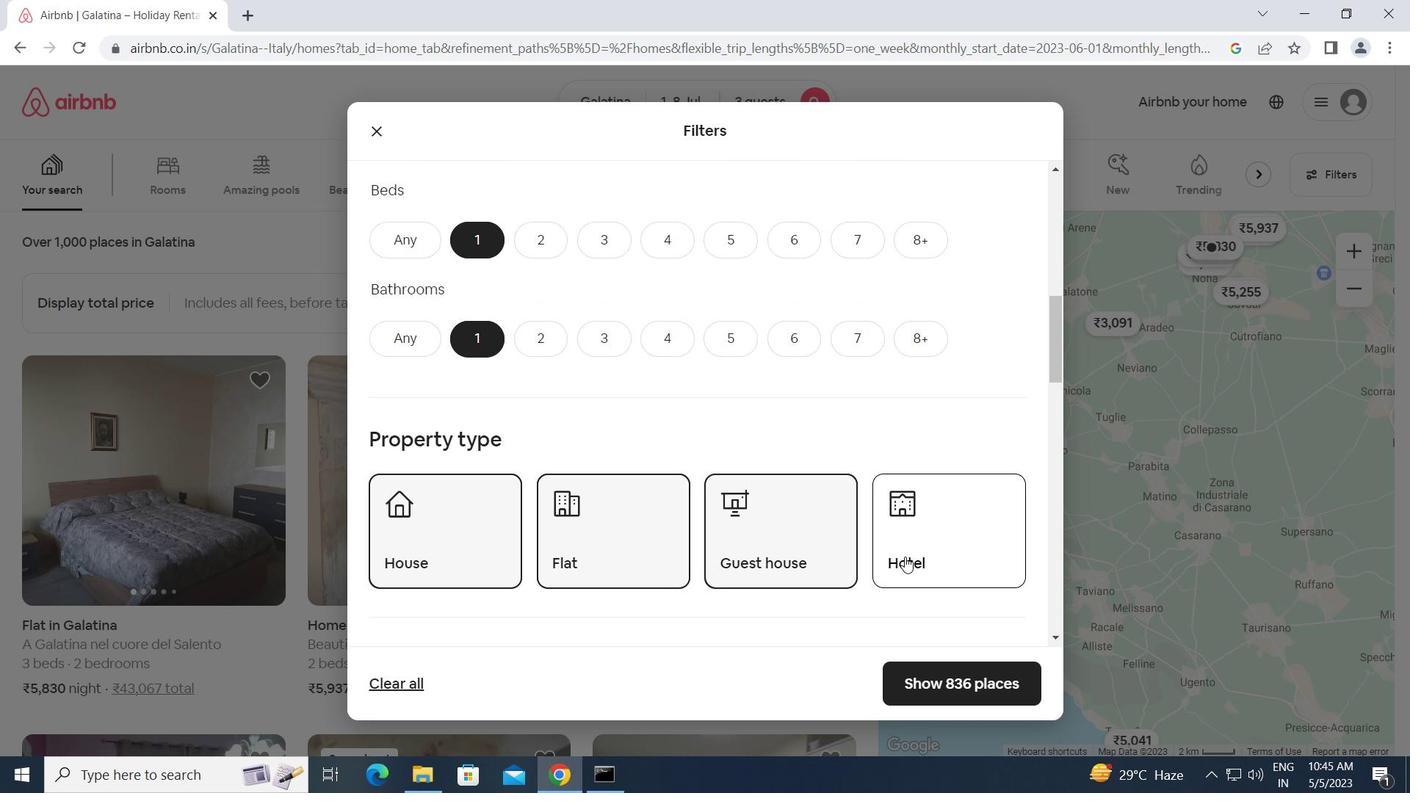
Action: Mouse moved to (758, 587)
Screenshot: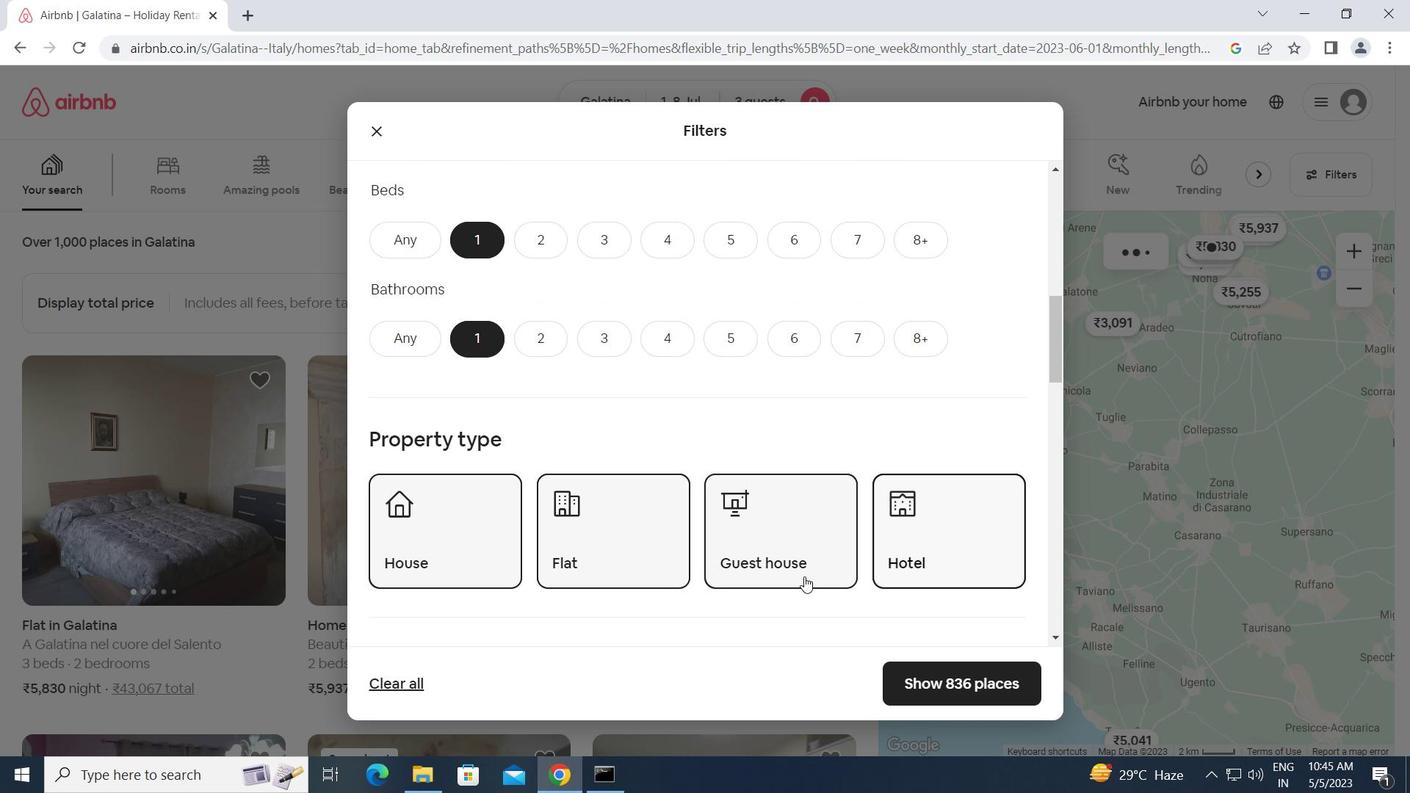 
Action: Mouse scrolled (758, 586) with delta (0, 0)
Screenshot: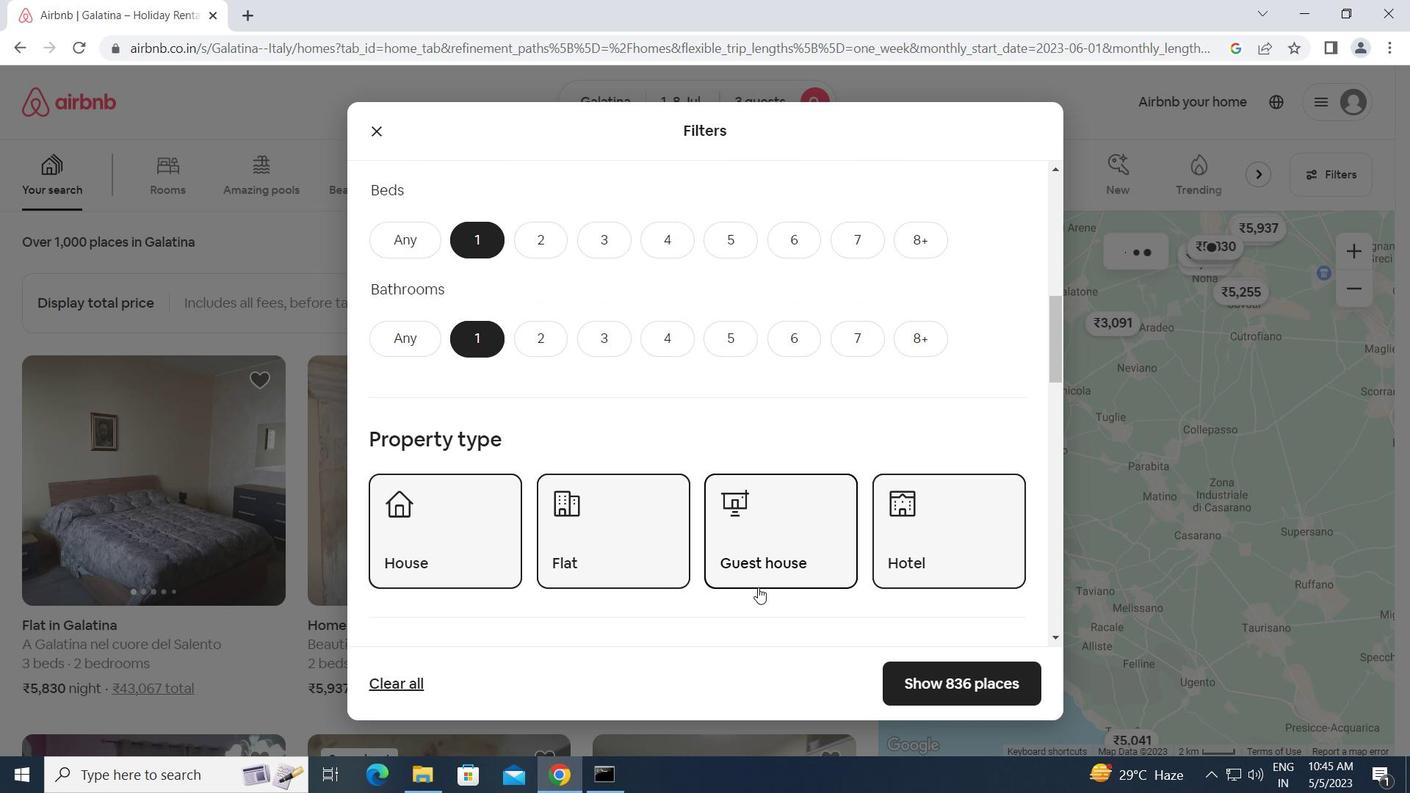 
Action: Mouse scrolled (758, 586) with delta (0, 0)
Screenshot: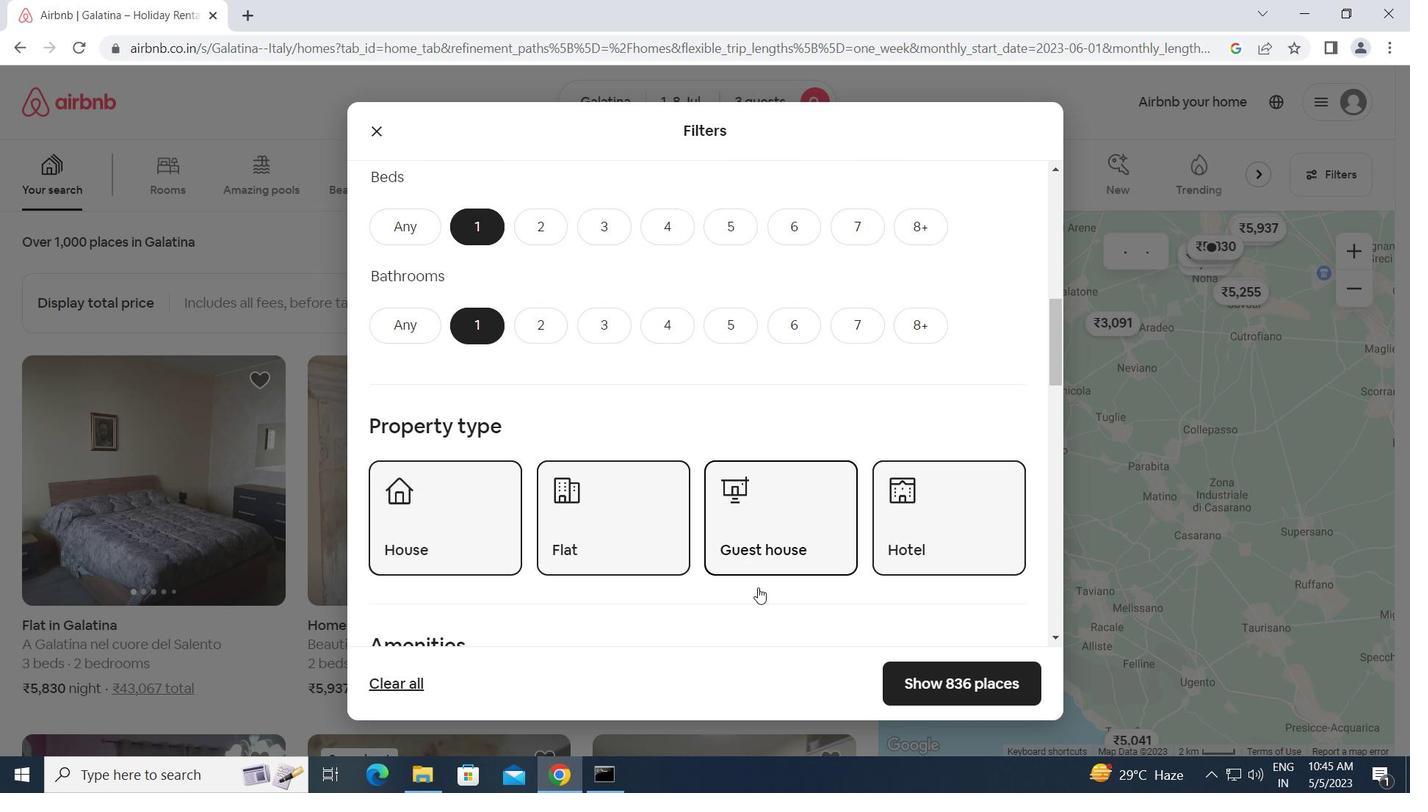 
Action: Mouse scrolled (758, 586) with delta (0, 0)
Screenshot: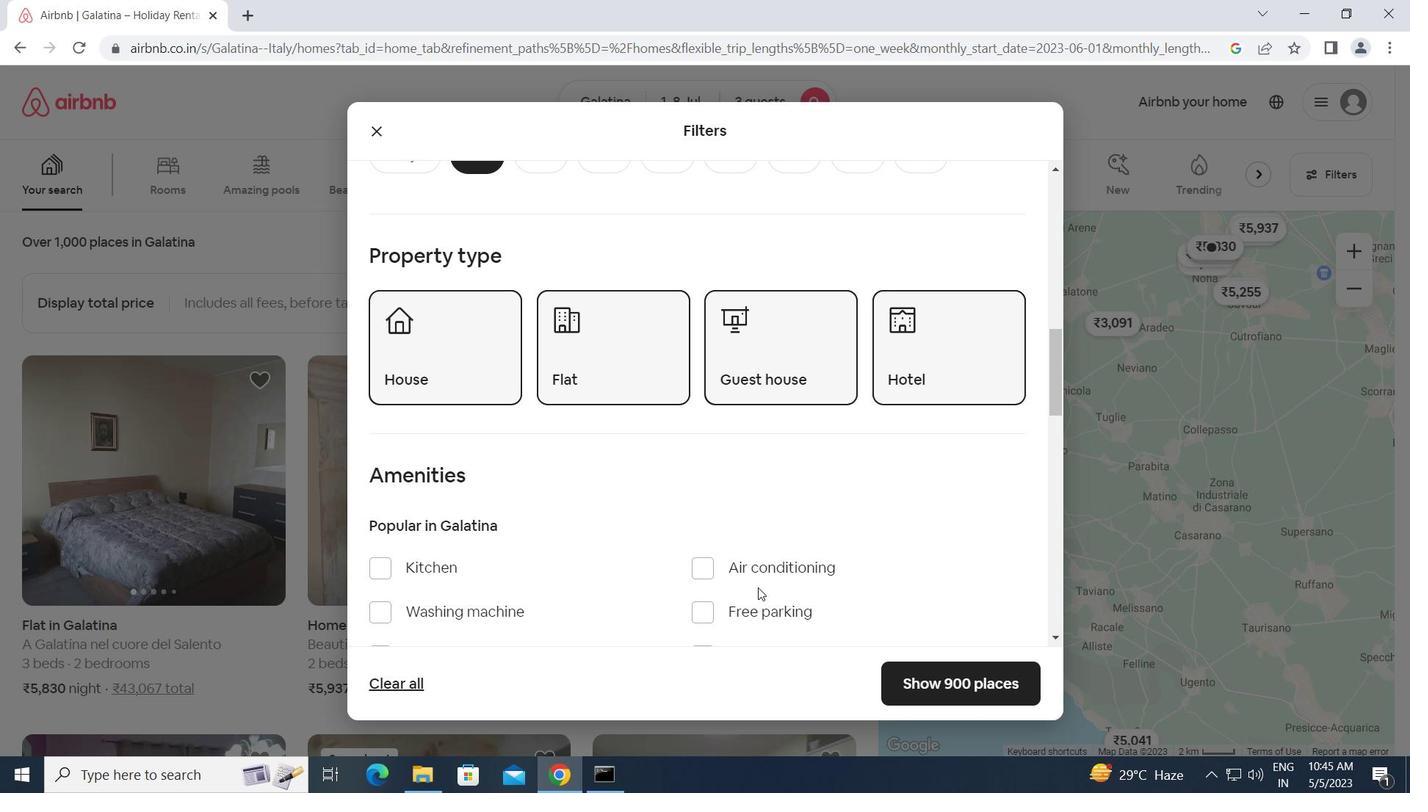 
Action: Mouse scrolled (758, 586) with delta (0, 0)
Screenshot: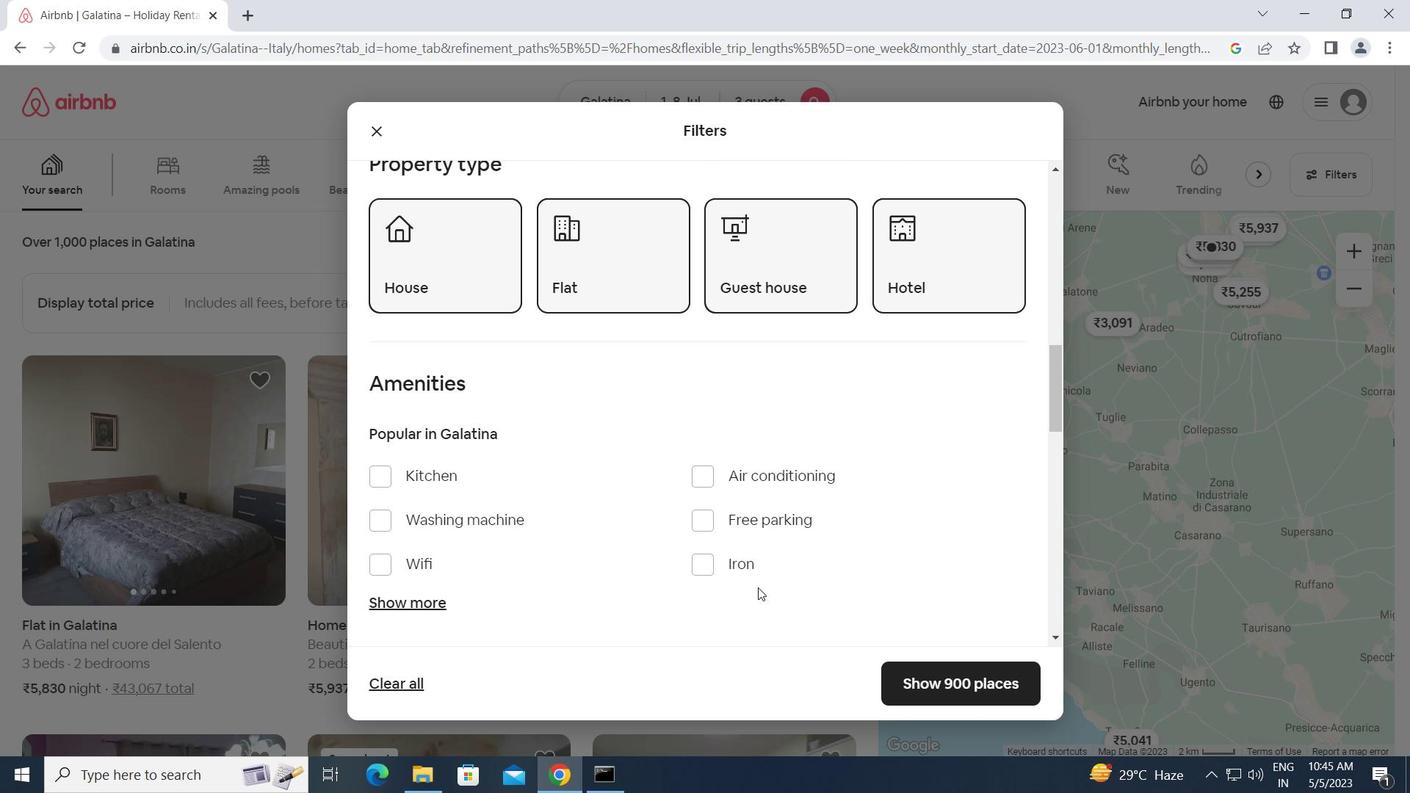 
Action: Mouse scrolled (758, 586) with delta (0, 0)
Screenshot: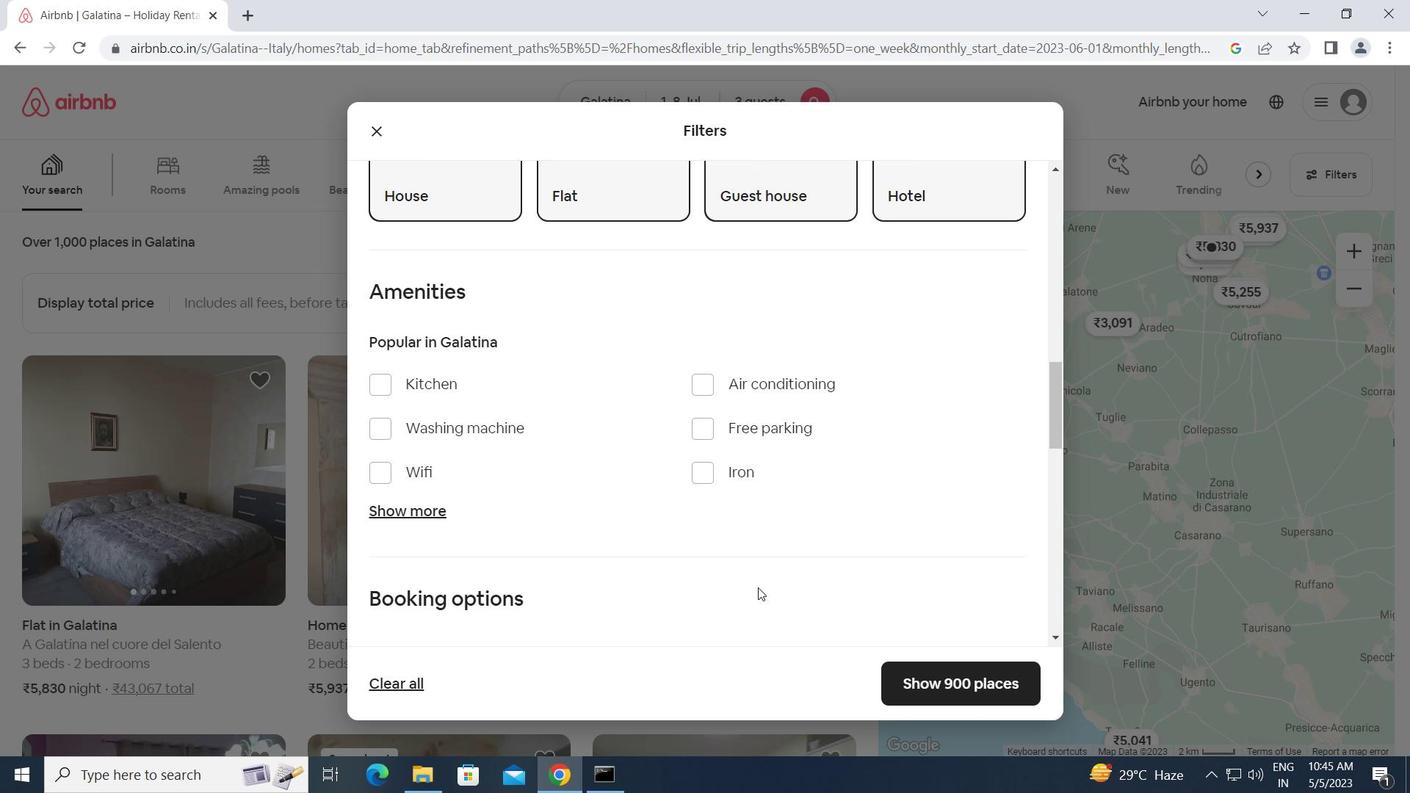 
Action: Mouse scrolled (758, 586) with delta (0, 0)
Screenshot: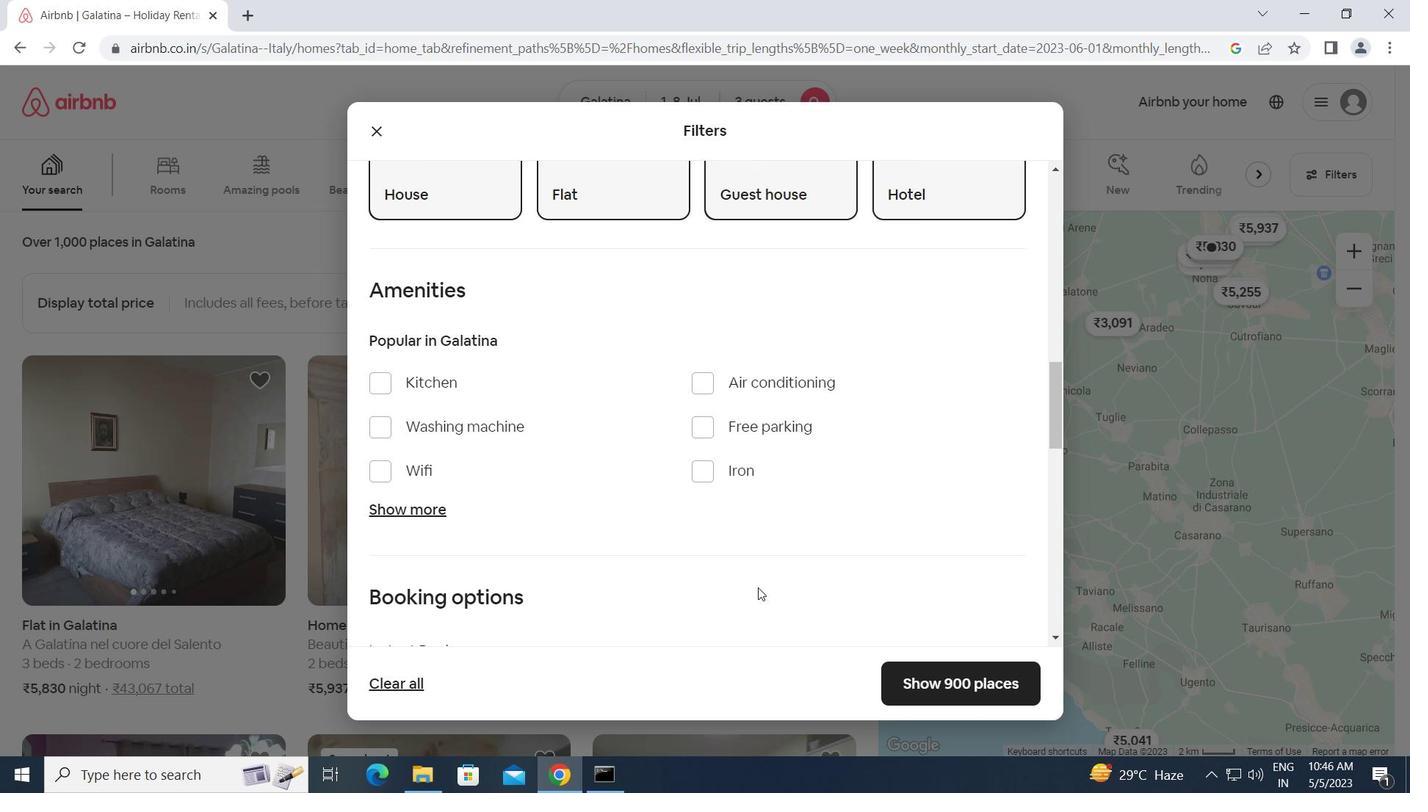 
Action: Mouse scrolled (758, 586) with delta (0, 0)
Screenshot: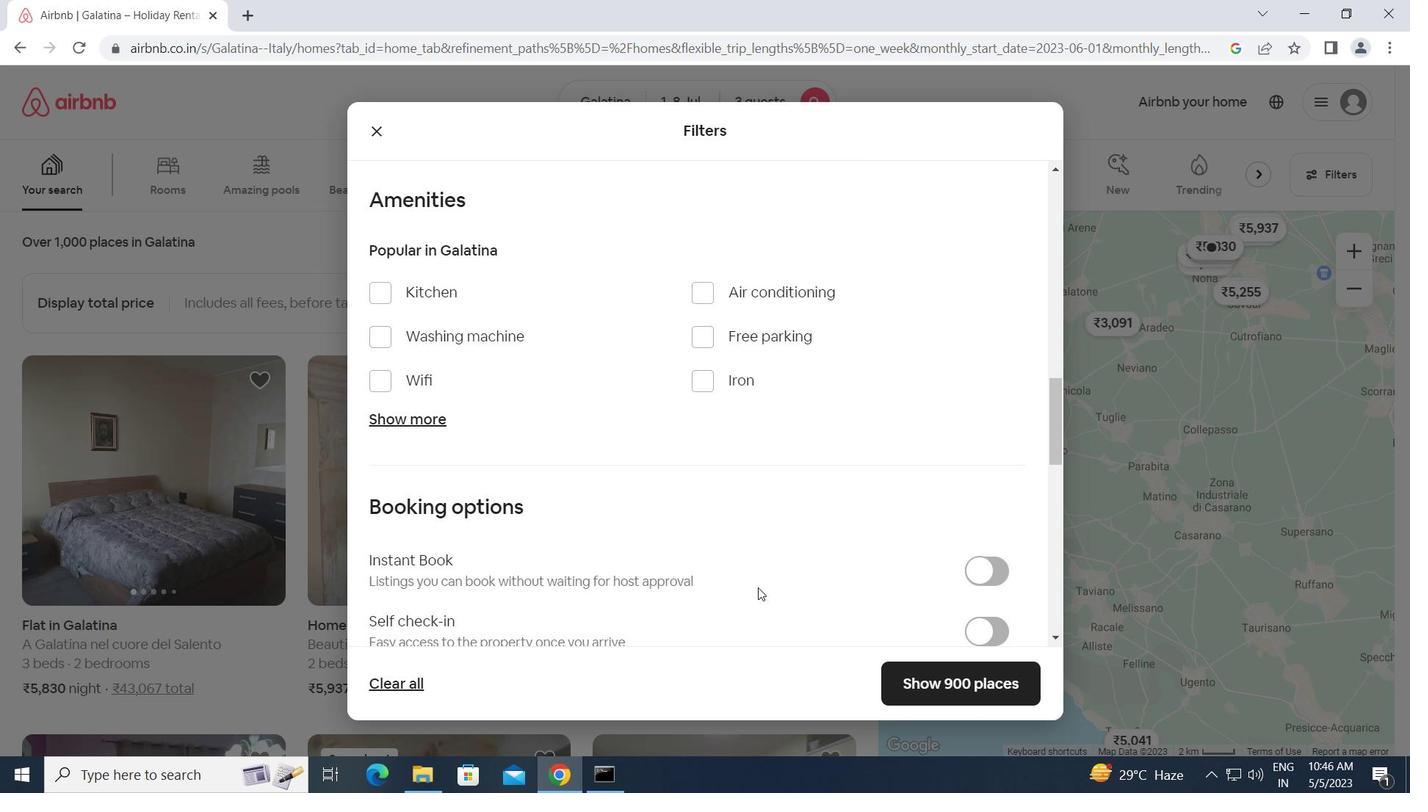 
Action: Mouse moved to (983, 449)
Screenshot: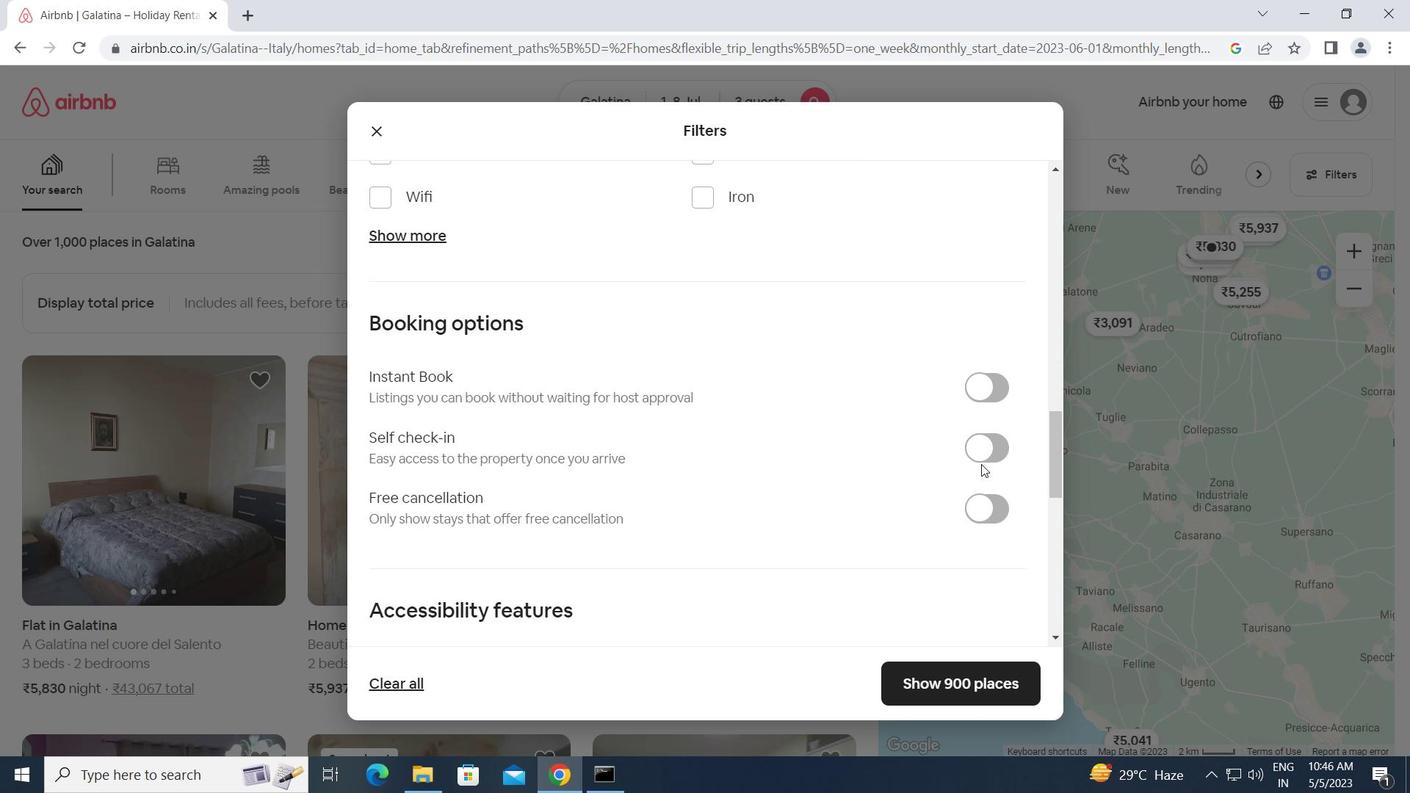 
Action: Mouse pressed left at (983, 449)
Screenshot: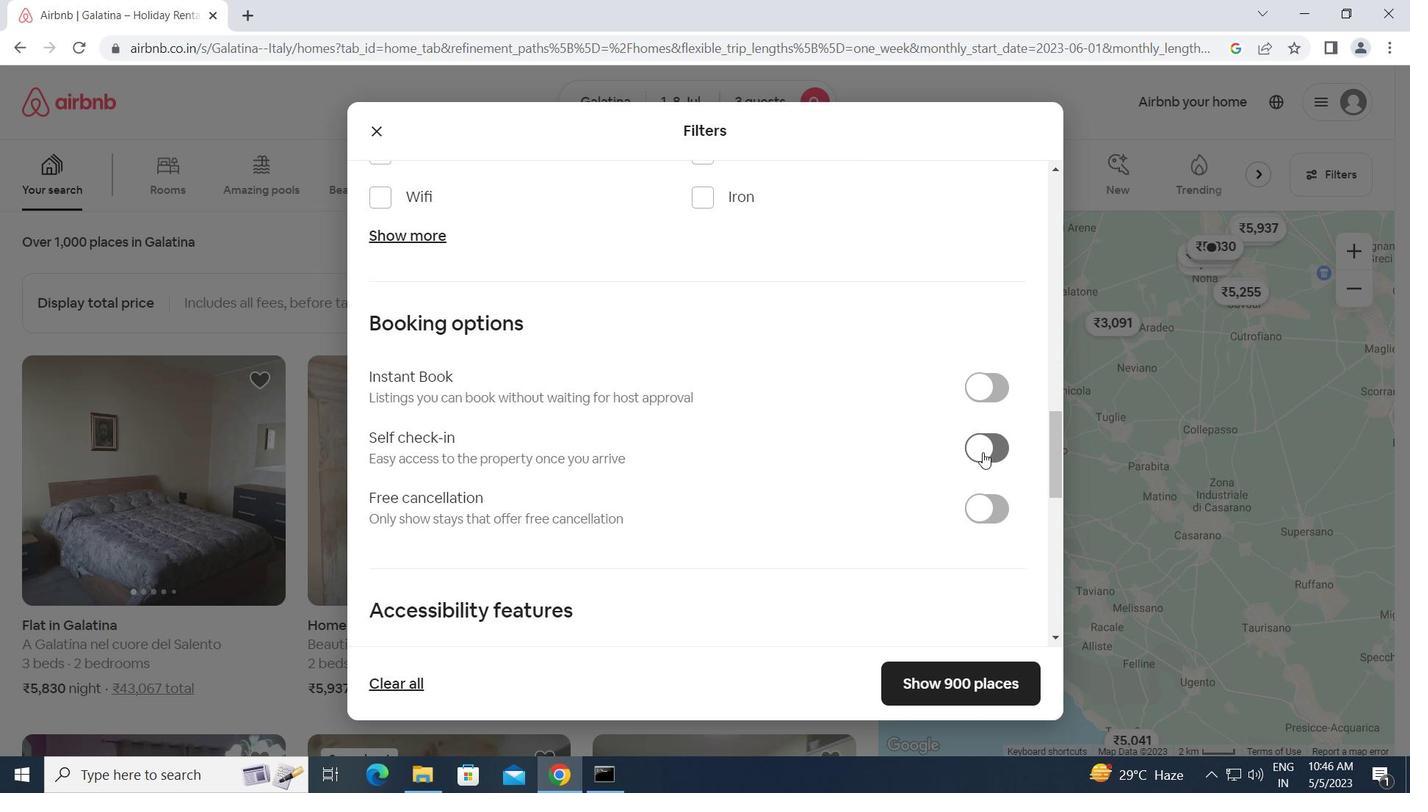 
Action: Mouse moved to (814, 528)
Screenshot: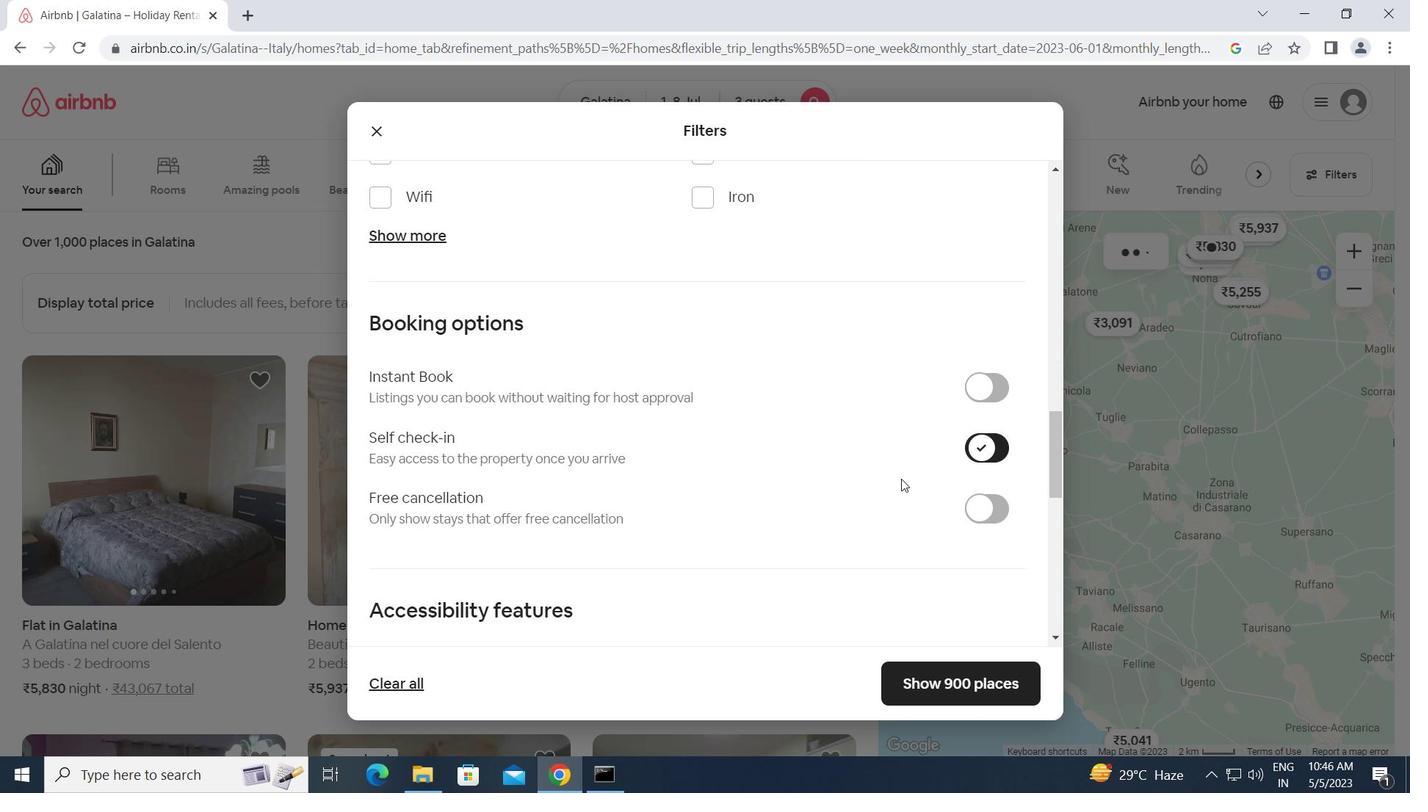 
Action: Mouse scrolled (814, 527) with delta (0, 0)
Screenshot: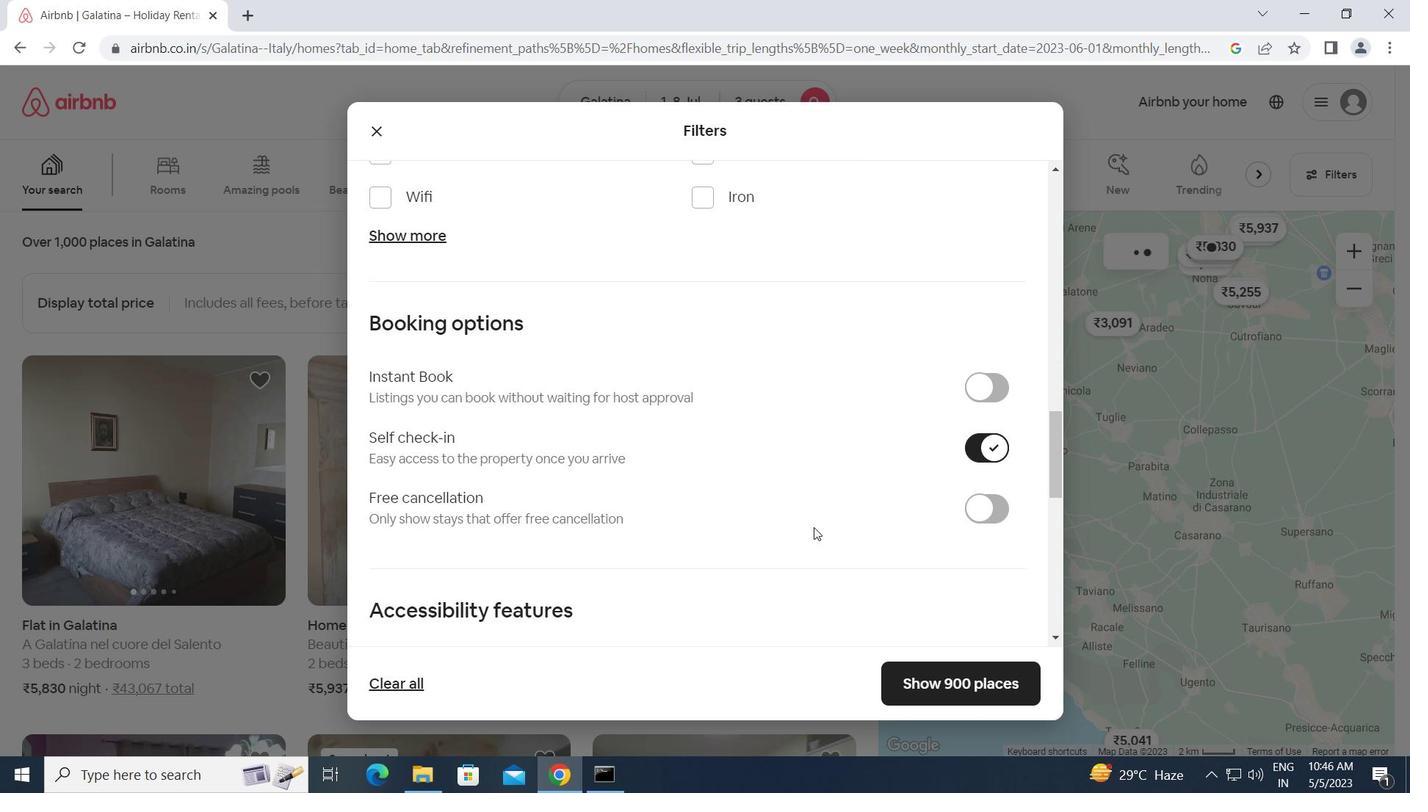 
Action: Mouse scrolled (814, 527) with delta (0, 0)
Screenshot: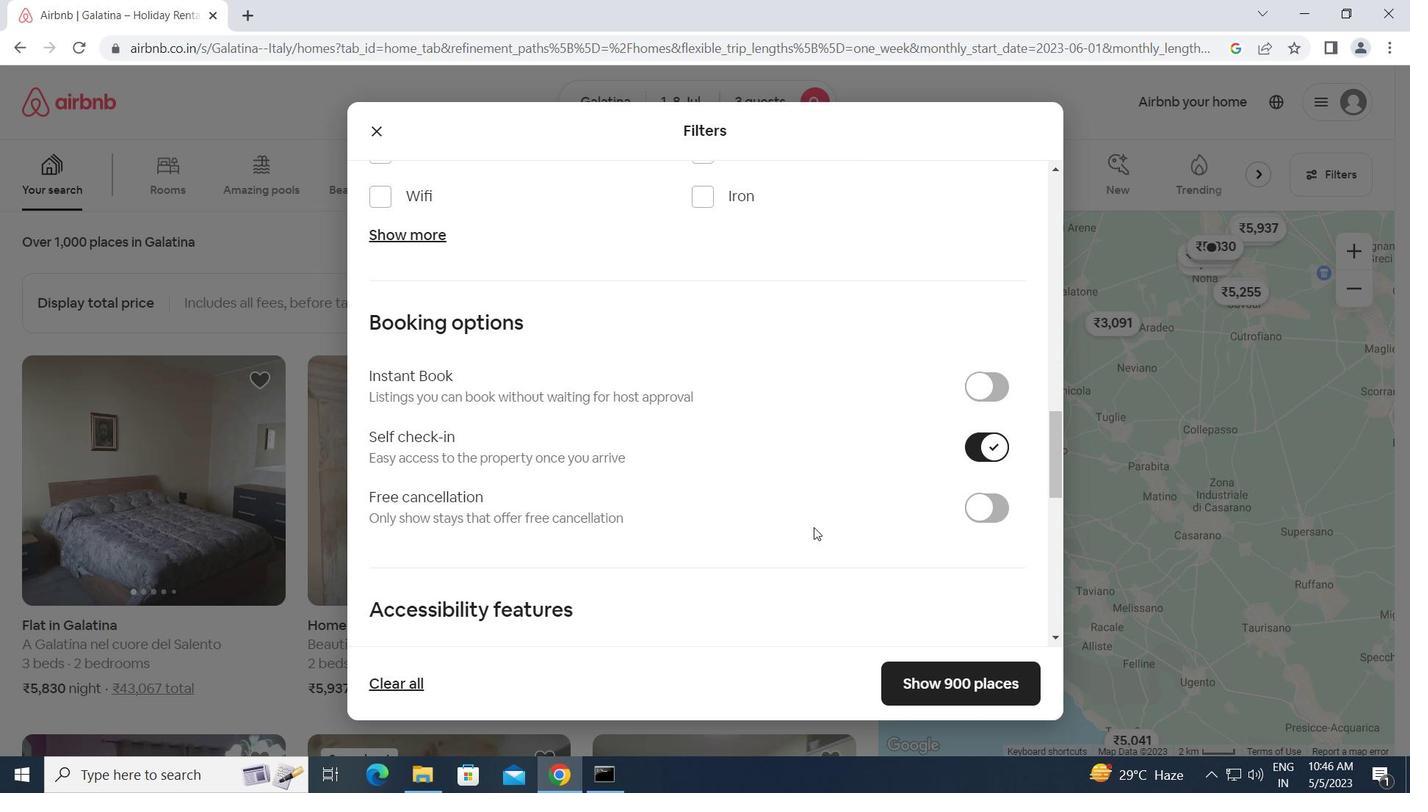 
Action: Mouse scrolled (814, 527) with delta (0, 0)
Screenshot: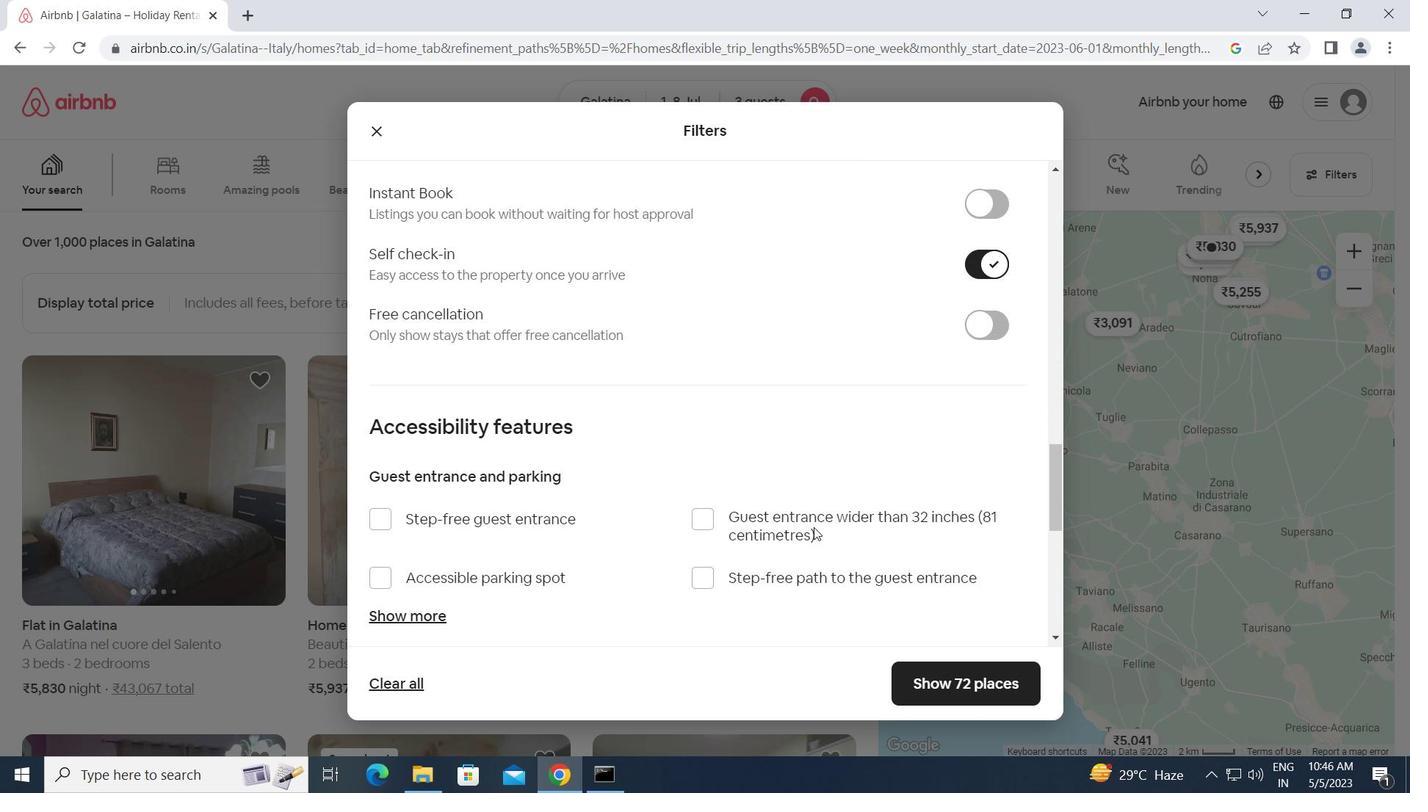 
Action: Mouse scrolled (814, 527) with delta (0, 0)
Screenshot: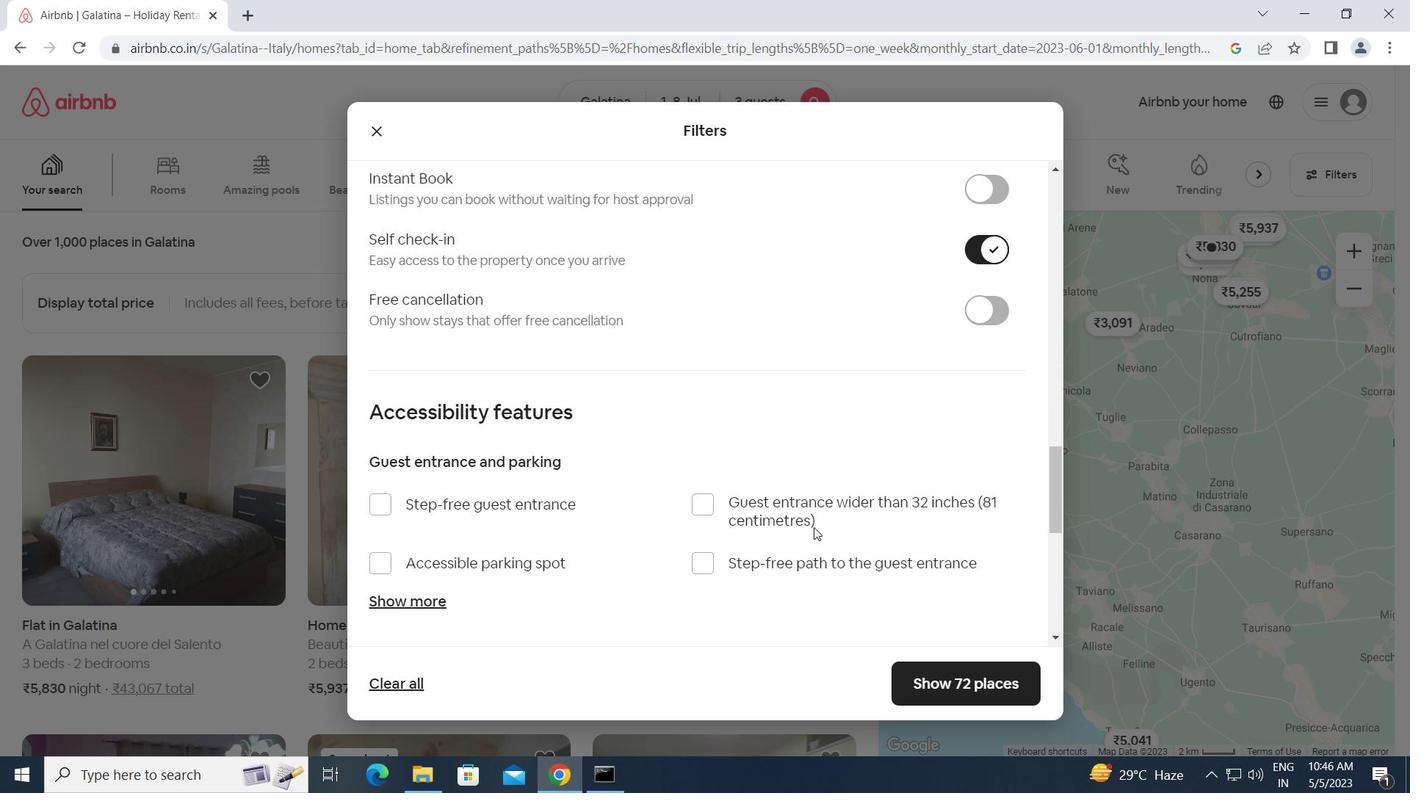 
Action: Mouse scrolled (814, 527) with delta (0, 0)
Screenshot: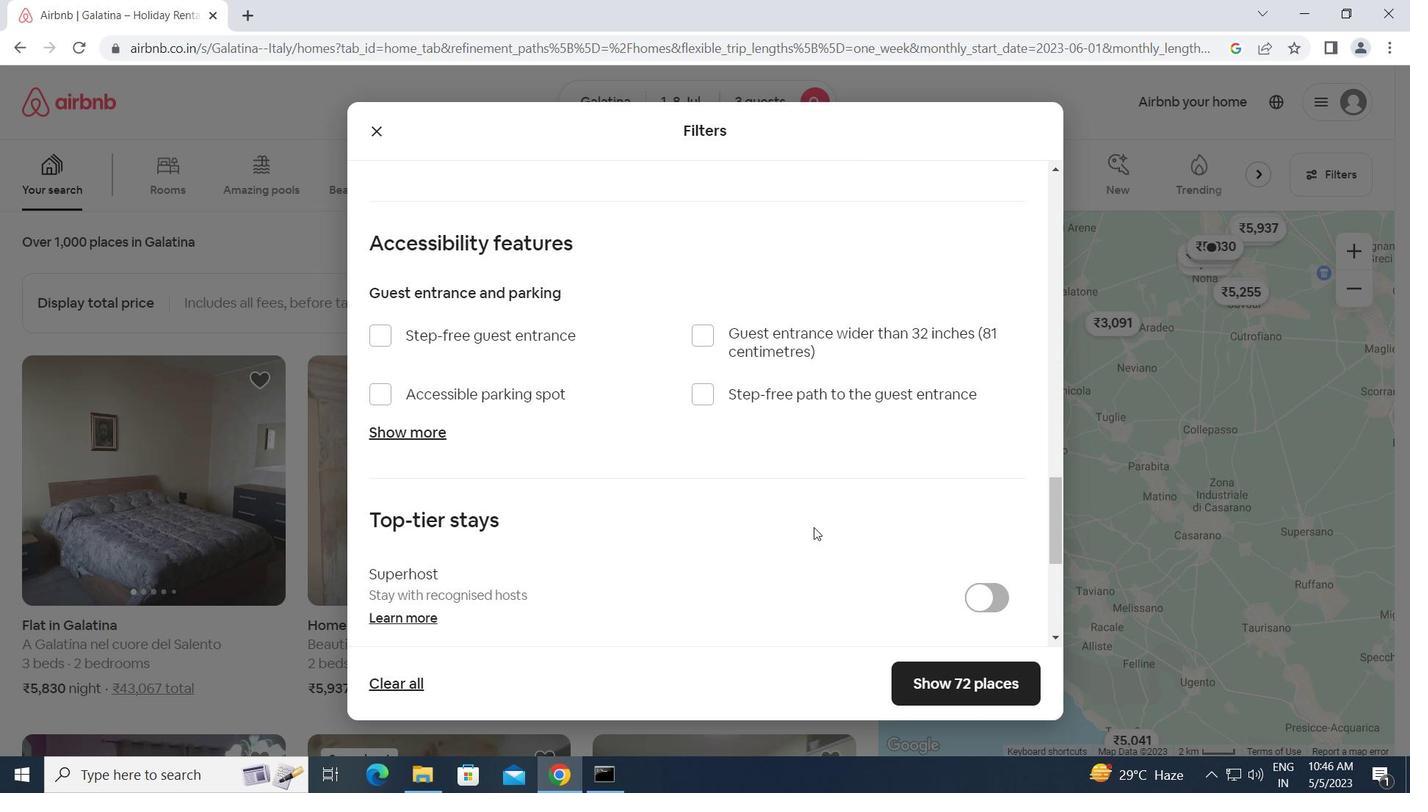 
Action: Mouse scrolled (814, 527) with delta (0, 0)
Screenshot: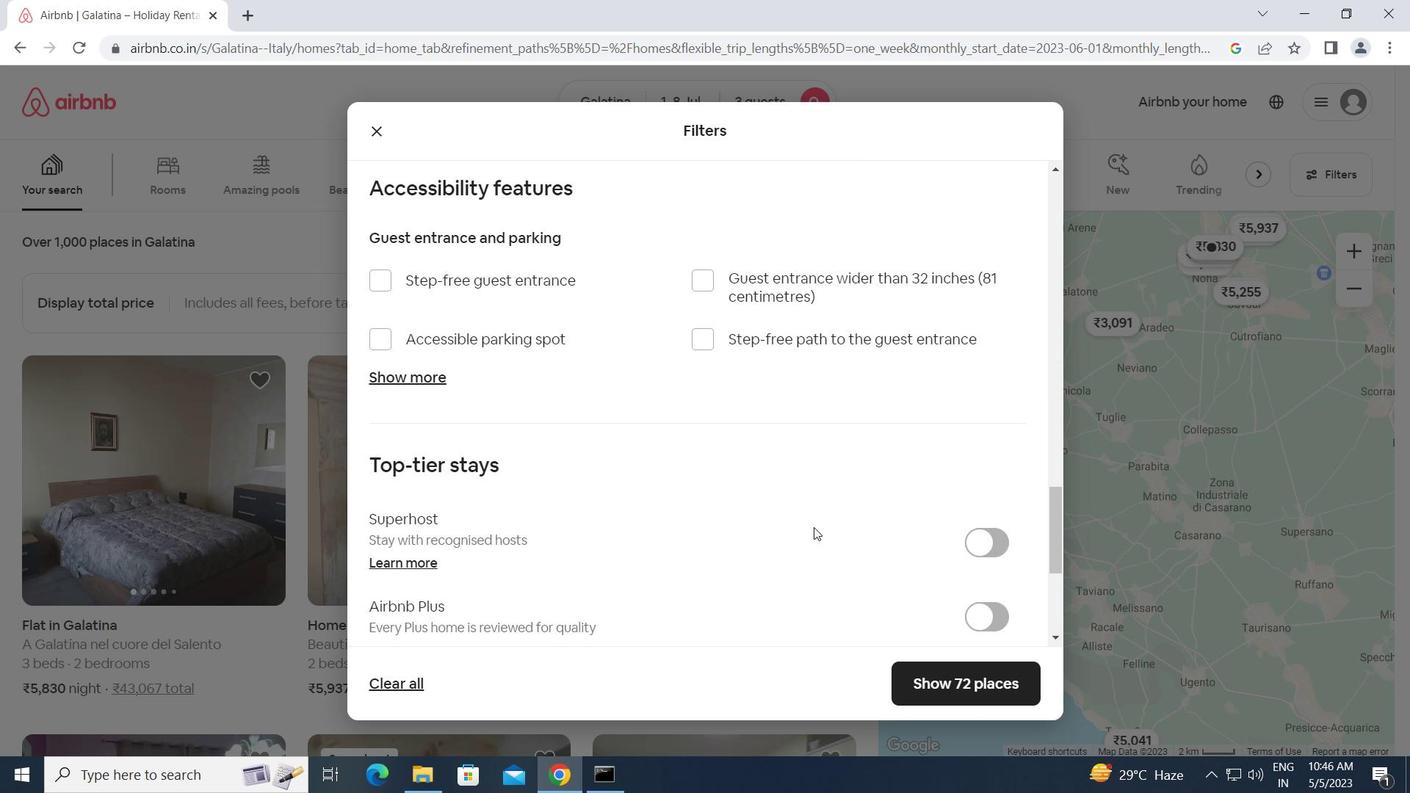 
Action: Mouse scrolled (814, 527) with delta (0, 0)
Screenshot: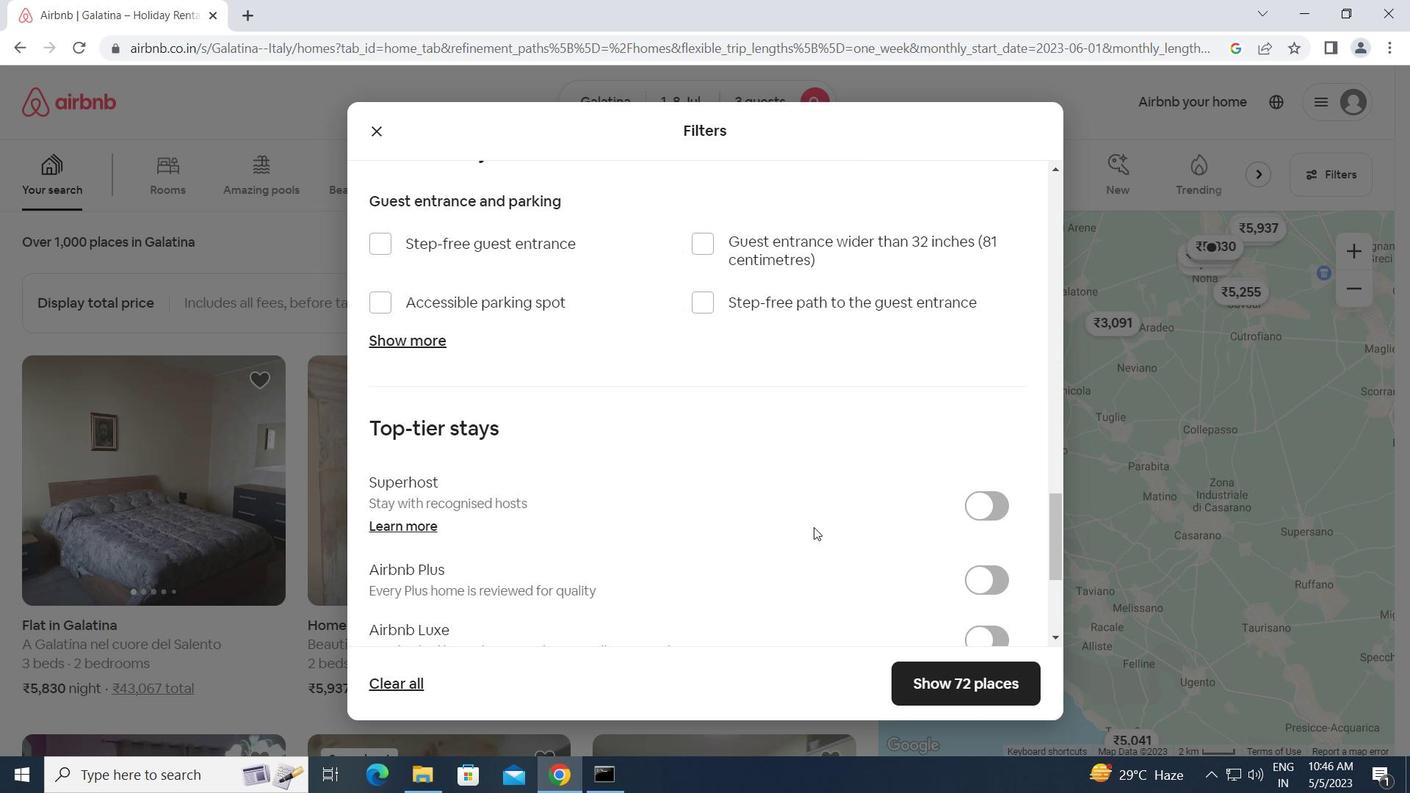 
Action: Mouse scrolled (814, 527) with delta (0, 0)
Screenshot: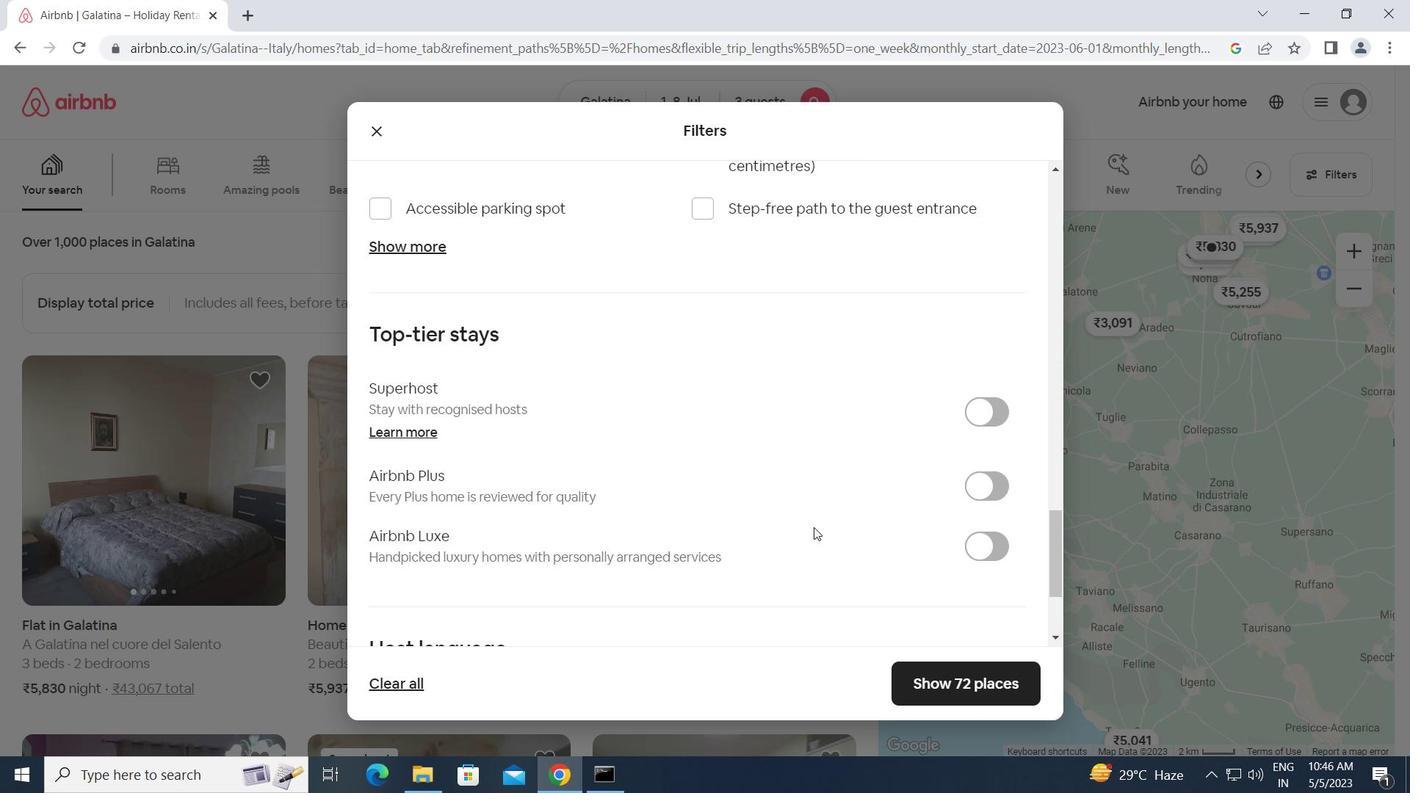 
Action: Mouse scrolled (814, 527) with delta (0, 0)
Screenshot: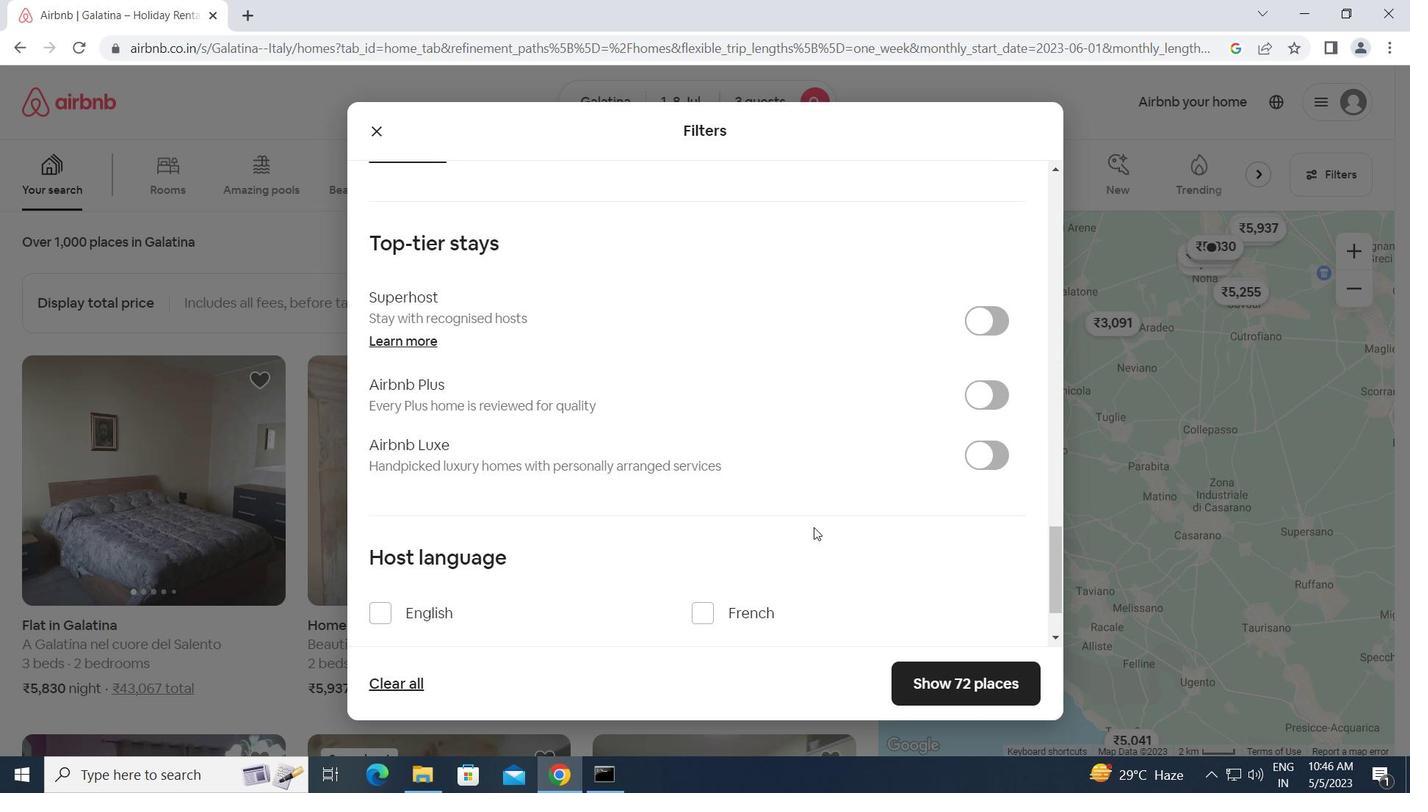 
Action: Mouse moved to (381, 521)
Screenshot: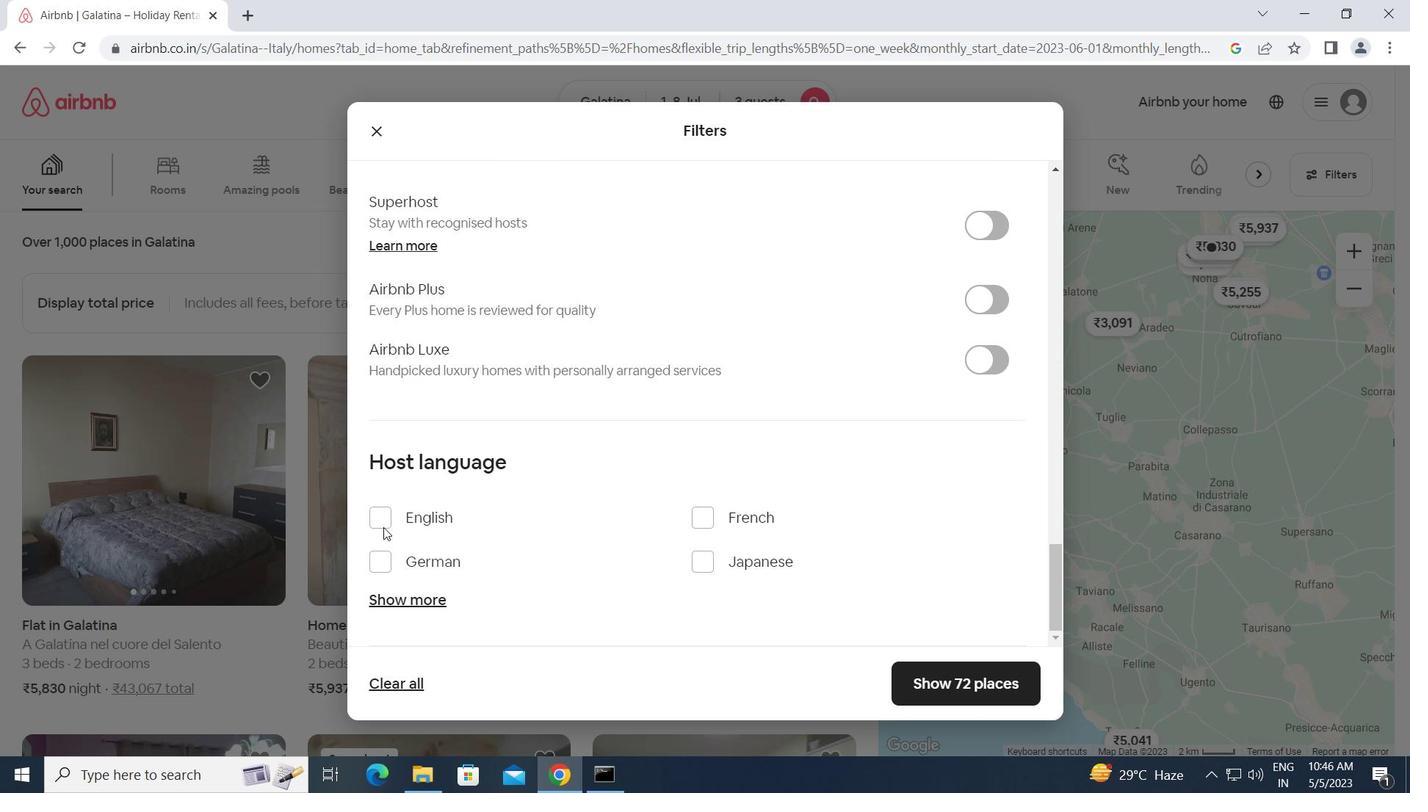 
Action: Mouse pressed left at (381, 521)
Screenshot: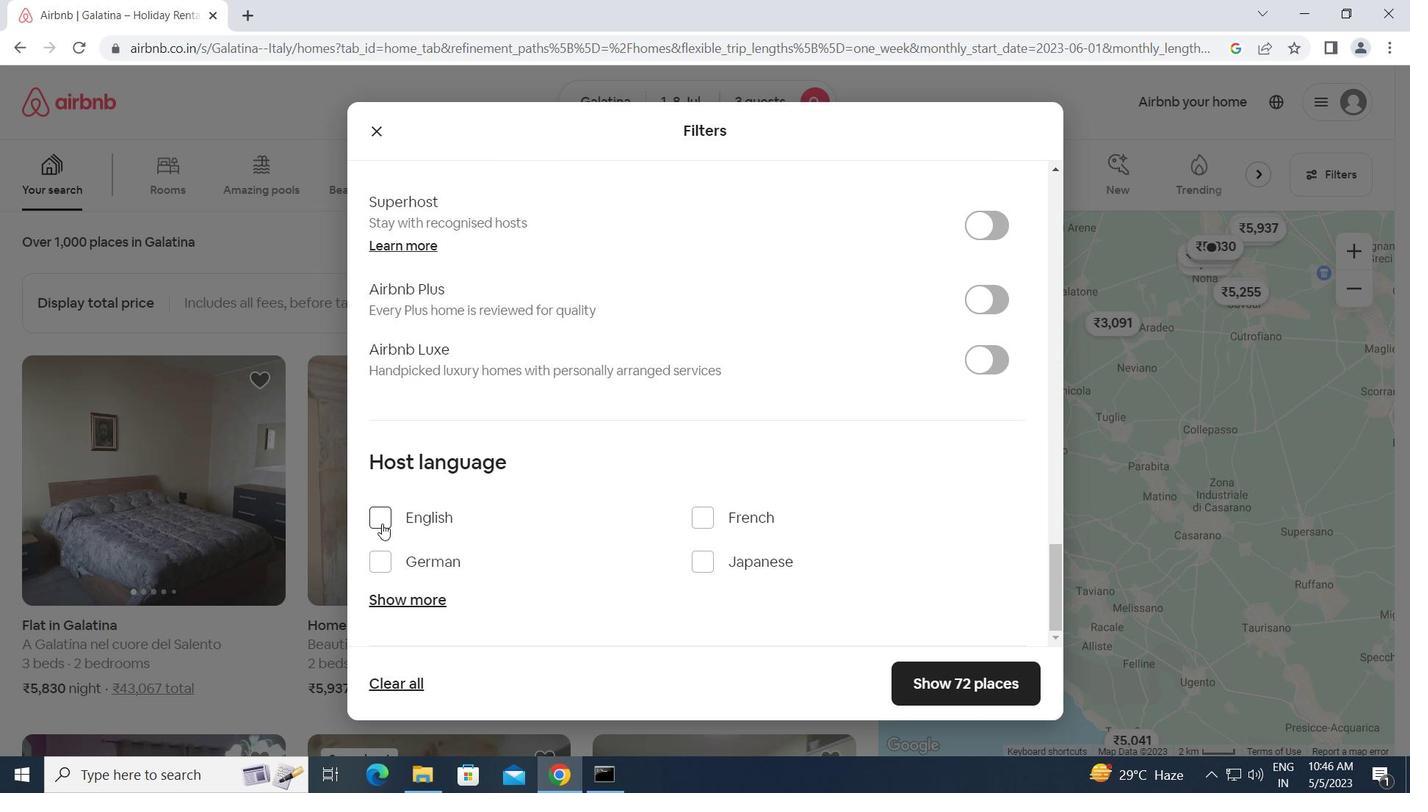 
Action: Mouse moved to (973, 685)
Screenshot: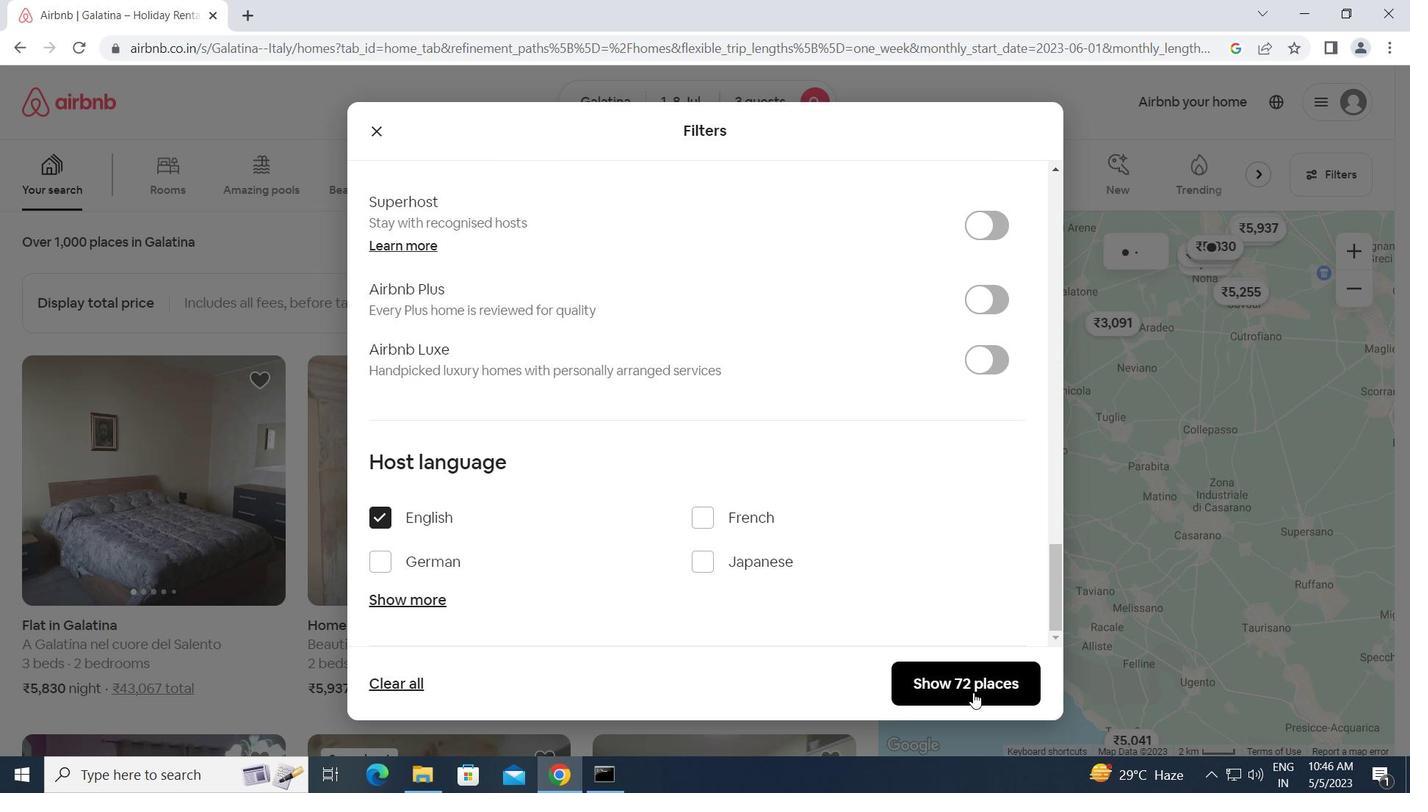 
Action: Mouse pressed left at (973, 685)
Screenshot: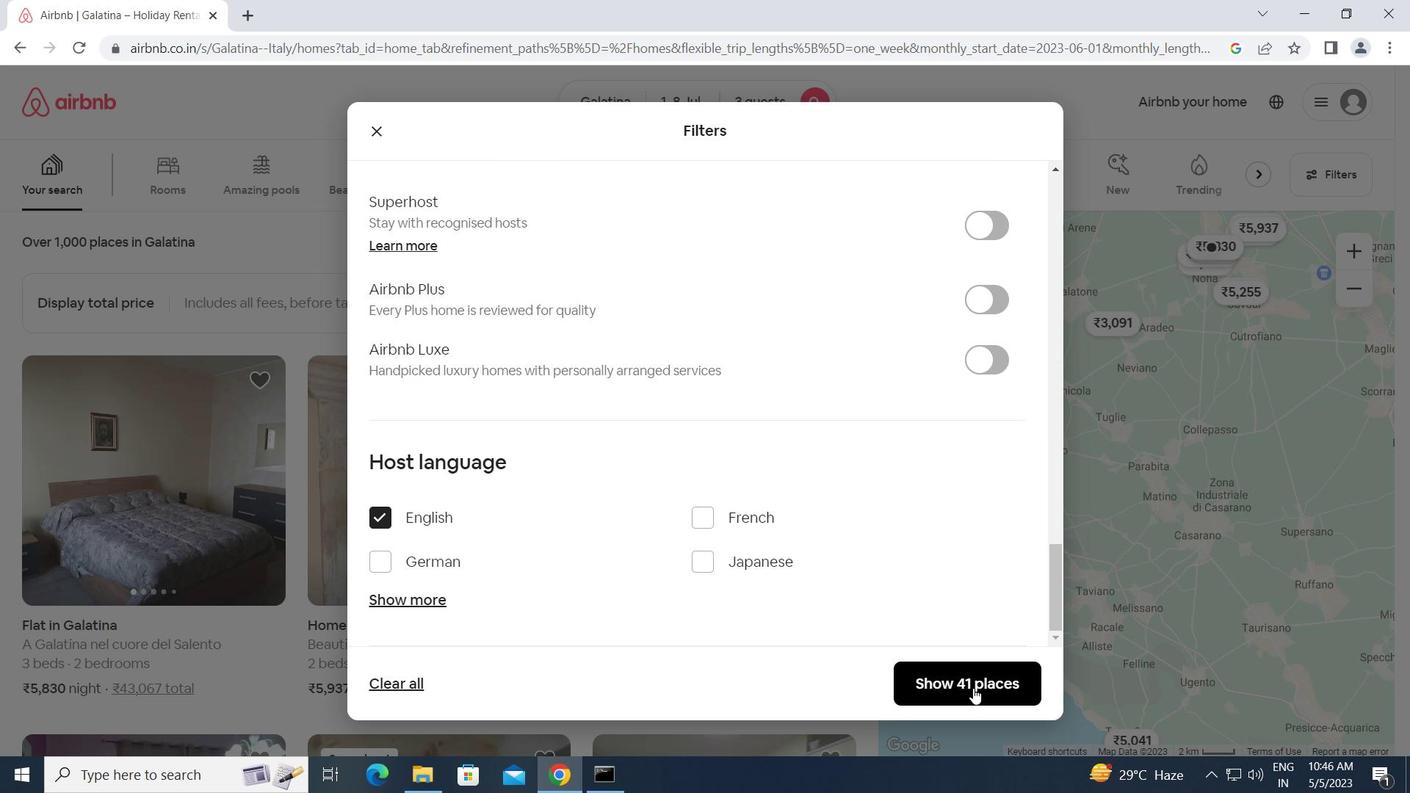 
